 Task: Look for space in Cesenatico, Italy from 10th July, 2023 to 15th July, 2023 for 7 adults in price range Rs.10000 to Rs.15000. Place can be entire place or shared room with 4 bedrooms having 7 beds and 4 bathrooms. Property type can be house, flat, guest house. Amenities needed are: wifi, TV, free parkinig on premises, gym, breakfast. Booking option can be shelf check-in. Required host language is English.
Action: Mouse moved to (496, 112)
Screenshot: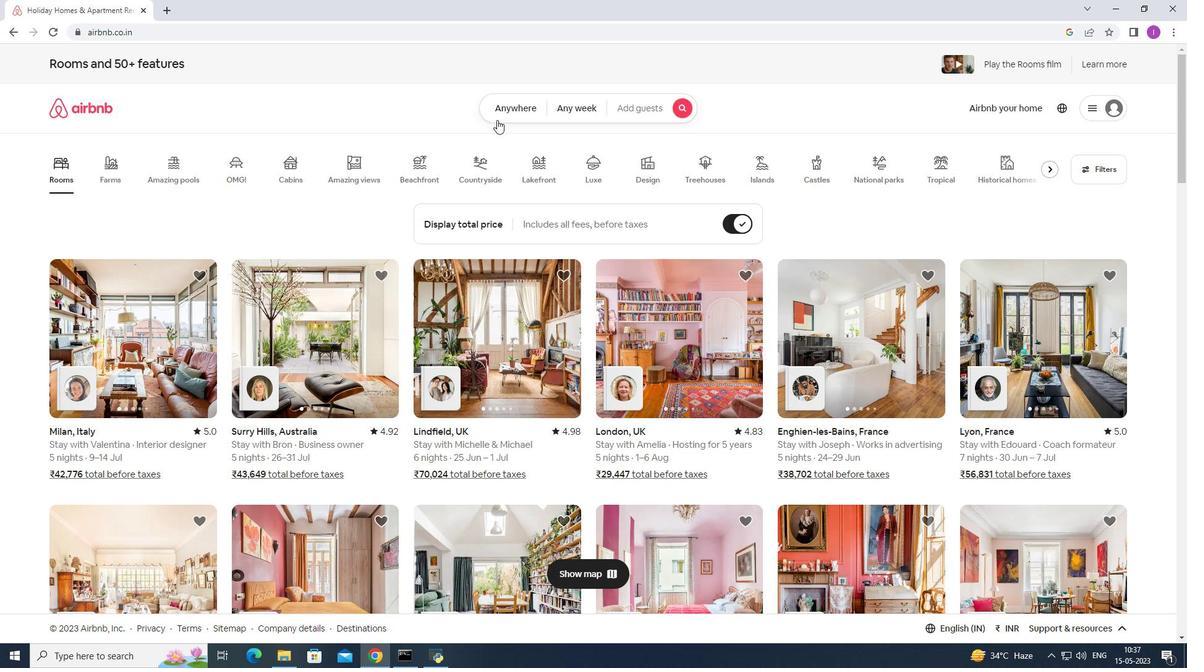 
Action: Mouse pressed left at (496, 112)
Screenshot: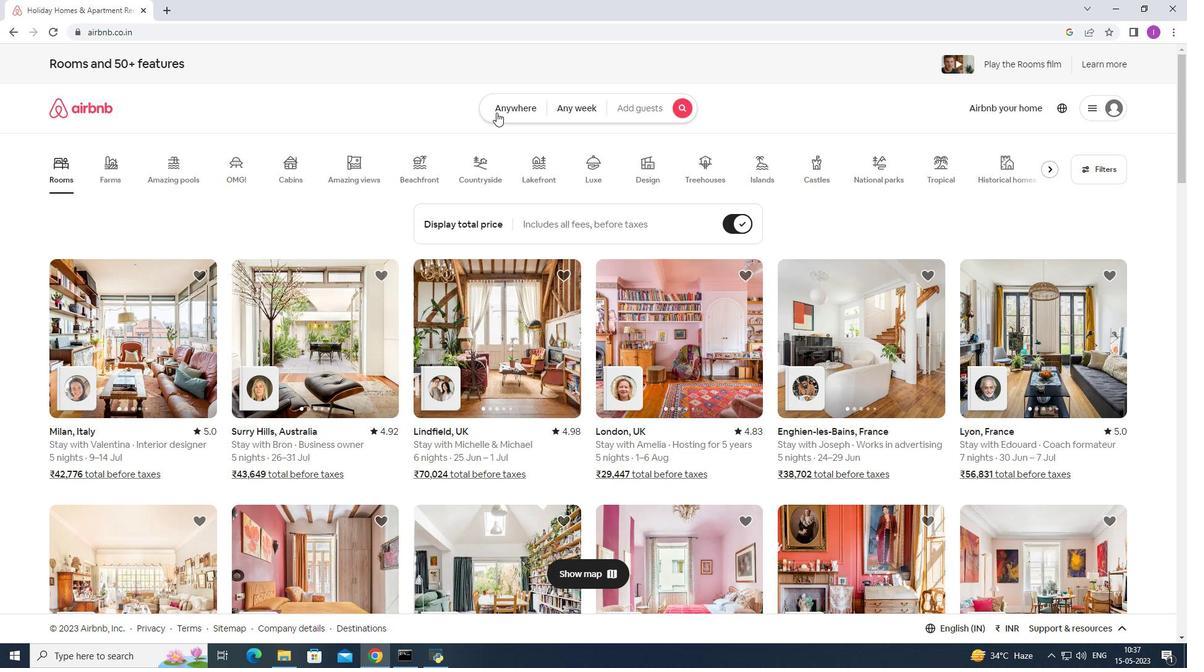 
Action: Mouse moved to (423, 161)
Screenshot: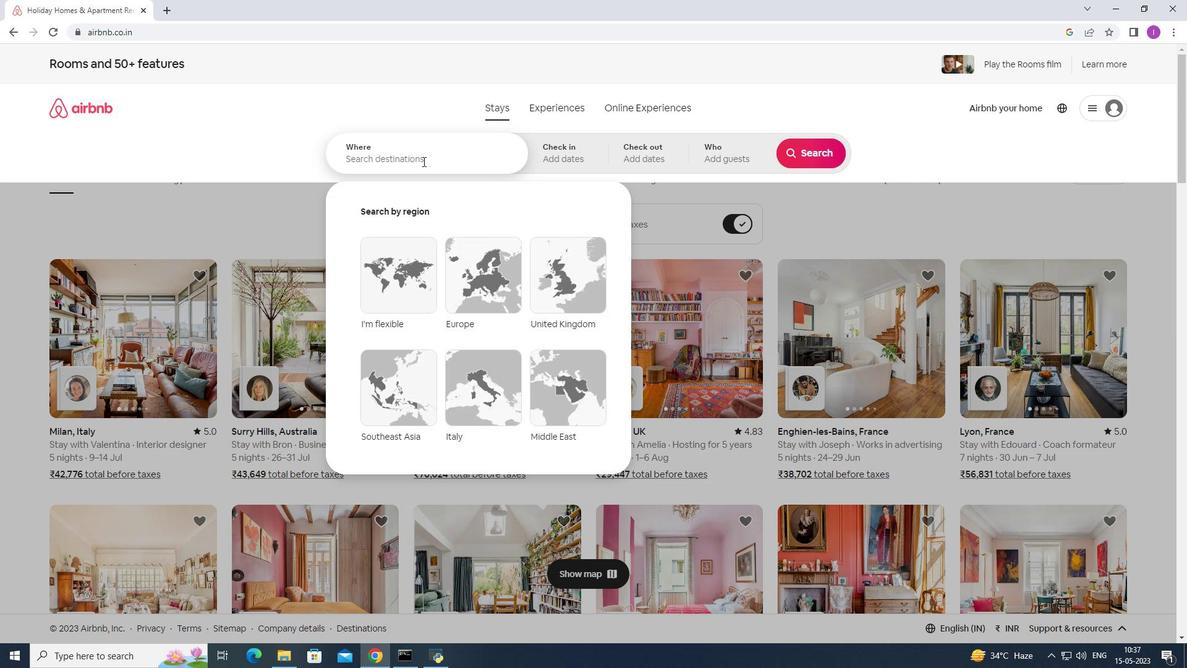 
Action: Mouse pressed left at (423, 161)
Screenshot: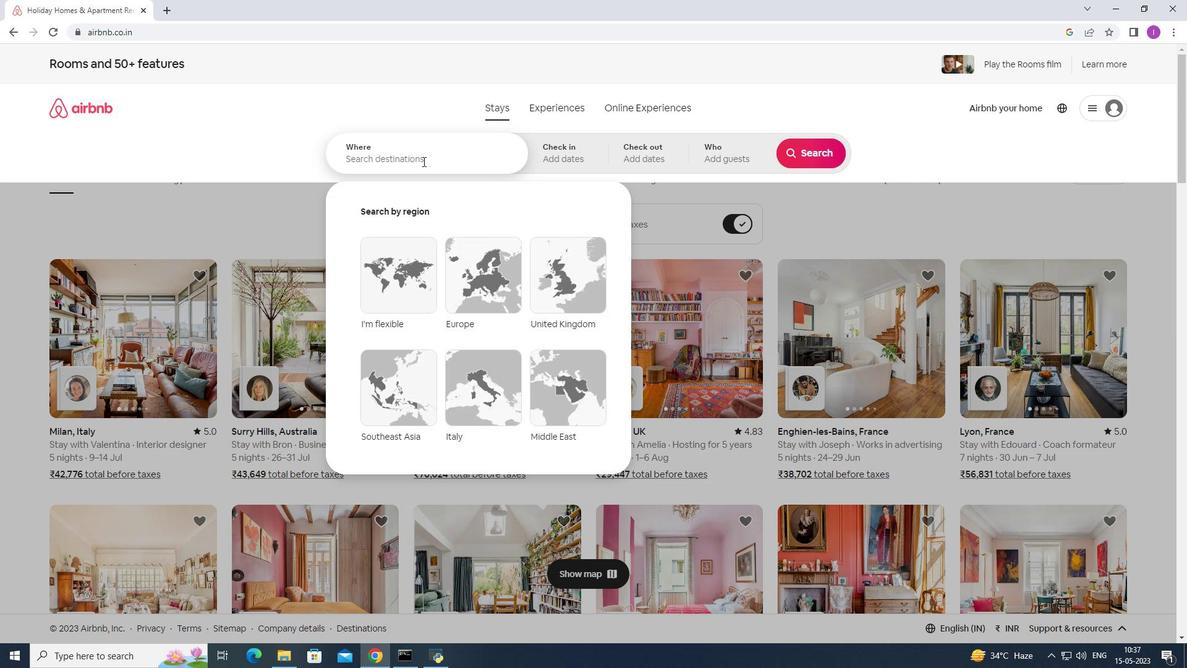 
Action: Mouse moved to (423, 160)
Screenshot: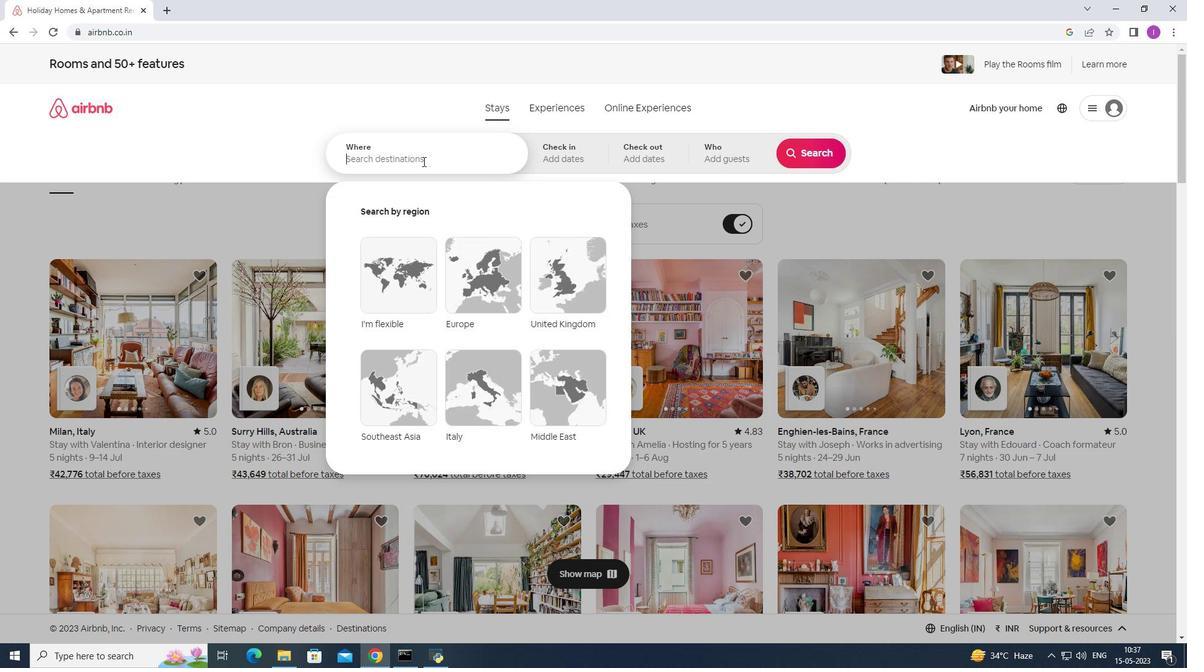 
Action: Key pressed <Key.shift>Cesennatico,<Key.shift>Italy
Screenshot: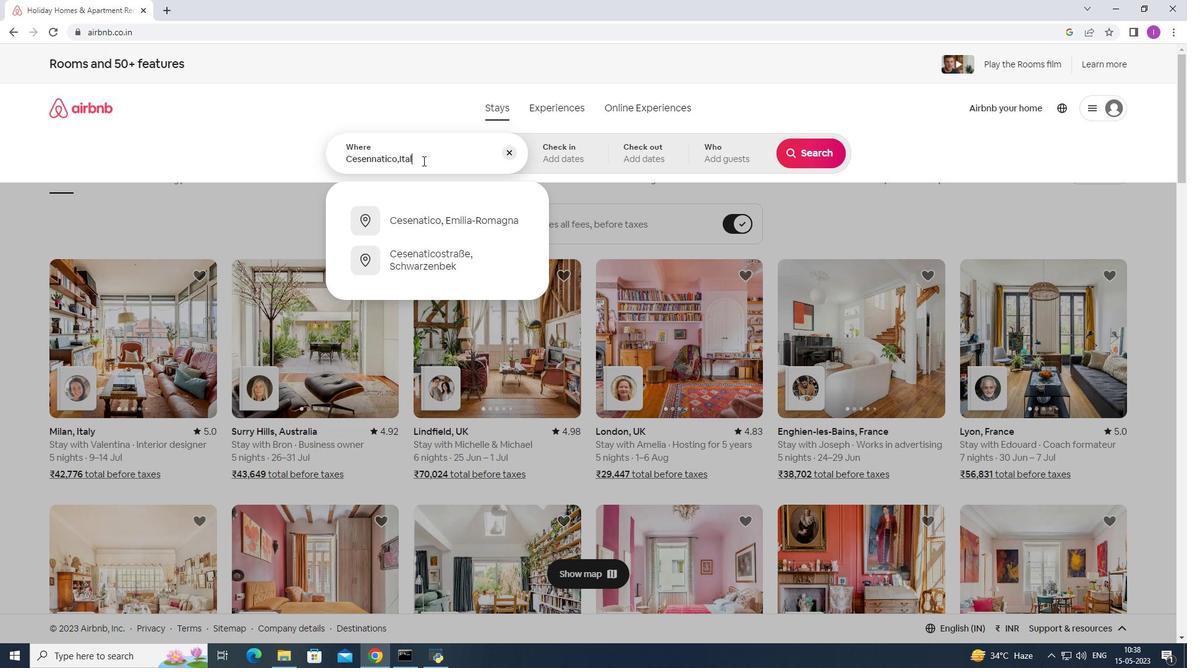 
Action: Mouse moved to (585, 157)
Screenshot: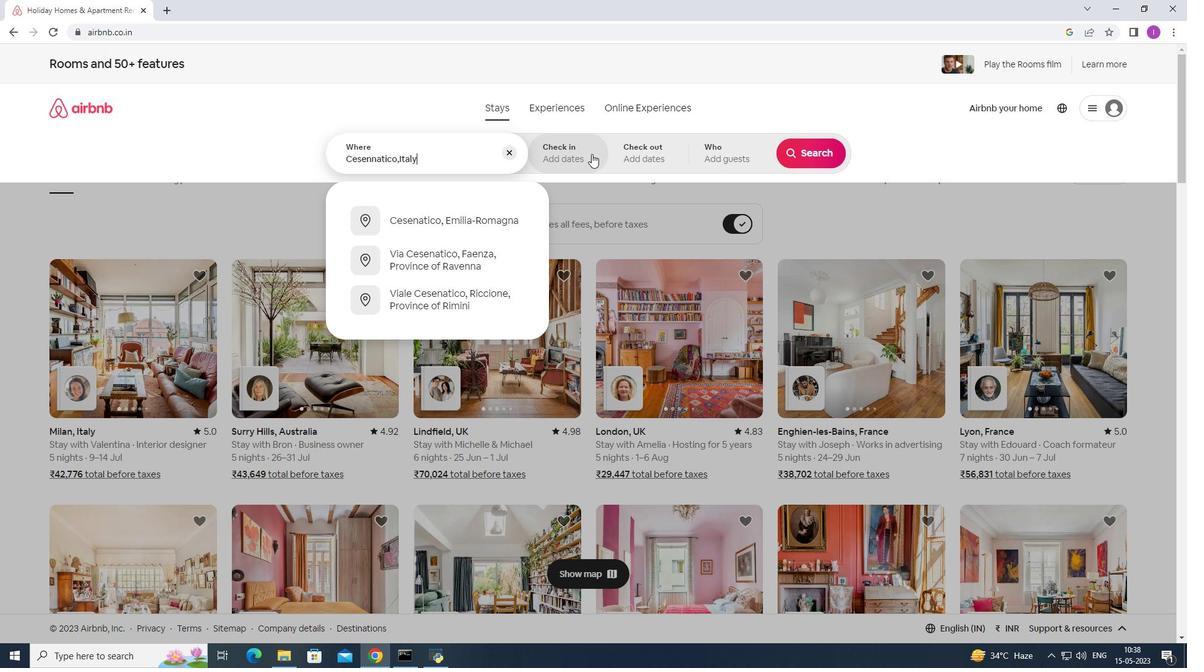 
Action: Mouse pressed left at (585, 157)
Screenshot: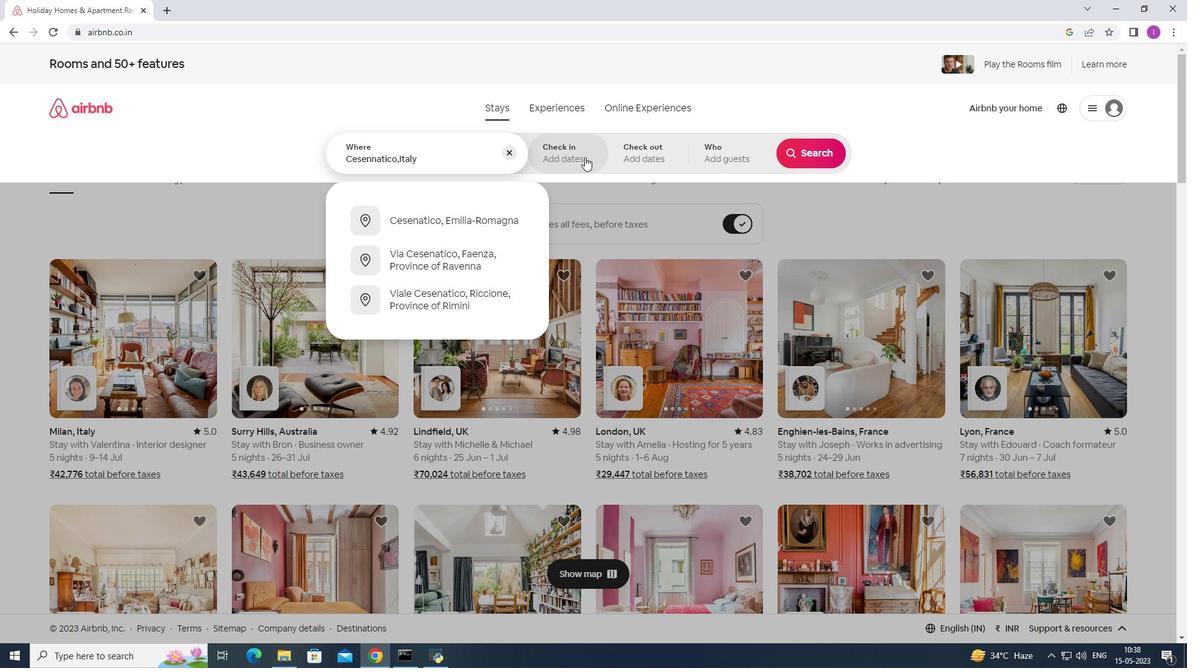 
Action: Mouse moved to (811, 255)
Screenshot: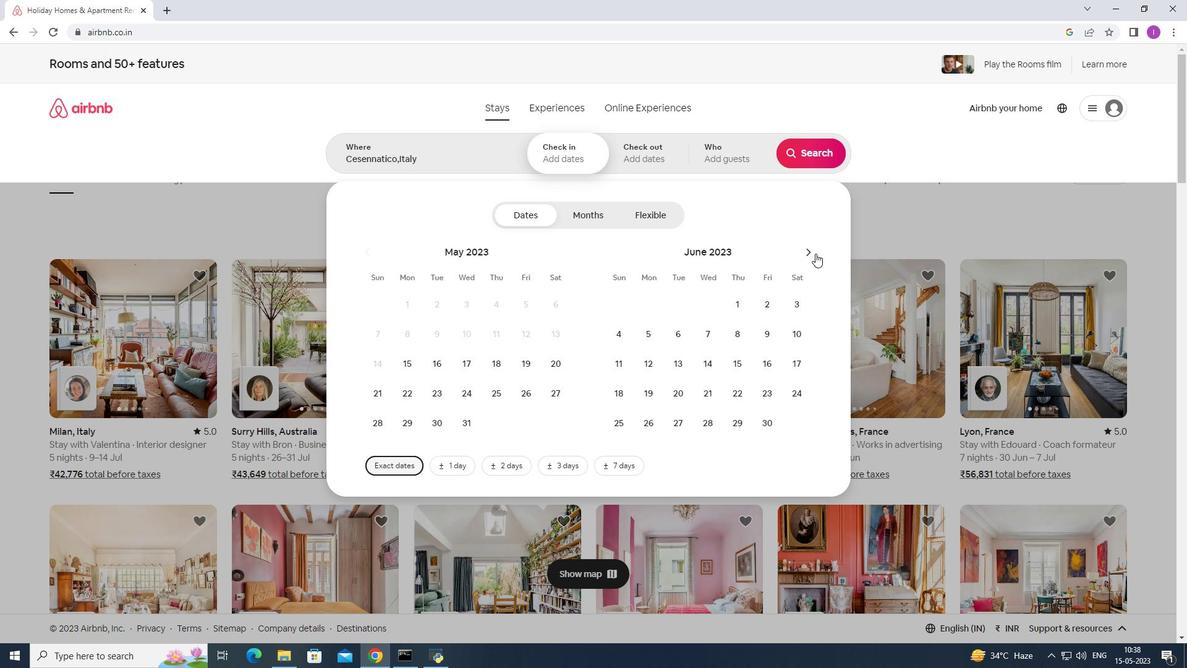 
Action: Mouse pressed left at (811, 255)
Screenshot: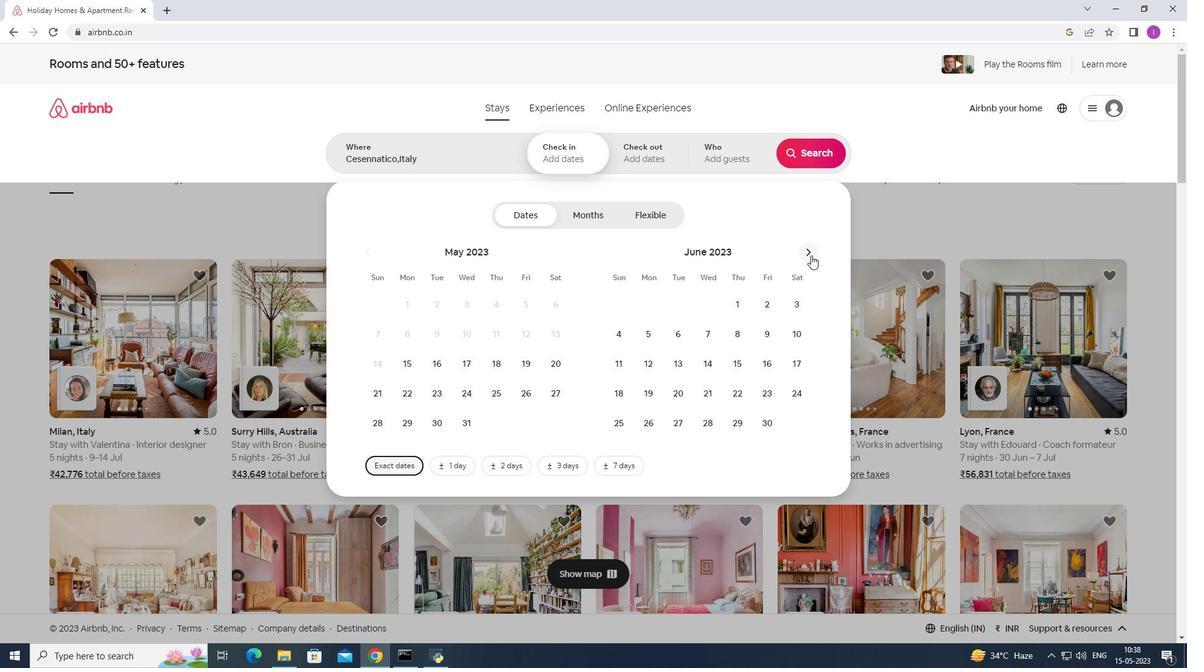 
Action: Mouse moved to (645, 366)
Screenshot: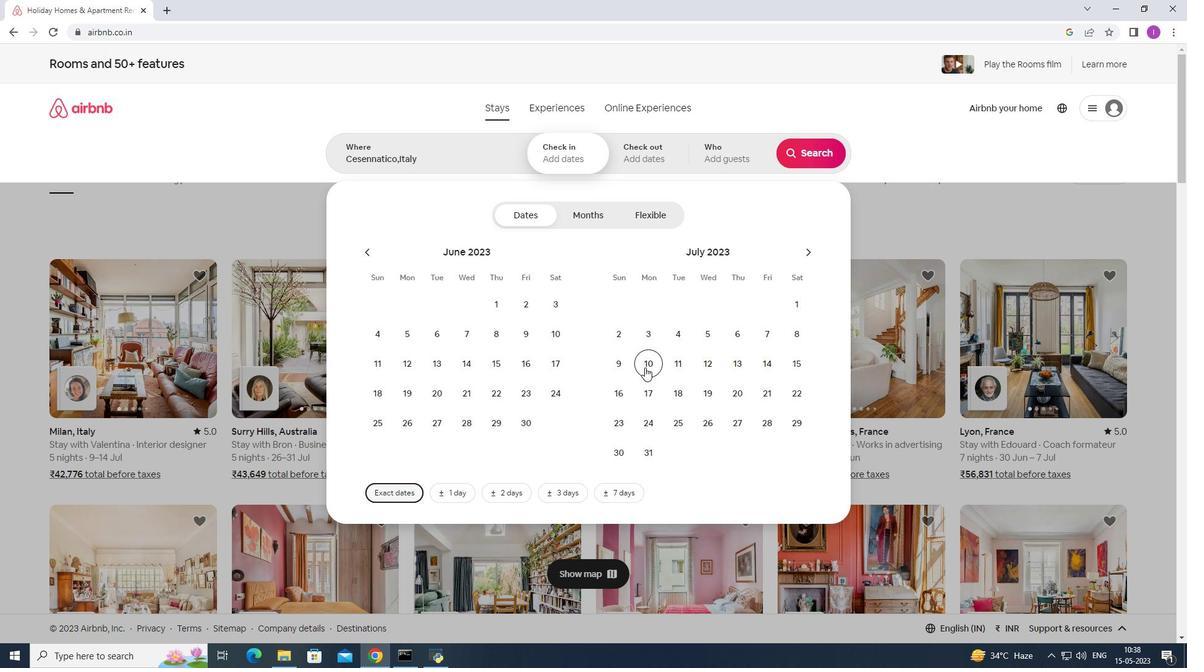 
Action: Mouse pressed left at (645, 366)
Screenshot: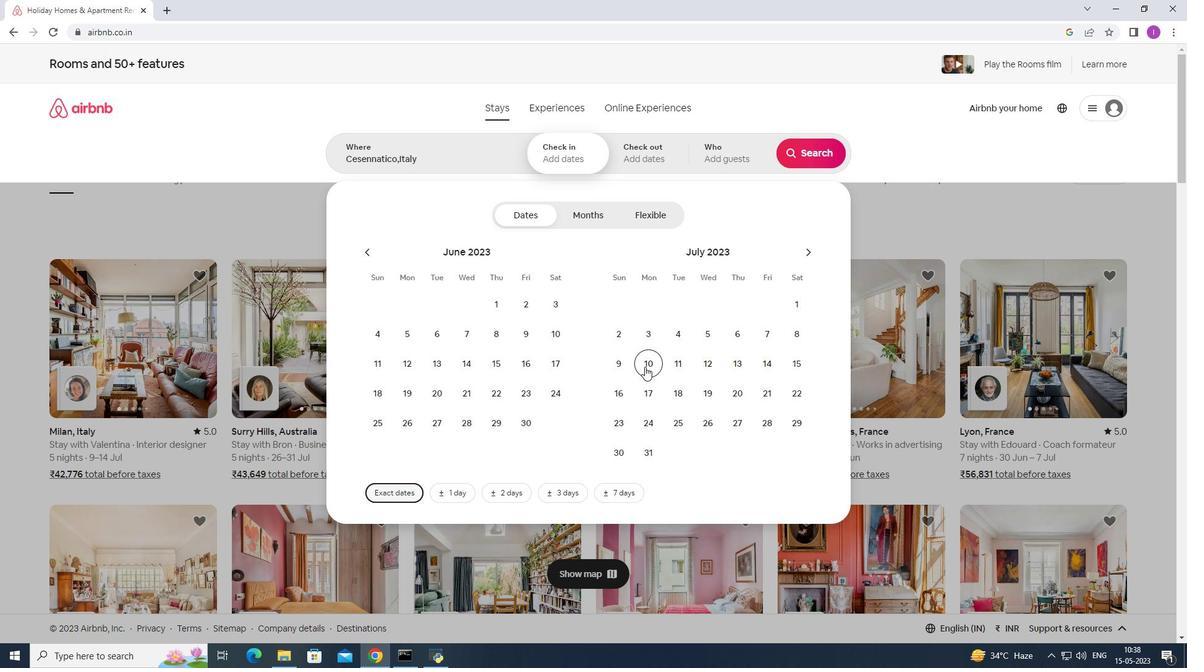 
Action: Mouse moved to (795, 361)
Screenshot: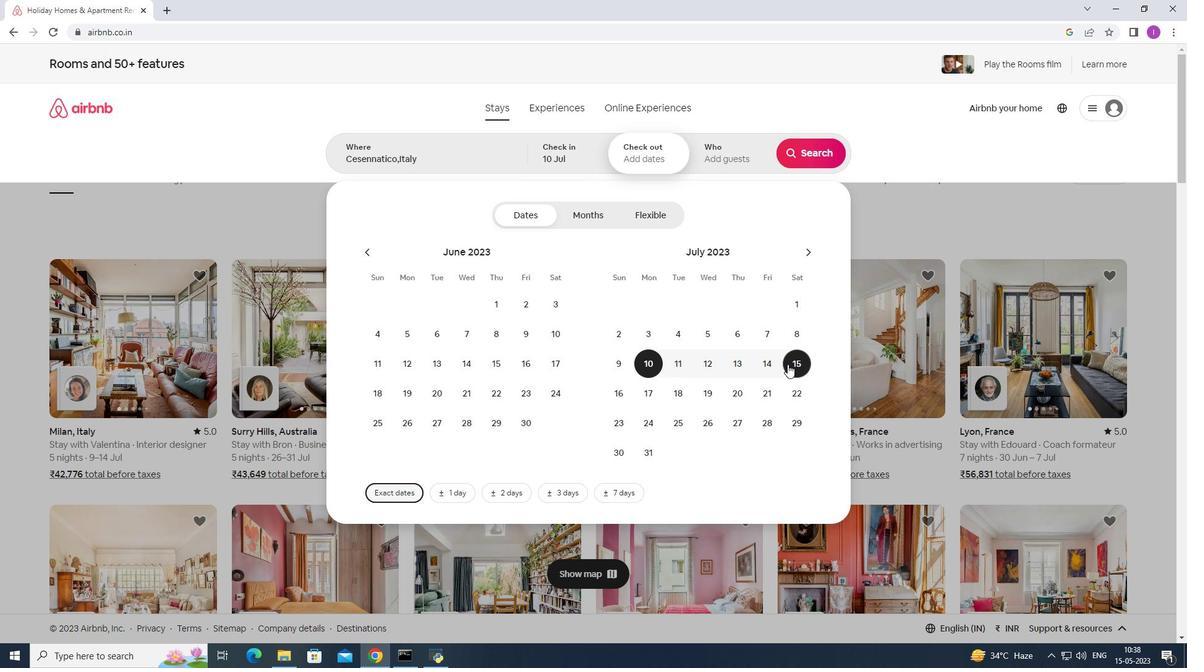 
Action: Mouse pressed left at (795, 361)
Screenshot: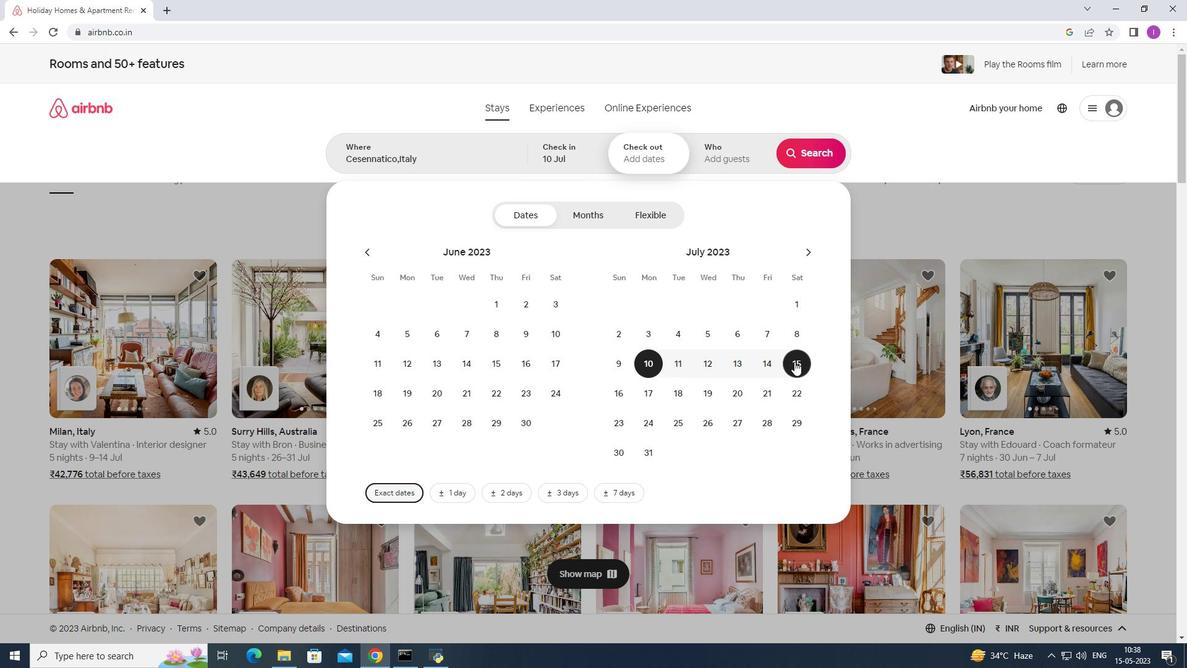 
Action: Mouse moved to (736, 162)
Screenshot: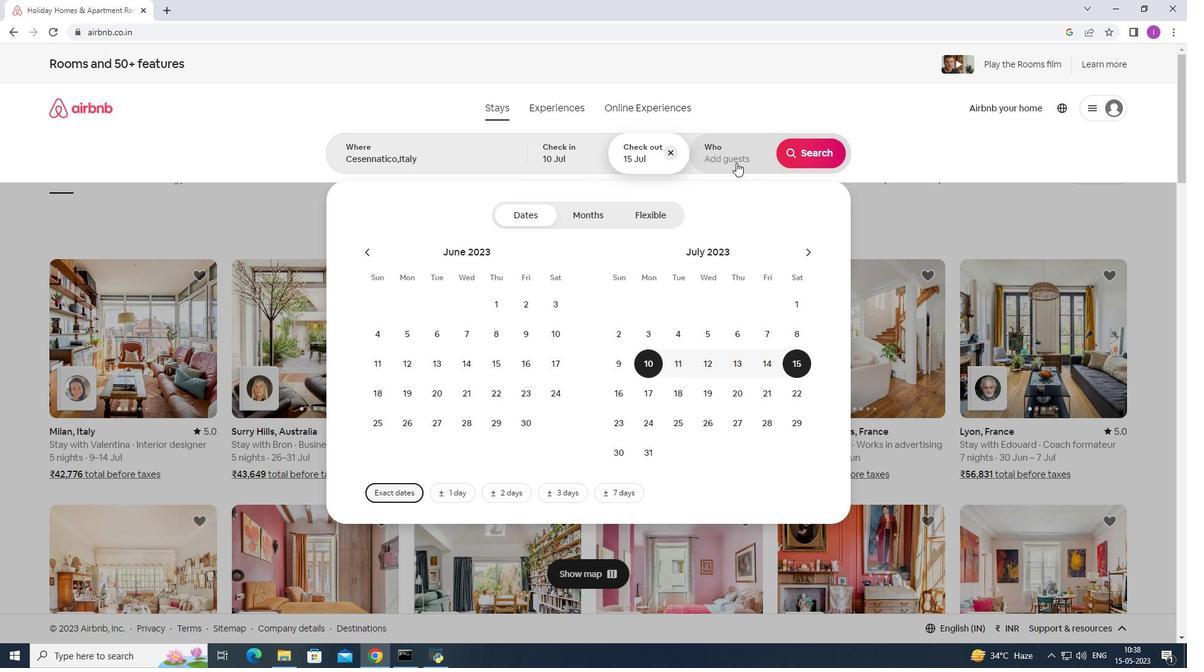 
Action: Mouse pressed left at (736, 162)
Screenshot: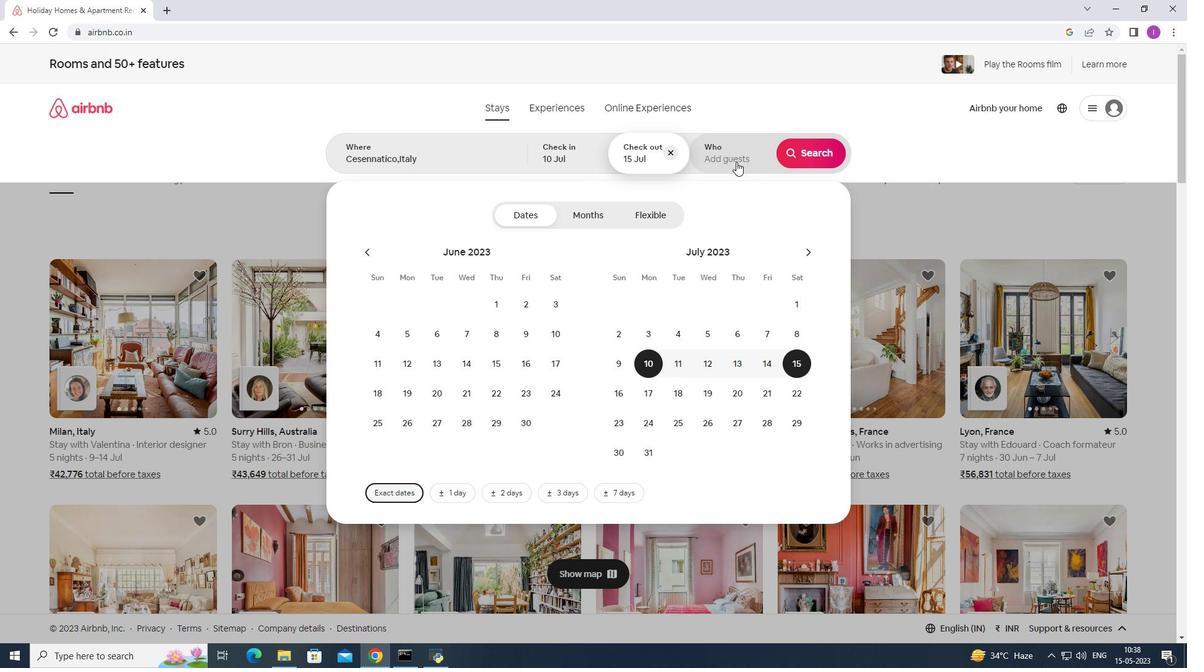 
Action: Mouse moved to (819, 220)
Screenshot: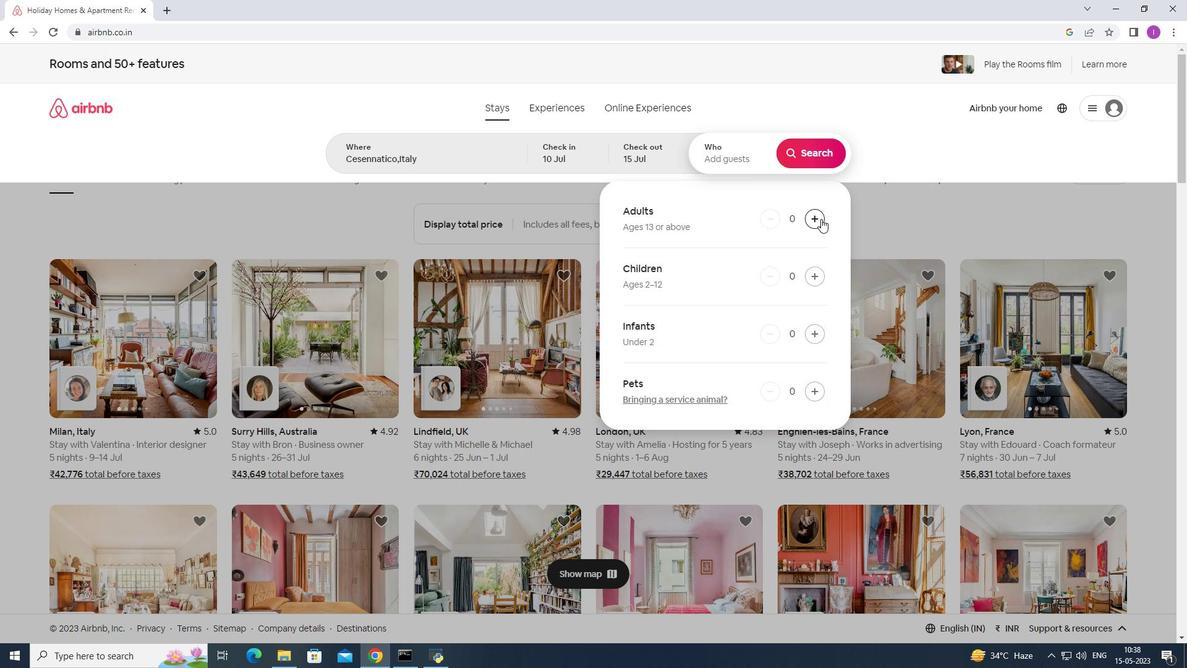 
Action: Mouse pressed left at (819, 220)
Screenshot: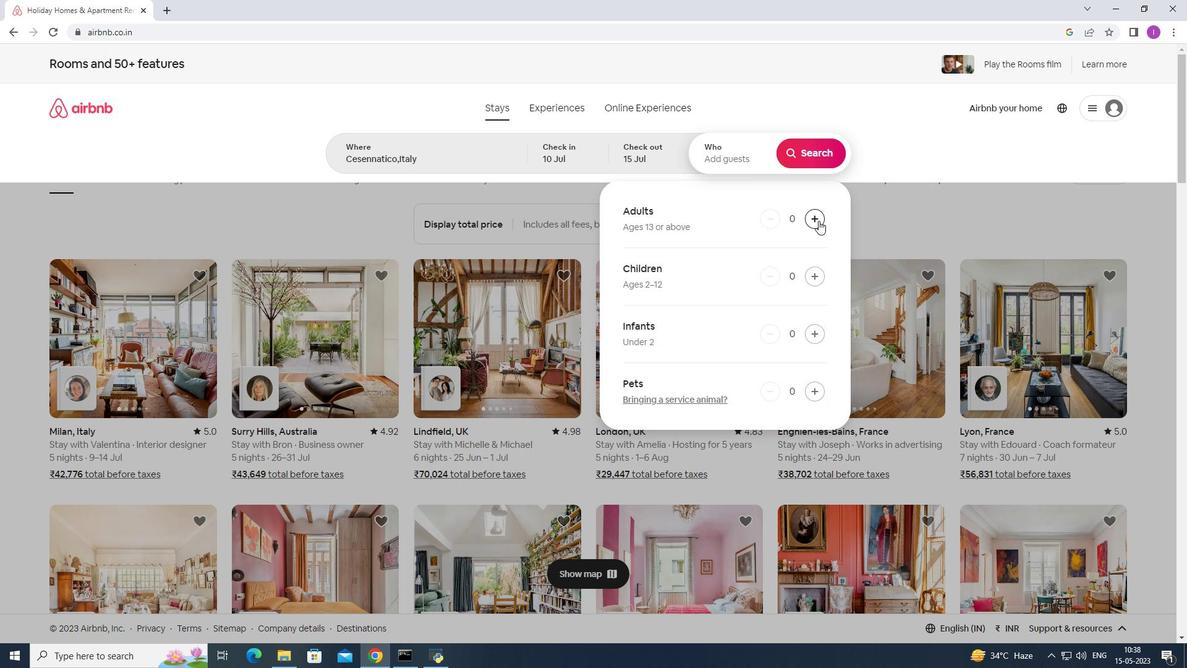 
Action: Mouse pressed left at (819, 220)
Screenshot: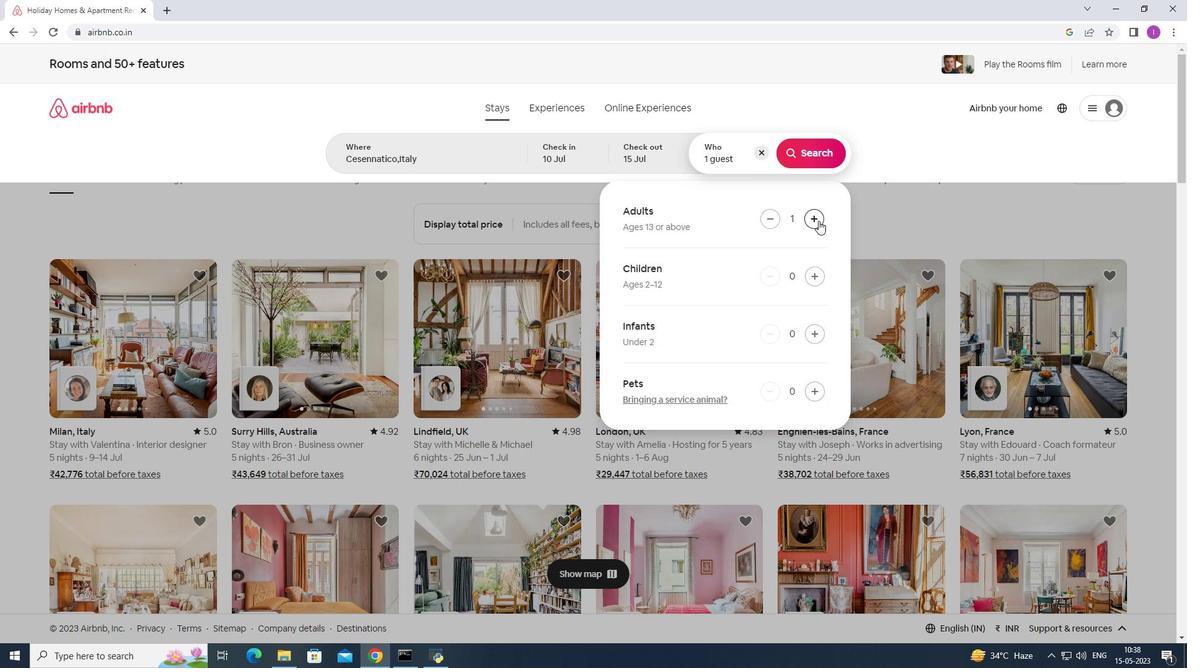 
Action: Mouse pressed left at (819, 220)
Screenshot: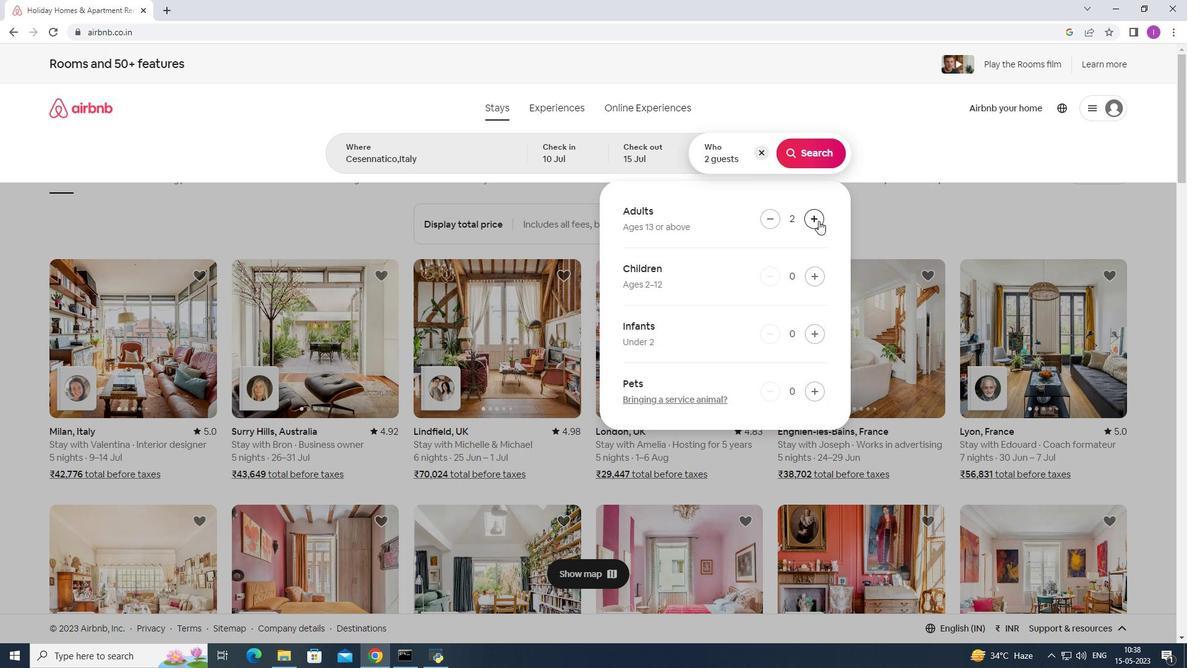 
Action: Mouse pressed left at (819, 220)
Screenshot: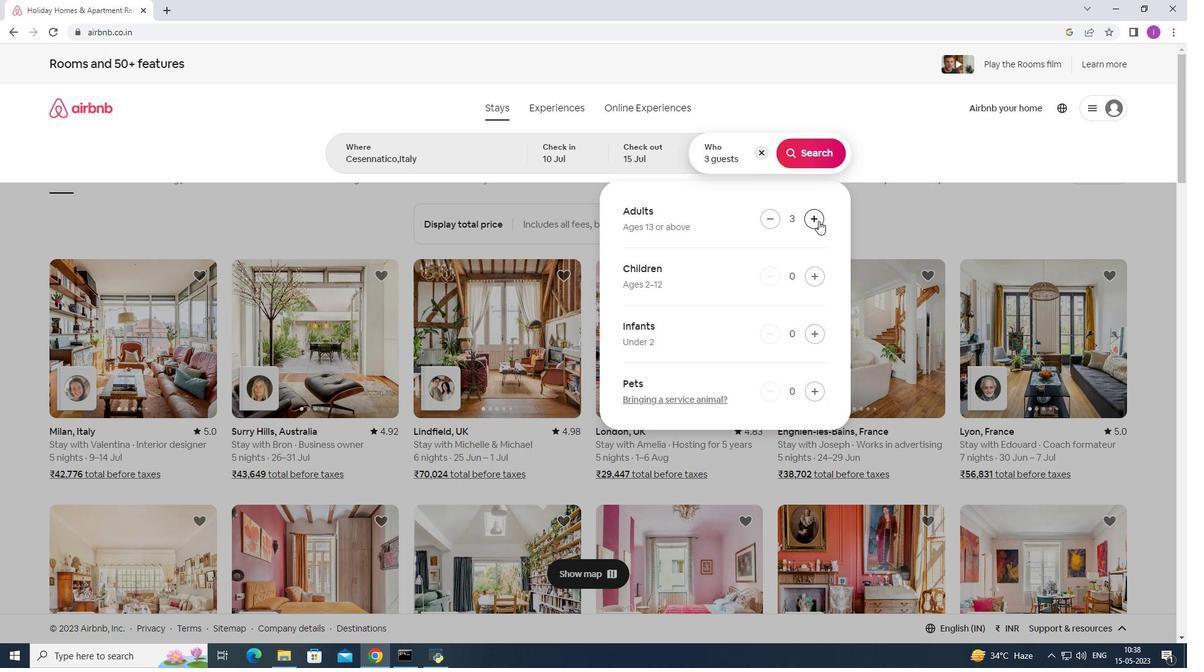 
Action: Mouse pressed left at (819, 220)
Screenshot: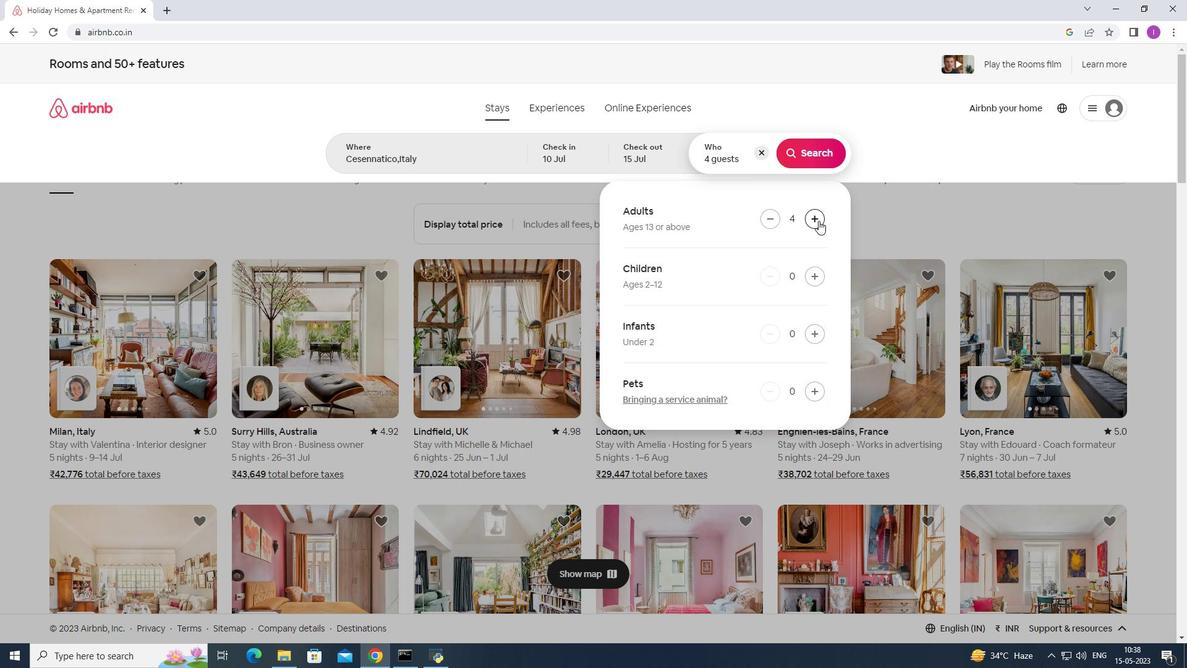 
Action: Mouse pressed left at (819, 220)
Screenshot: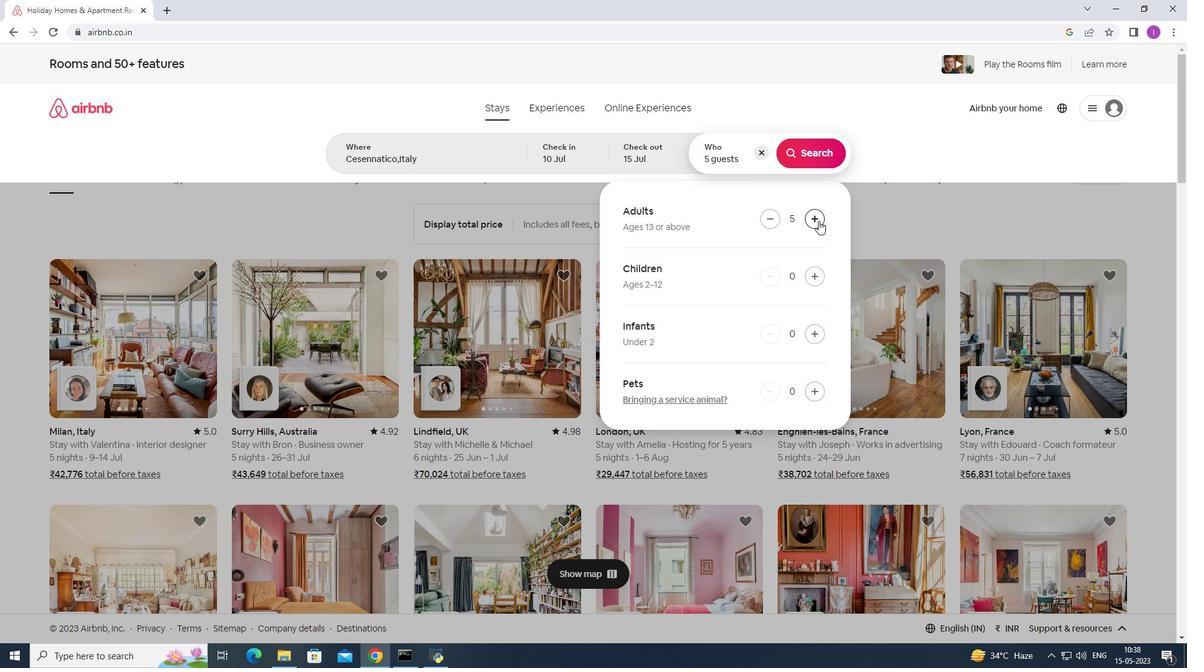 
Action: Mouse moved to (812, 219)
Screenshot: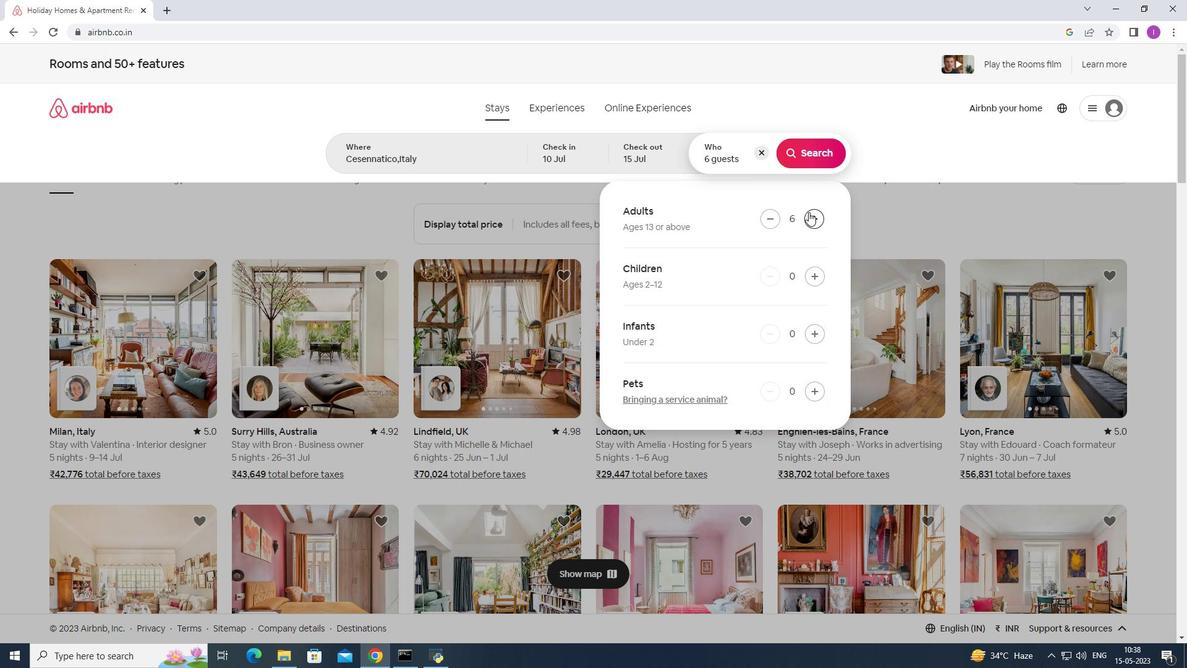 
Action: Mouse pressed left at (812, 219)
Screenshot: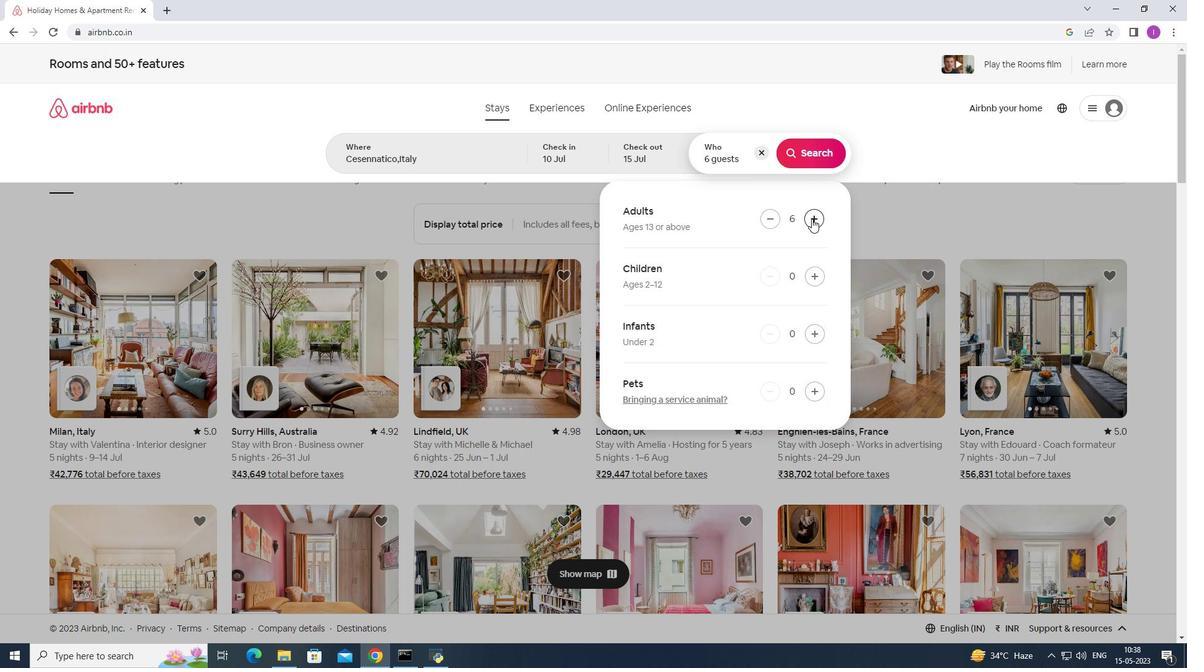 
Action: Mouse moved to (813, 158)
Screenshot: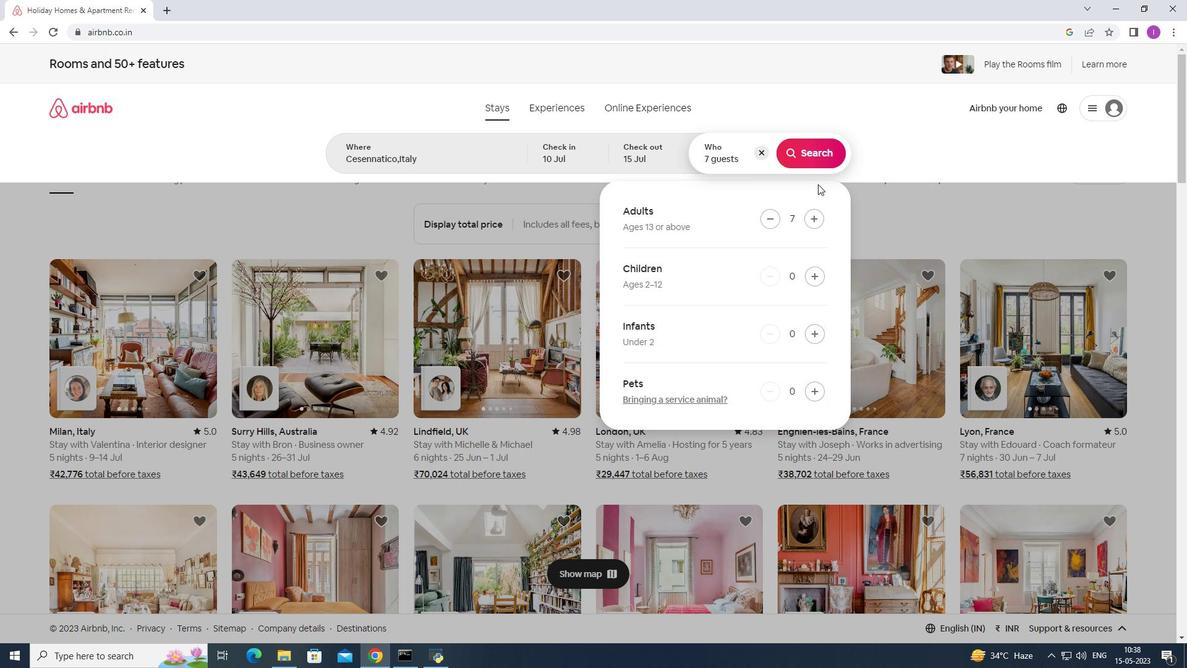 
Action: Mouse pressed left at (813, 158)
Screenshot: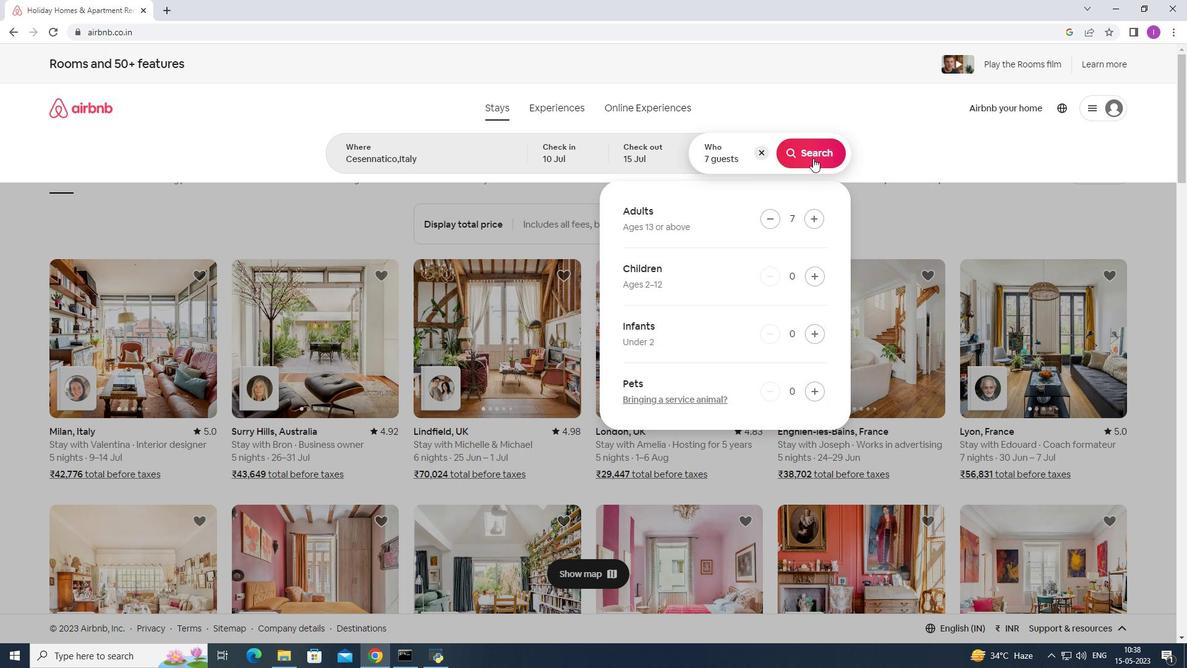 
Action: Mouse moved to (1132, 121)
Screenshot: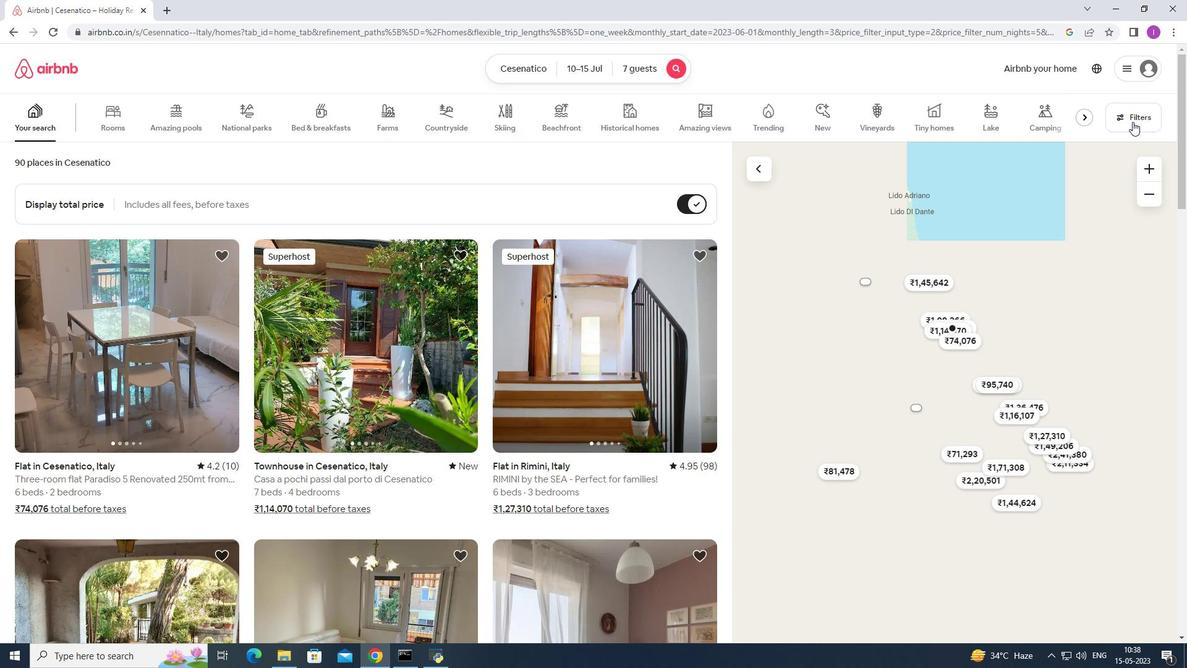 
Action: Mouse pressed left at (1132, 121)
Screenshot: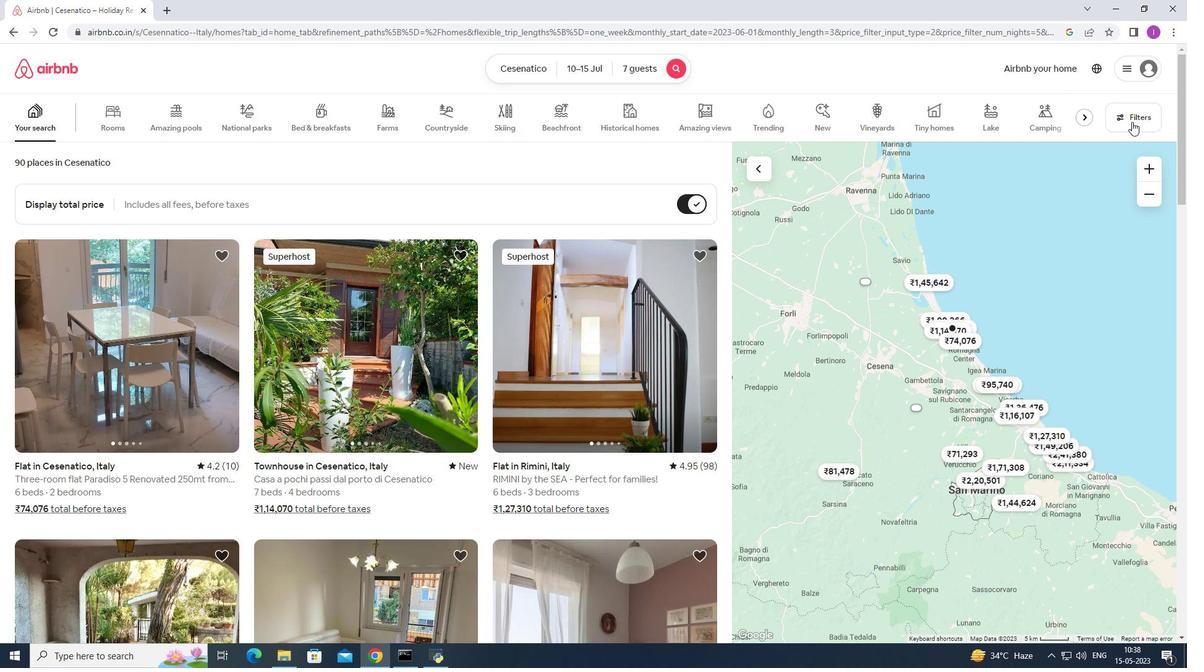 
Action: Mouse moved to (673, 422)
Screenshot: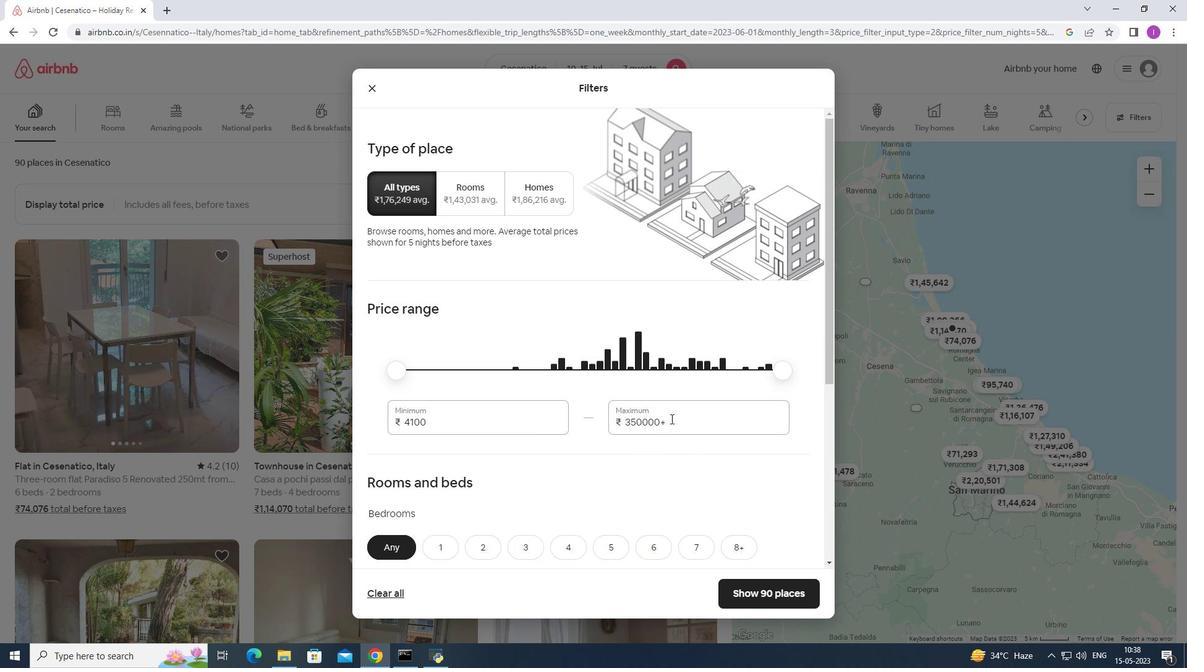 
Action: Mouse pressed left at (673, 422)
Screenshot: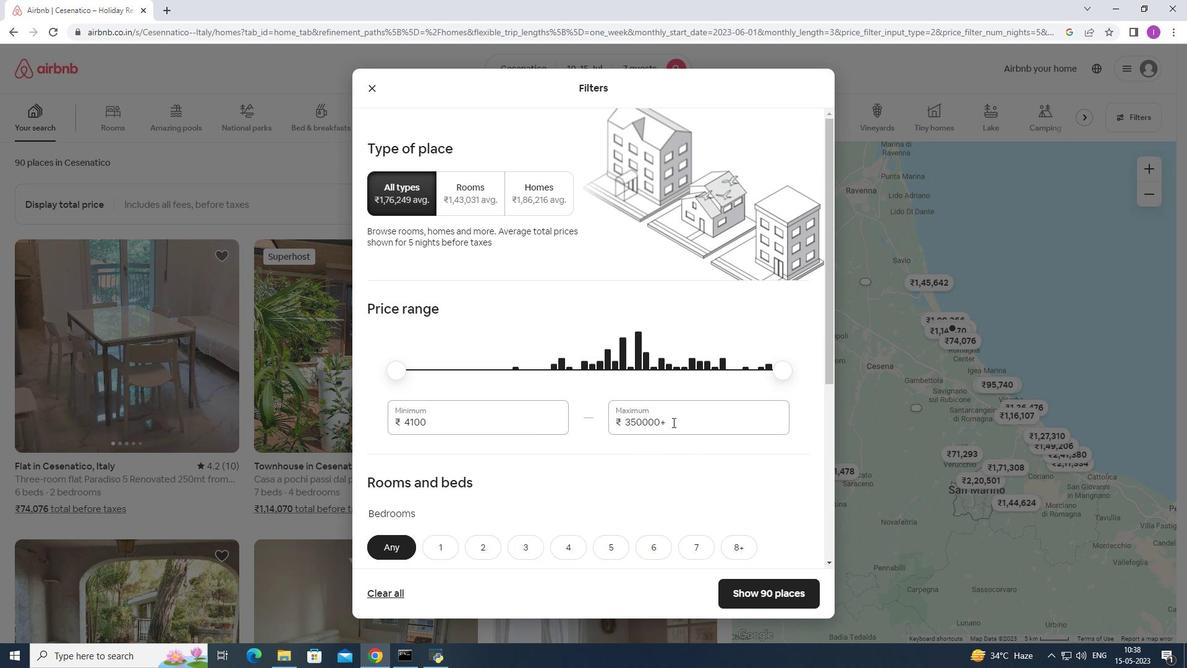 
Action: Mouse moved to (610, 429)
Screenshot: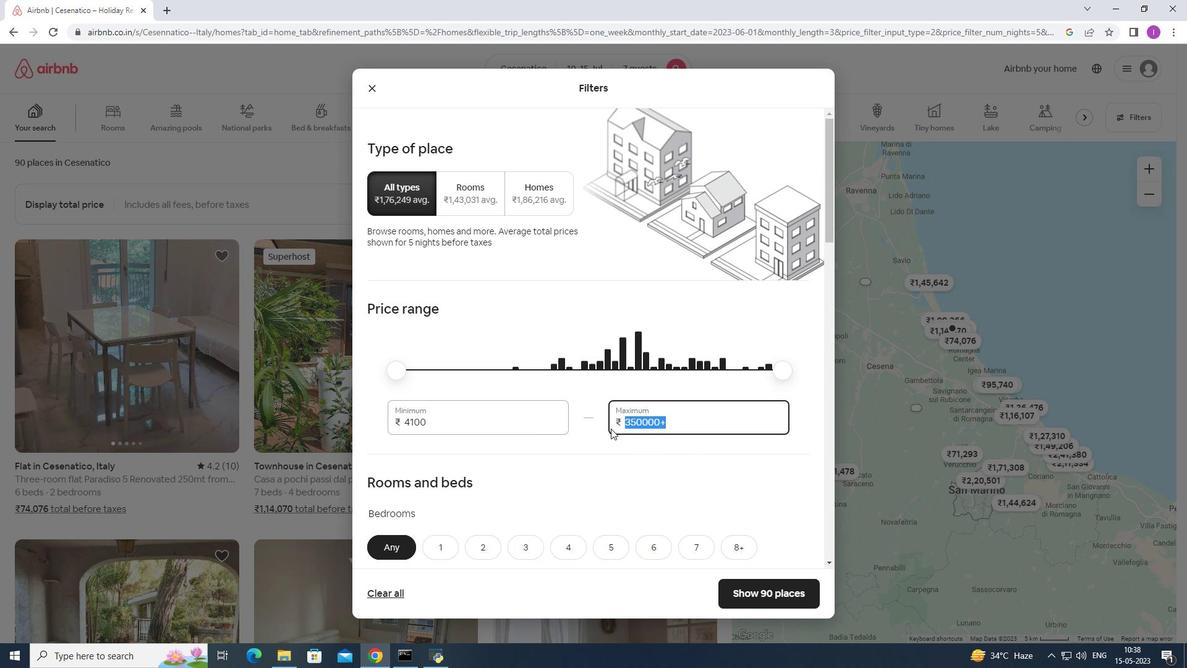 
Action: Key pressed 15
Screenshot: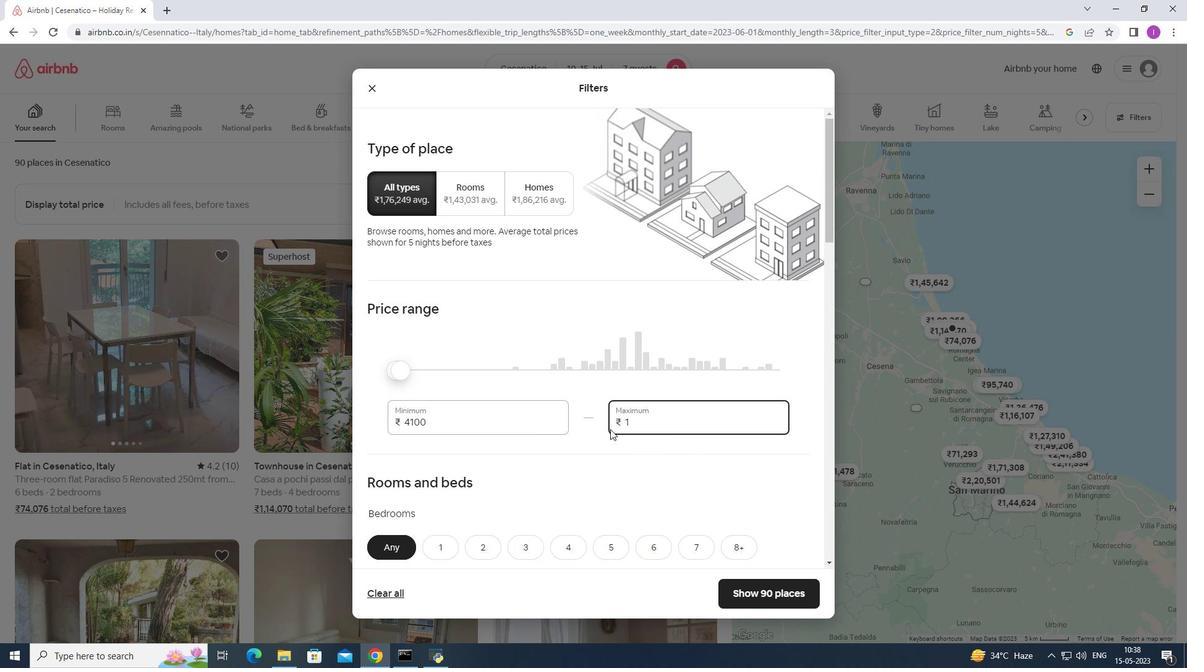 
Action: Mouse moved to (610, 429)
Screenshot: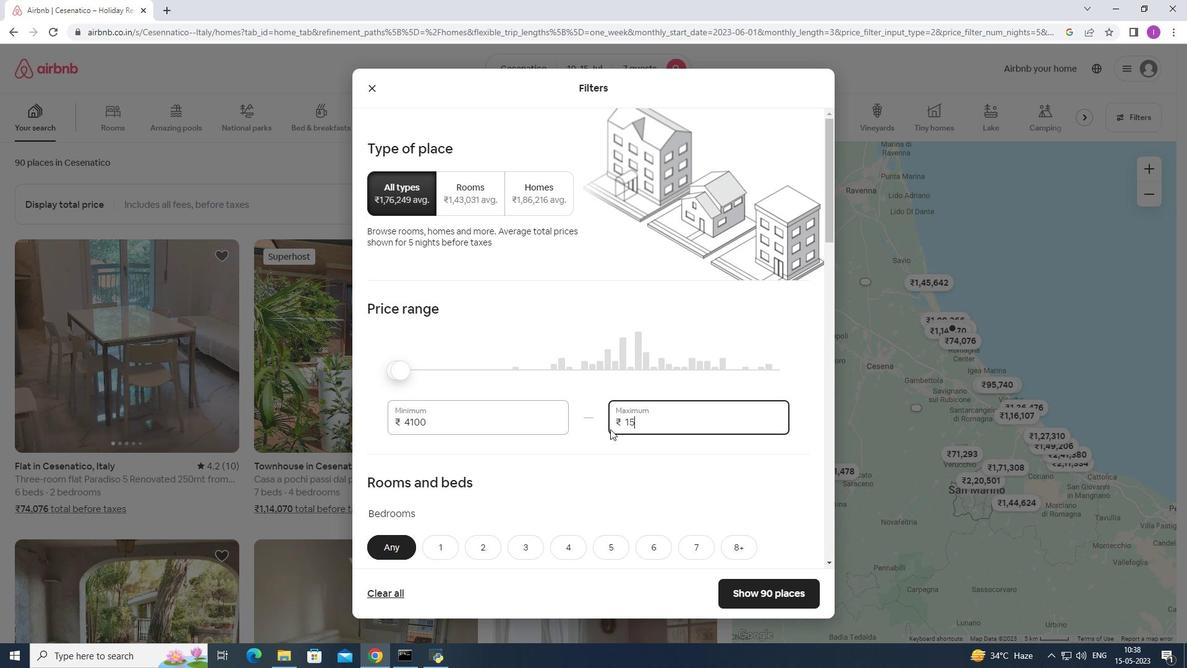 
Action: Key pressed 000
Screenshot: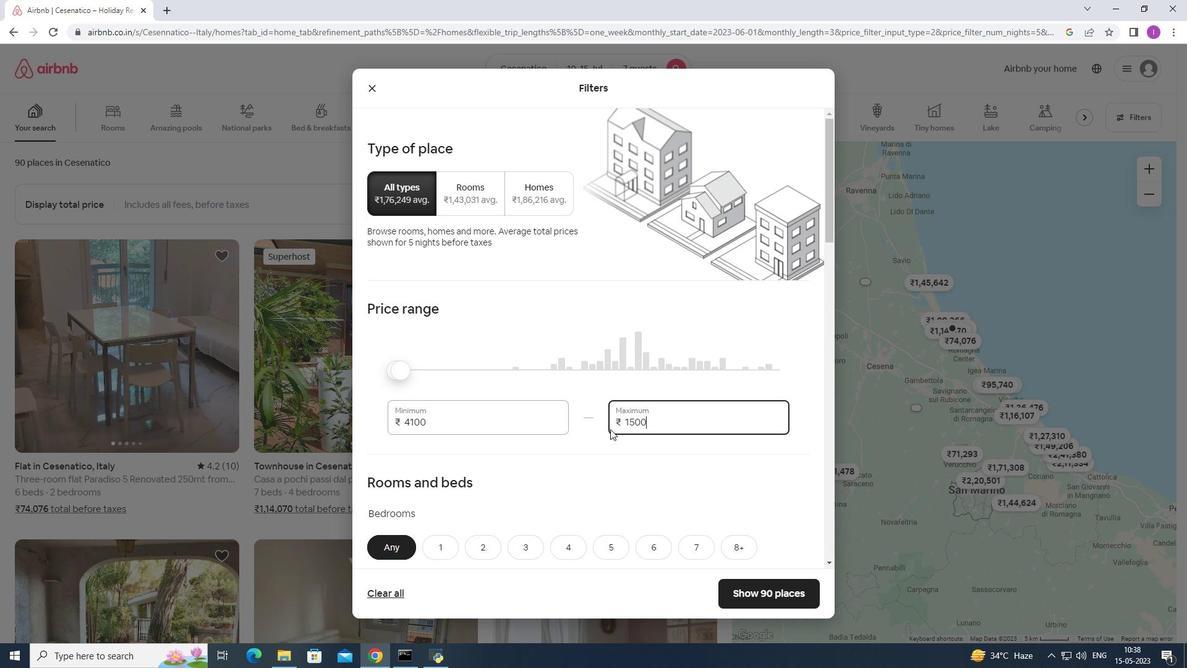 
Action: Mouse moved to (455, 426)
Screenshot: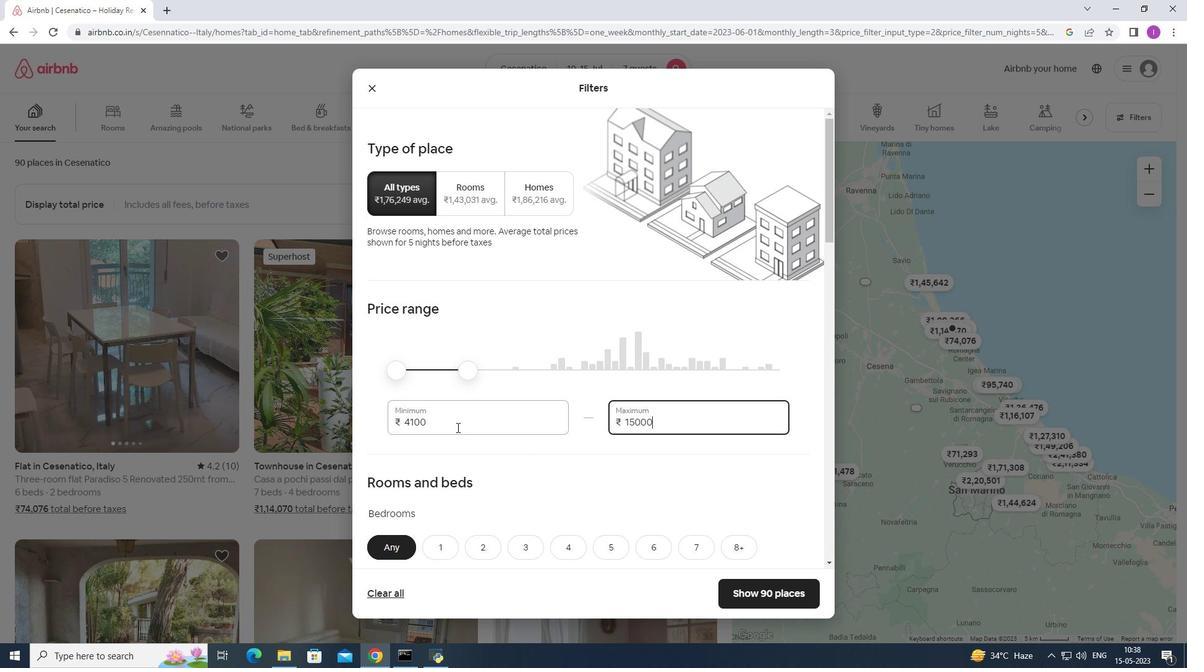 
Action: Mouse pressed left at (455, 426)
Screenshot: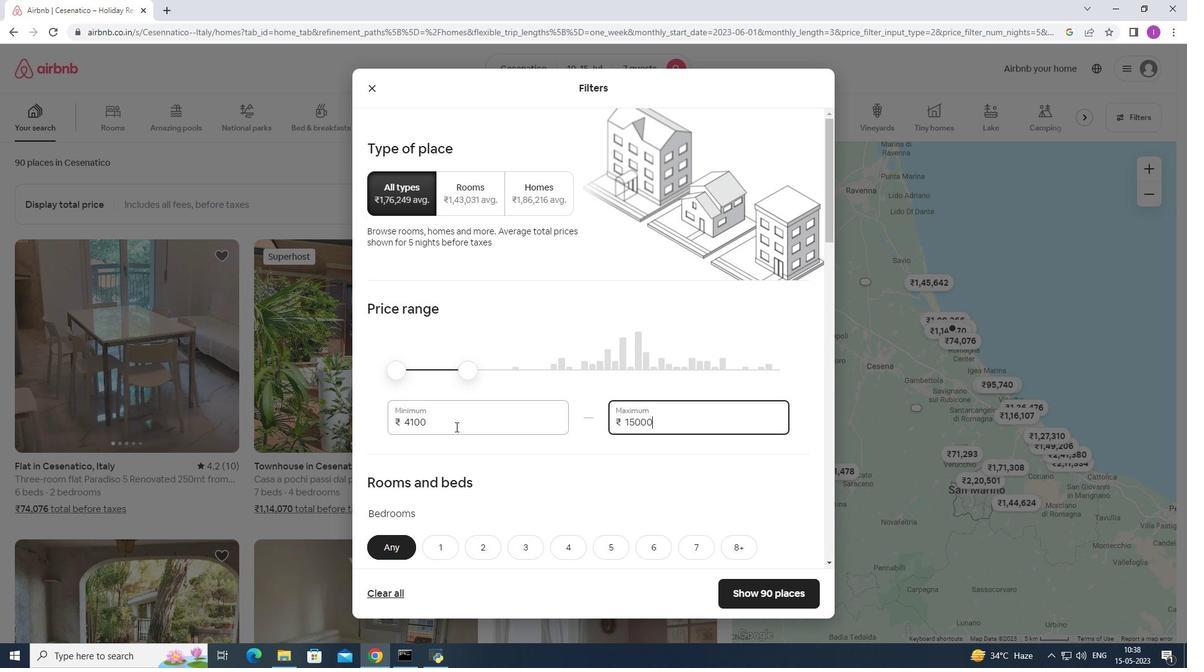 
Action: Mouse moved to (386, 427)
Screenshot: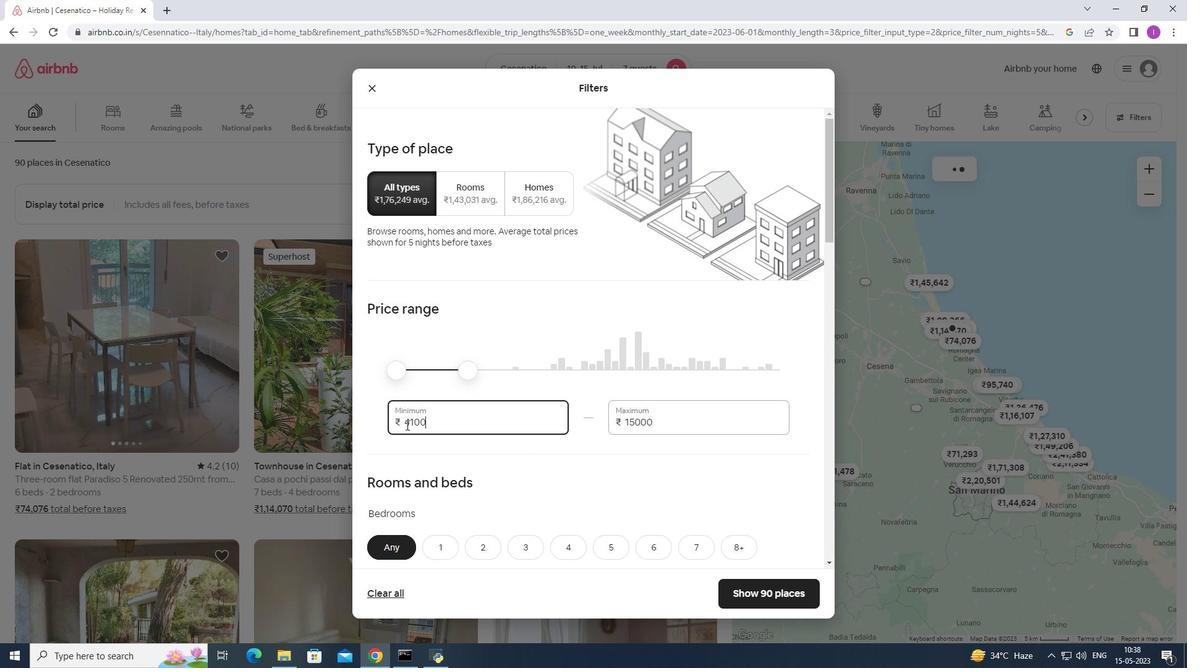 
Action: Key pressed 10000
Screenshot: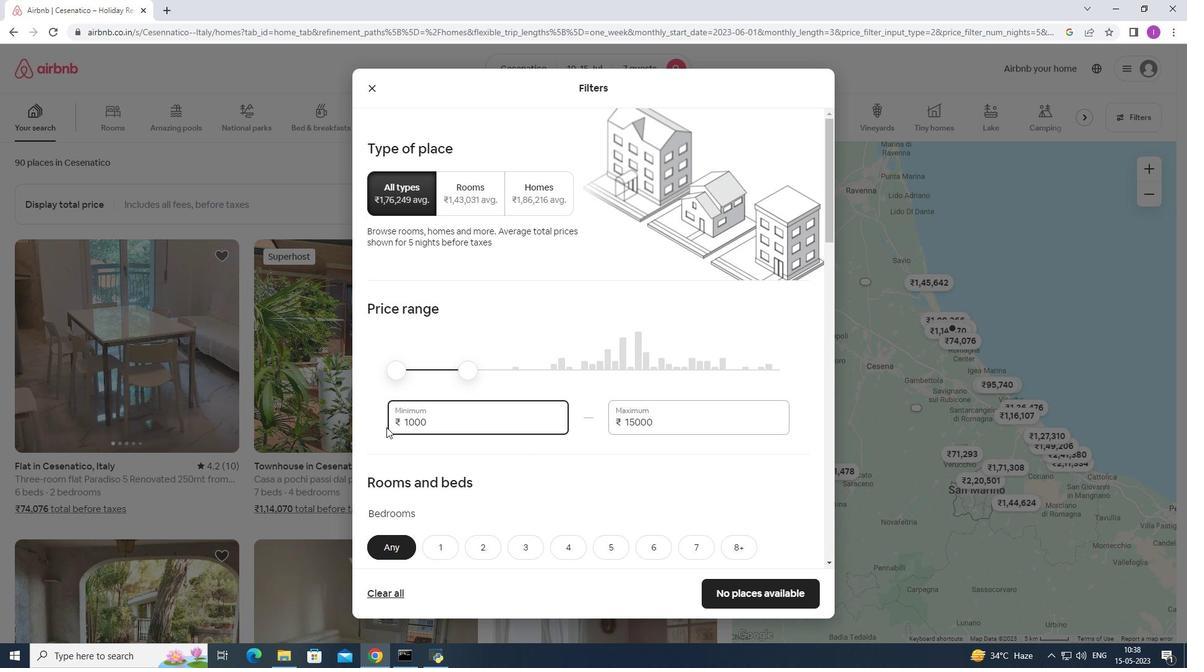 
Action: Mouse moved to (501, 402)
Screenshot: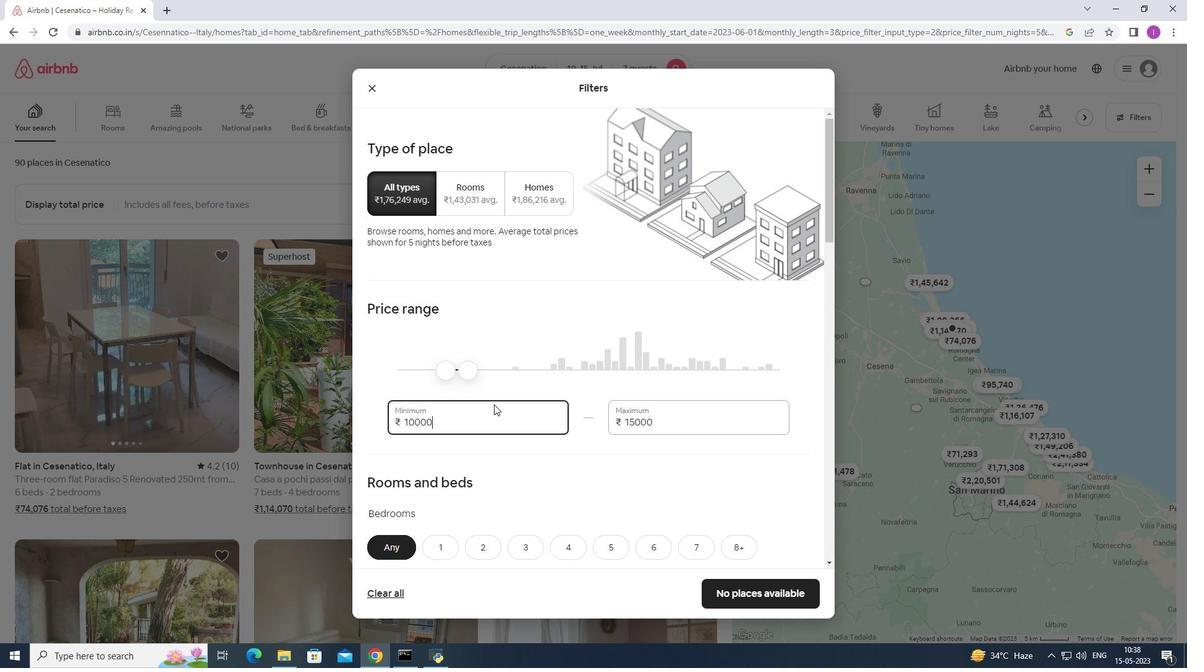 
Action: Mouse scrolled (501, 401) with delta (0, 0)
Screenshot: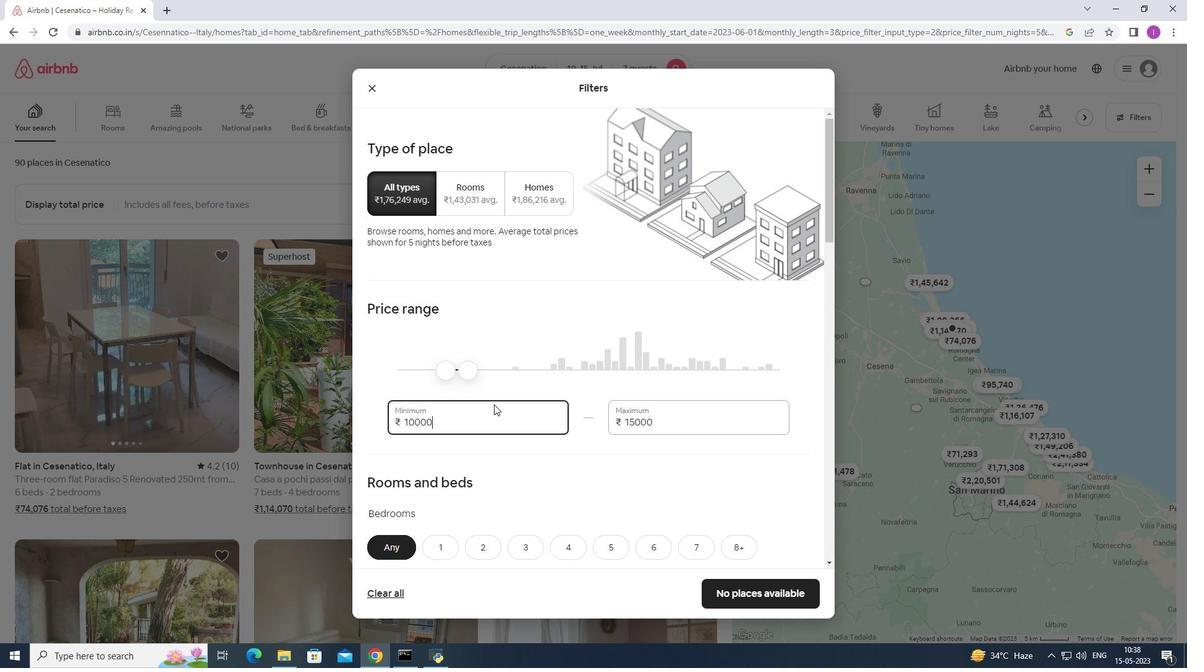 
Action: Mouse scrolled (501, 401) with delta (0, 0)
Screenshot: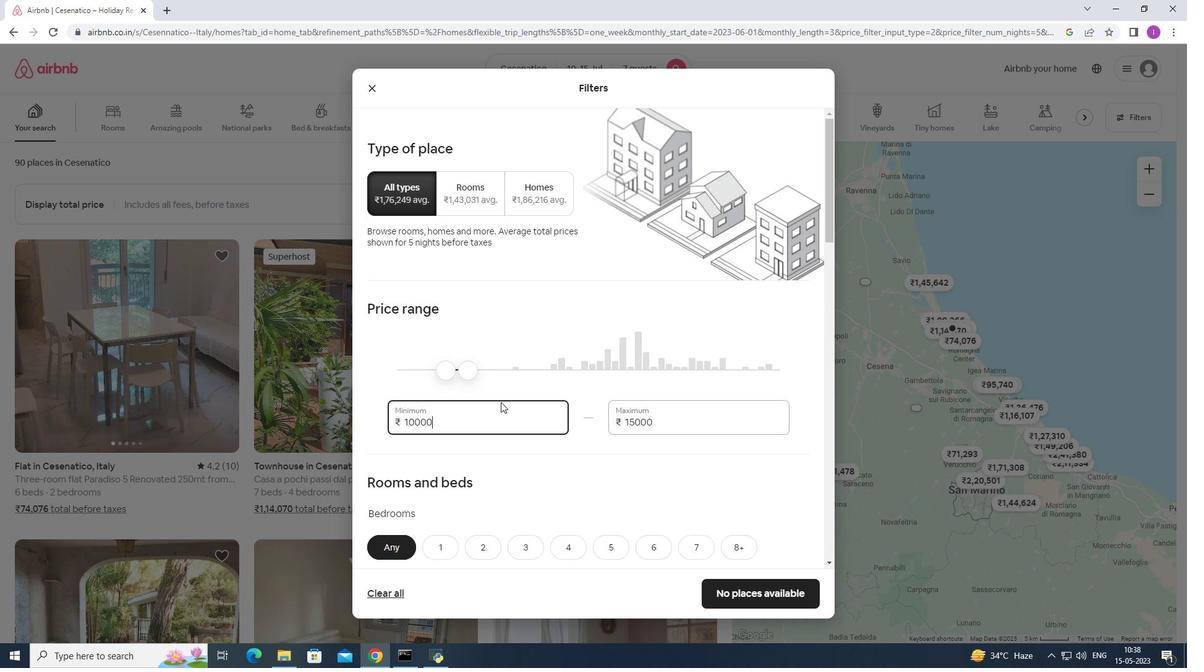 
Action: Mouse scrolled (501, 401) with delta (0, 0)
Screenshot: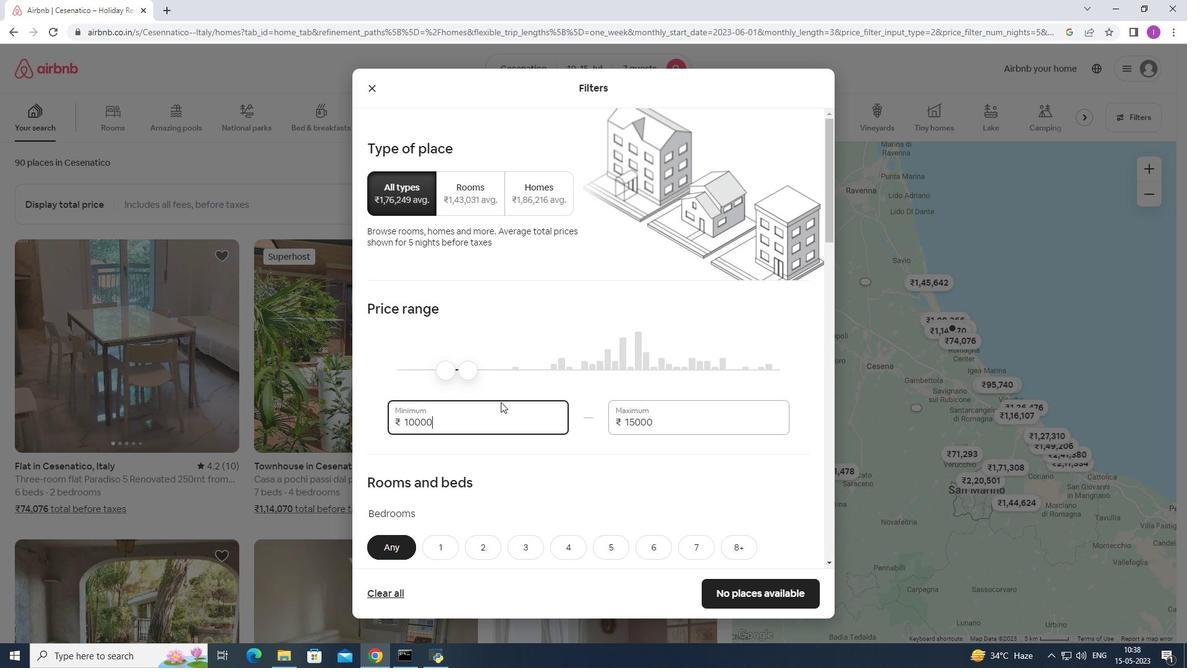 
Action: Mouse scrolled (501, 401) with delta (0, 0)
Screenshot: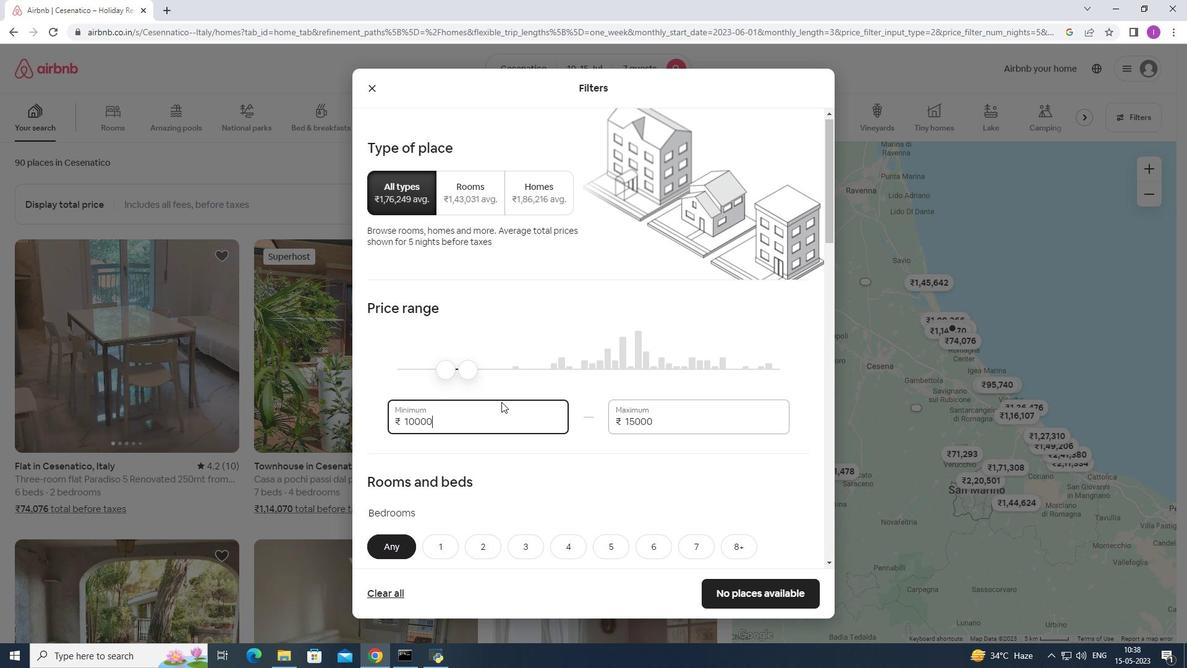 
Action: Mouse moved to (503, 437)
Screenshot: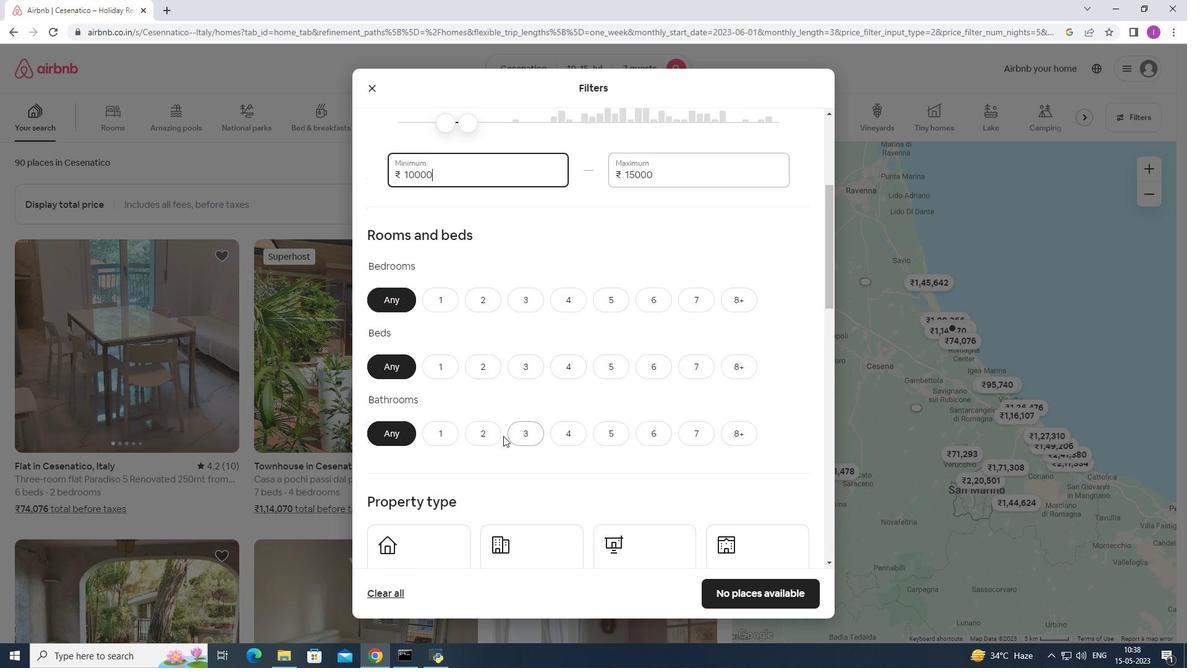 
Action: Mouse scrolled (503, 436) with delta (0, 0)
Screenshot: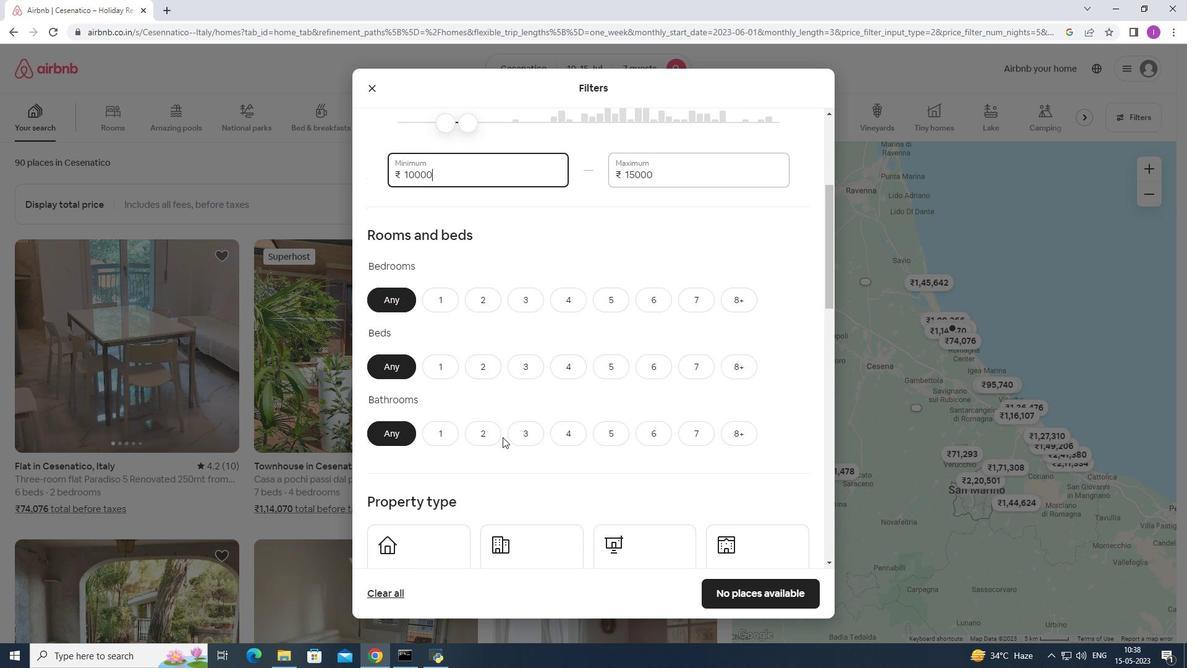 
Action: Mouse moved to (566, 248)
Screenshot: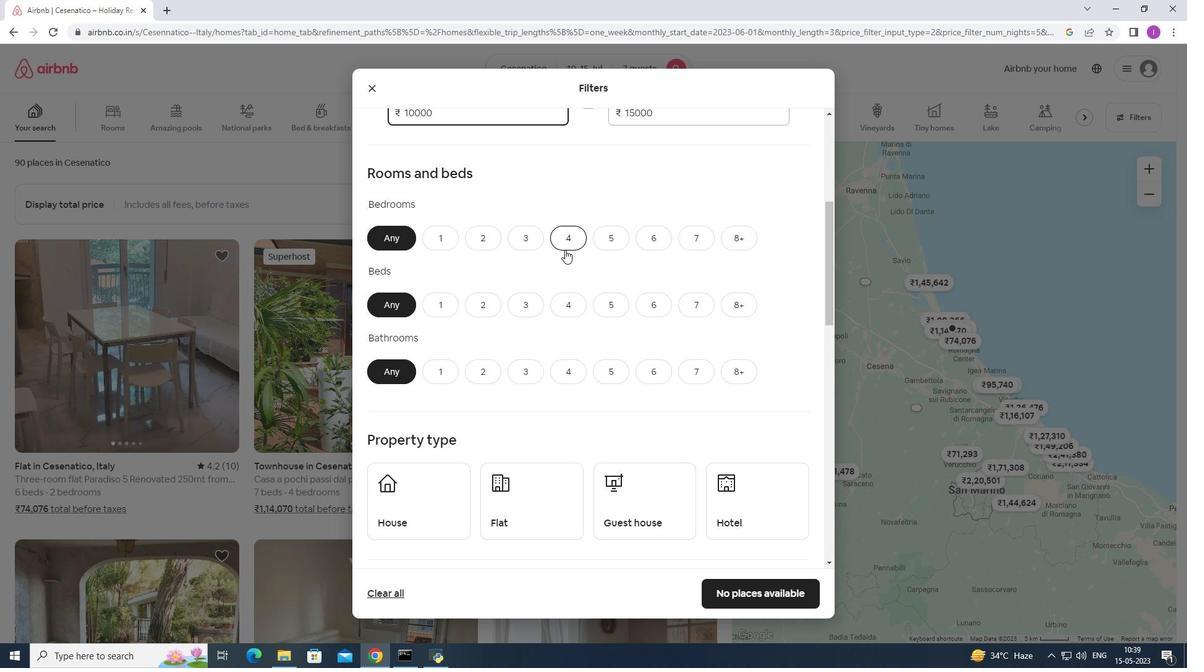 
Action: Mouse pressed left at (566, 248)
Screenshot: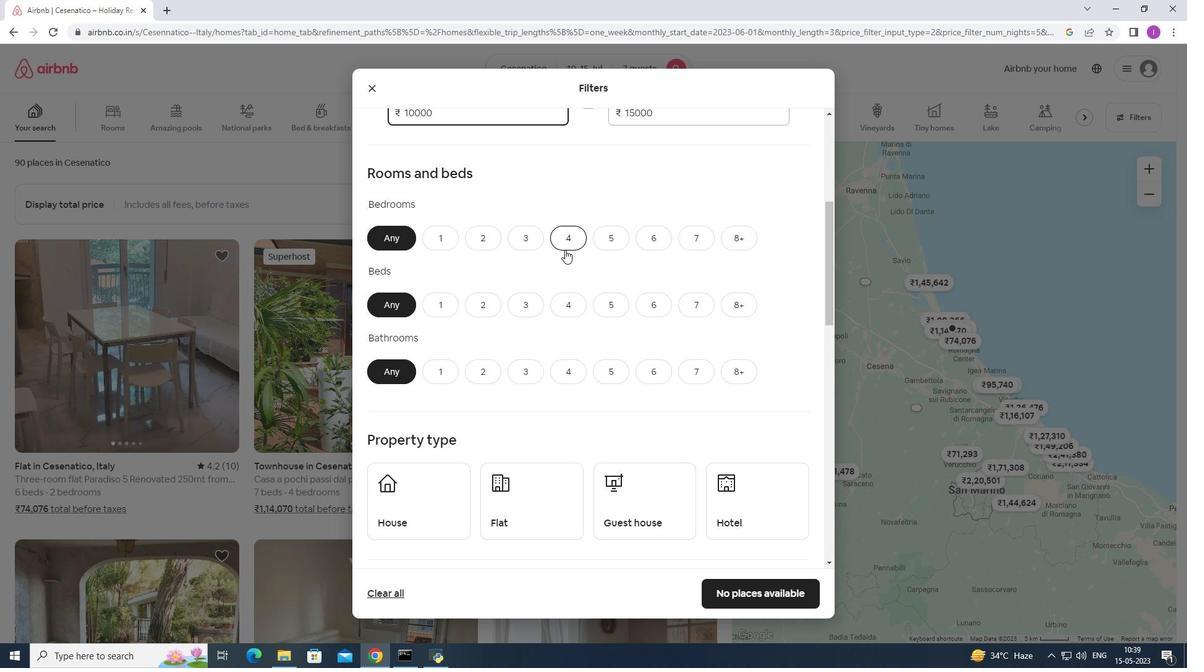 
Action: Mouse moved to (700, 308)
Screenshot: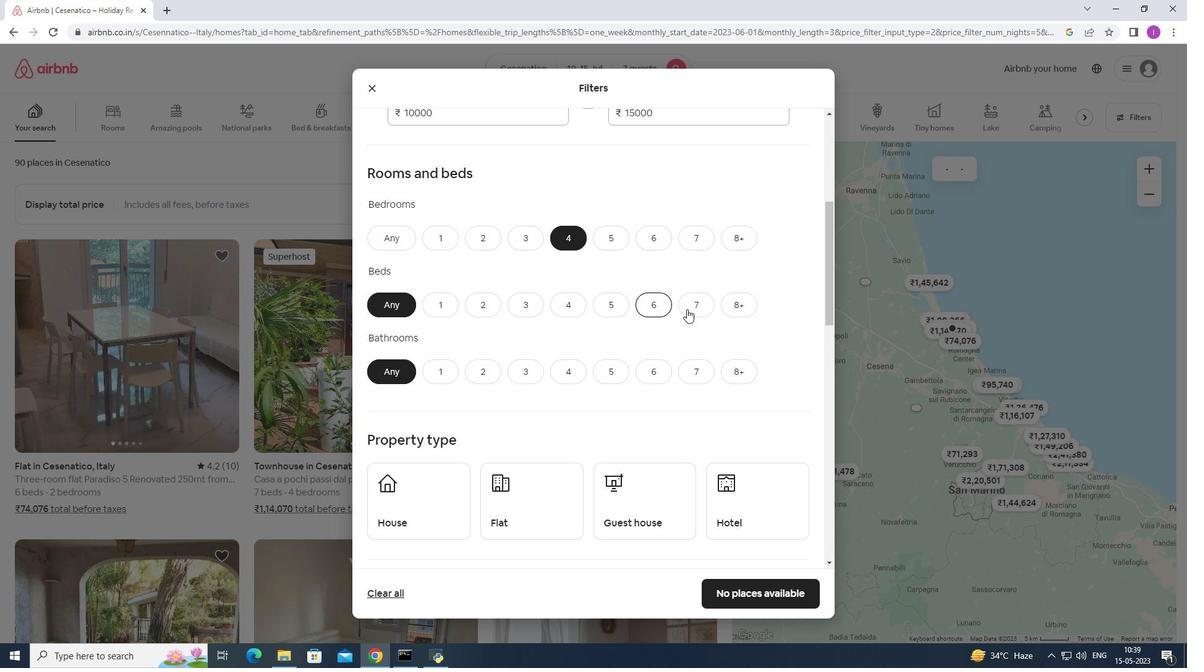
Action: Mouse pressed left at (700, 308)
Screenshot: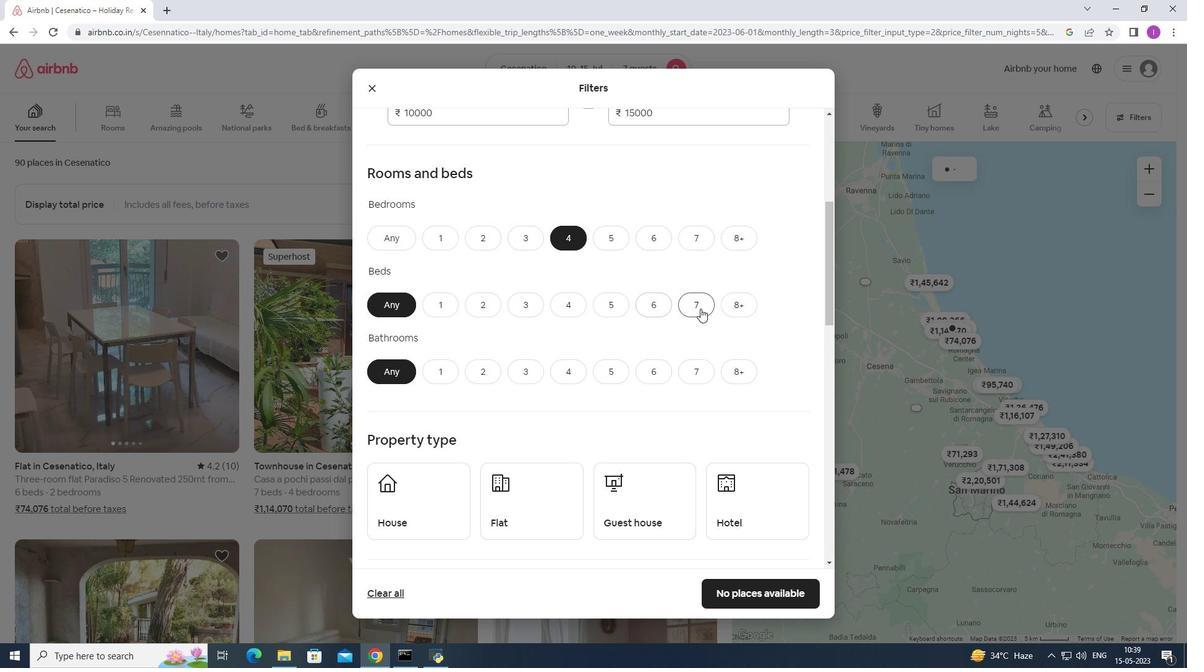 
Action: Mouse moved to (579, 369)
Screenshot: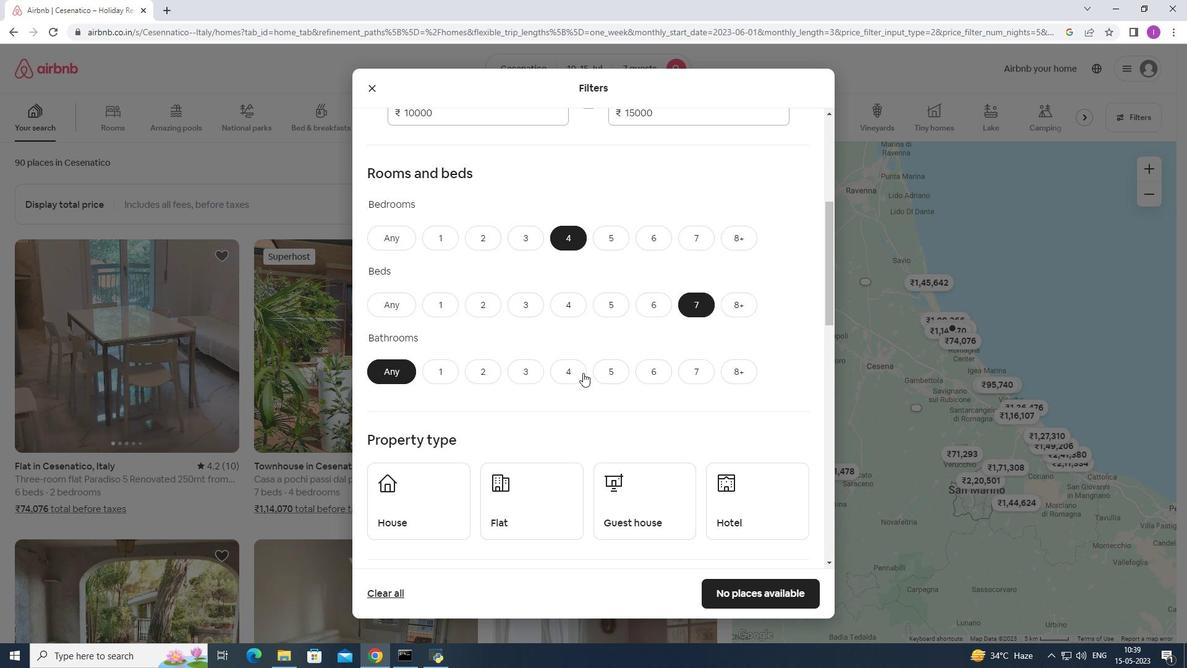 
Action: Mouse pressed left at (579, 369)
Screenshot: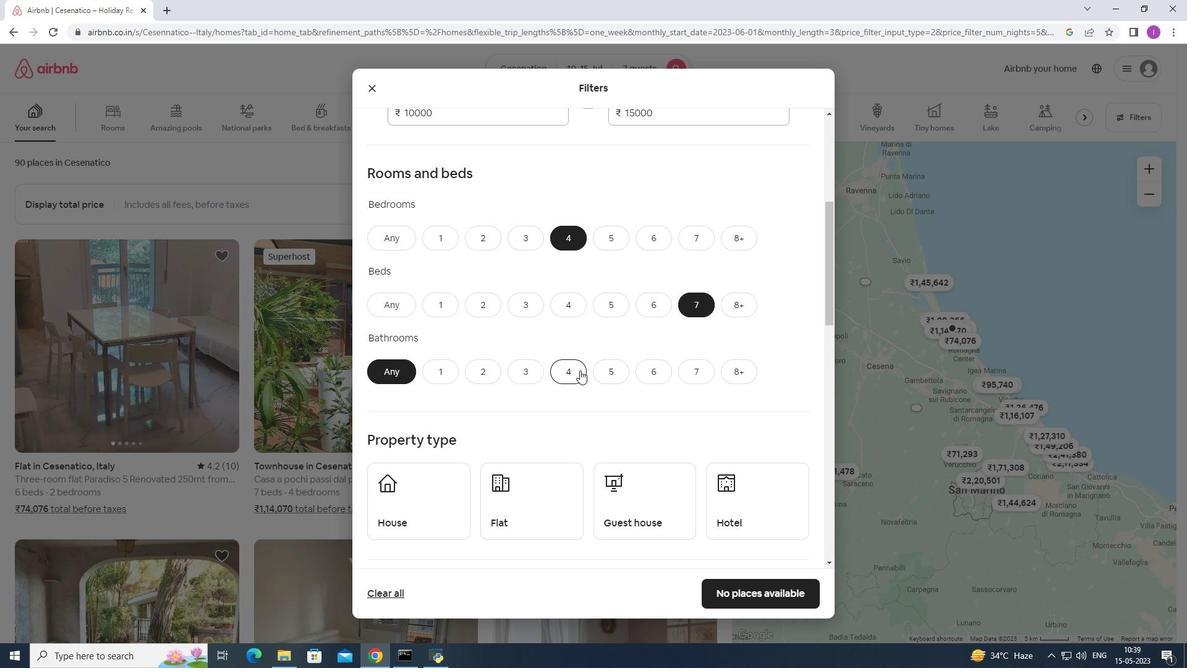 
Action: Mouse moved to (490, 361)
Screenshot: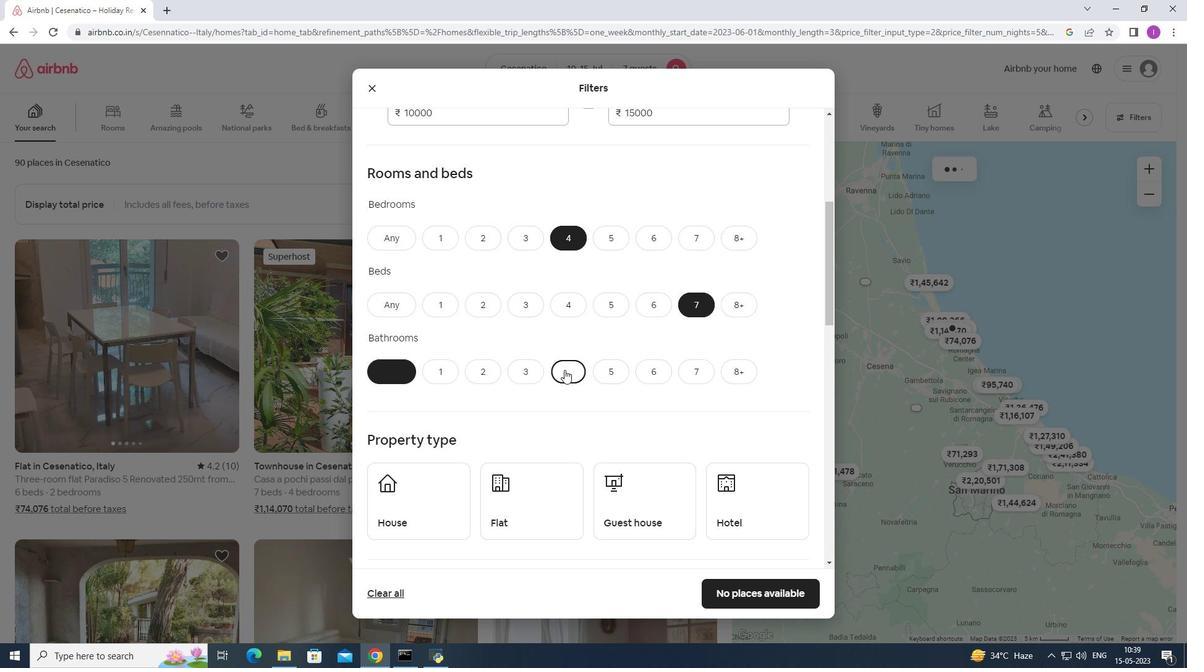 
Action: Mouse scrolled (490, 361) with delta (0, 0)
Screenshot: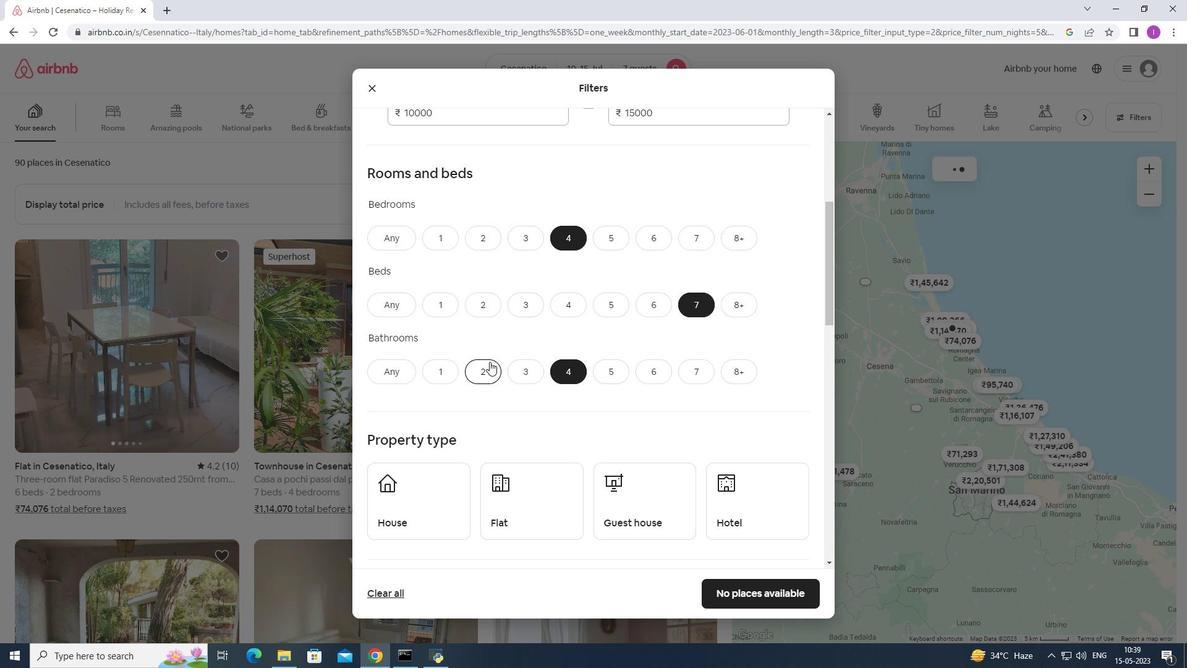 
Action: Mouse scrolled (490, 361) with delta (0, 0)
Screenshot: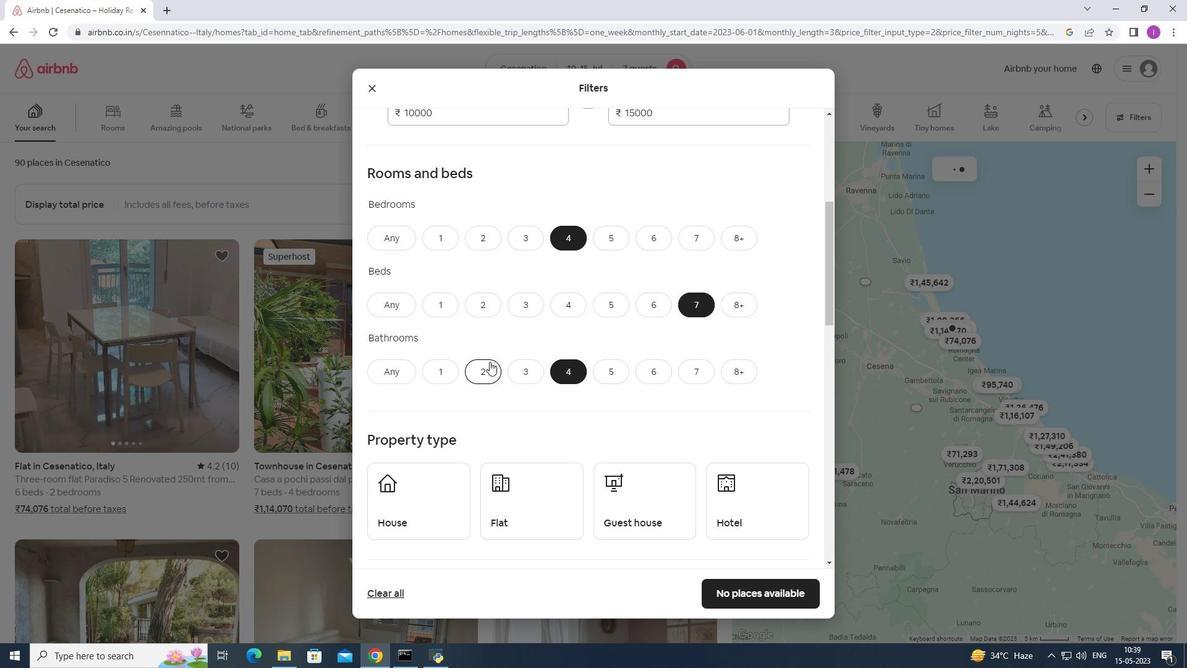 
Action: Mouse scrolled (490, 361) with delta (0, 0)
Screenshot: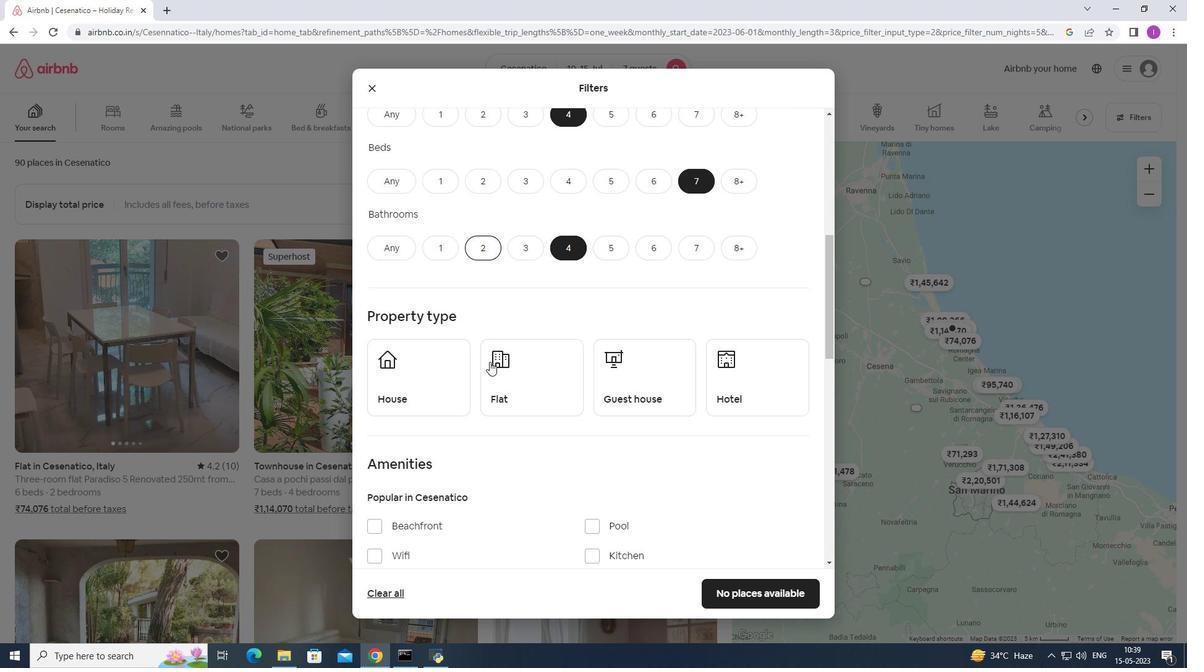 
Action: Mouse moved to (426, 324)
Screenshot: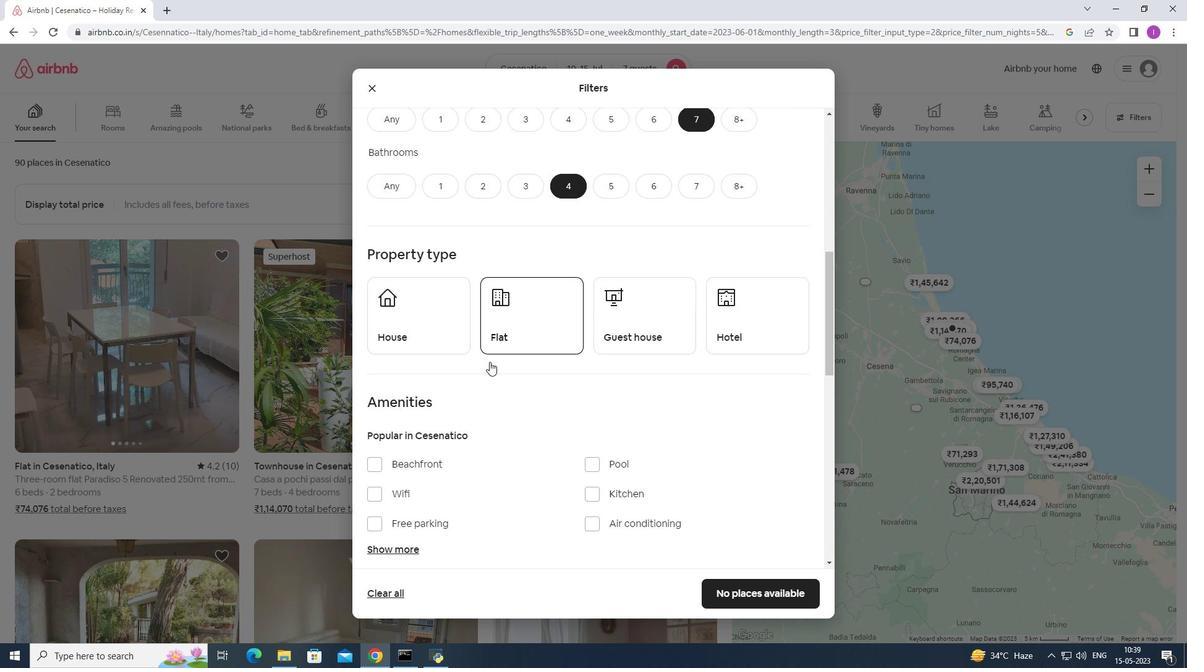 
Action: Mouse pressed left at (426, 324)
Screenshot: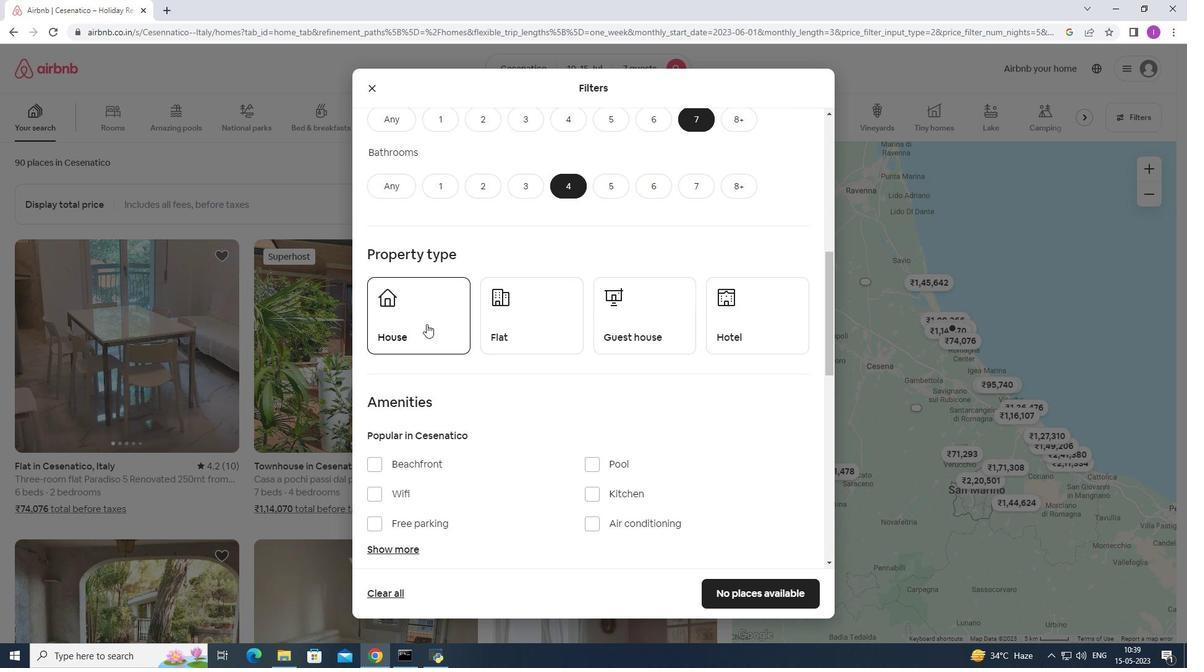 
Action: Mouse moved to (530, 324)
Screenshot: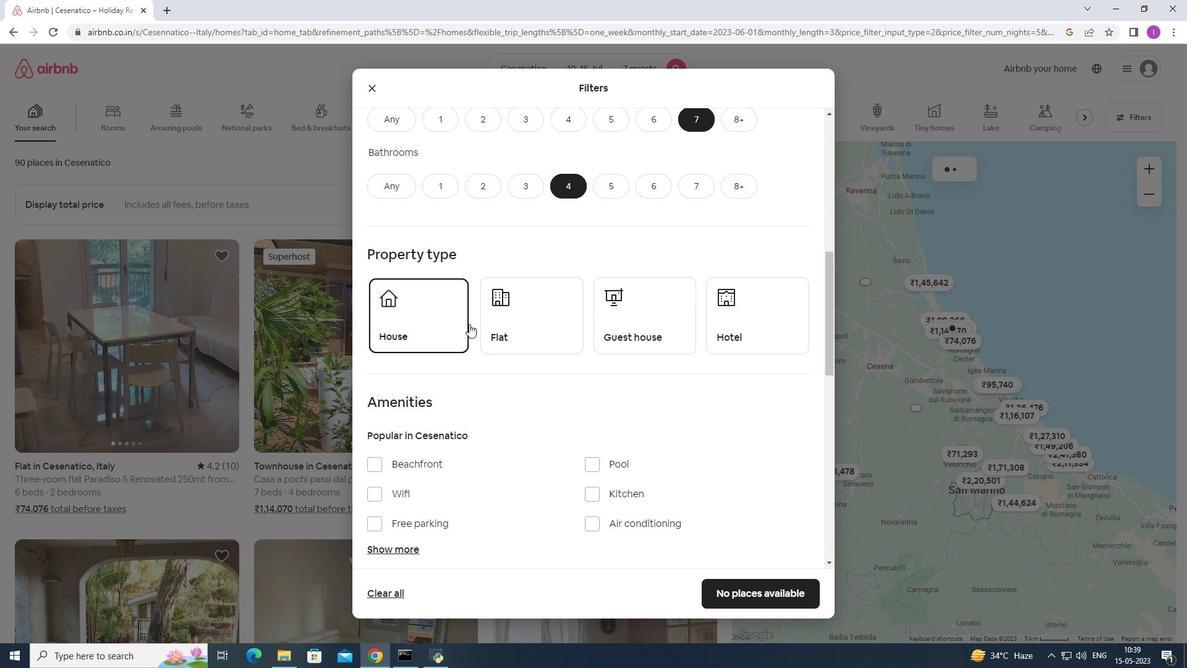 
Action: Mouse pressed left at (530, 324)
Screenshot: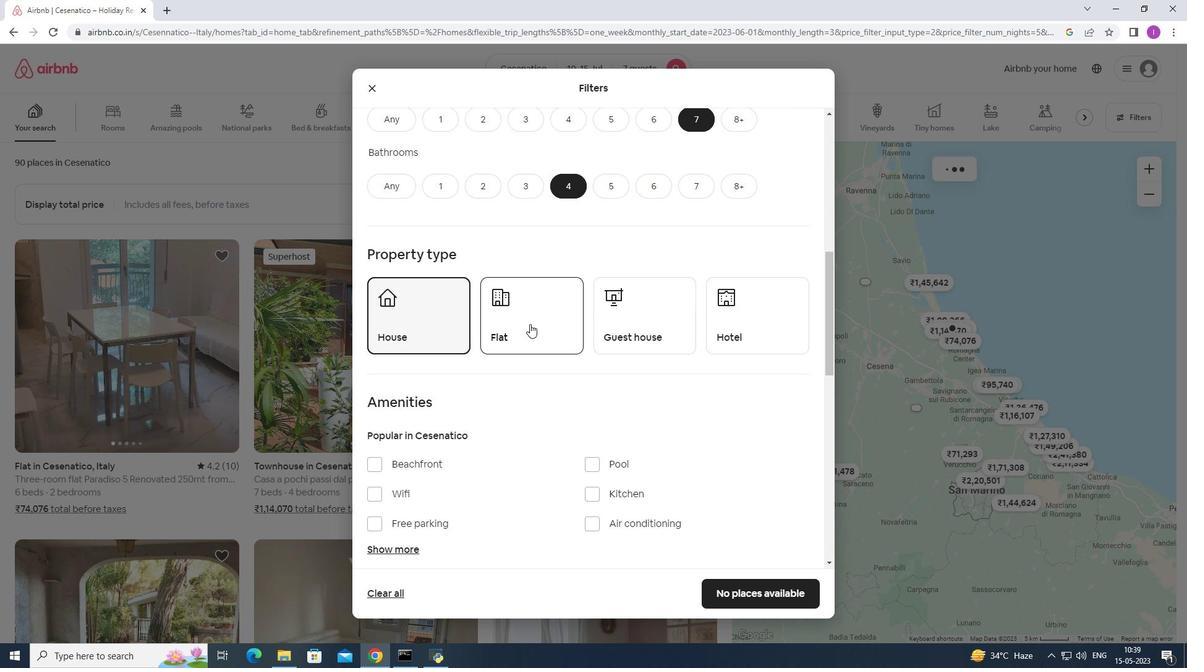 
Action: Mouse moved to (629, 325)
Screenshot: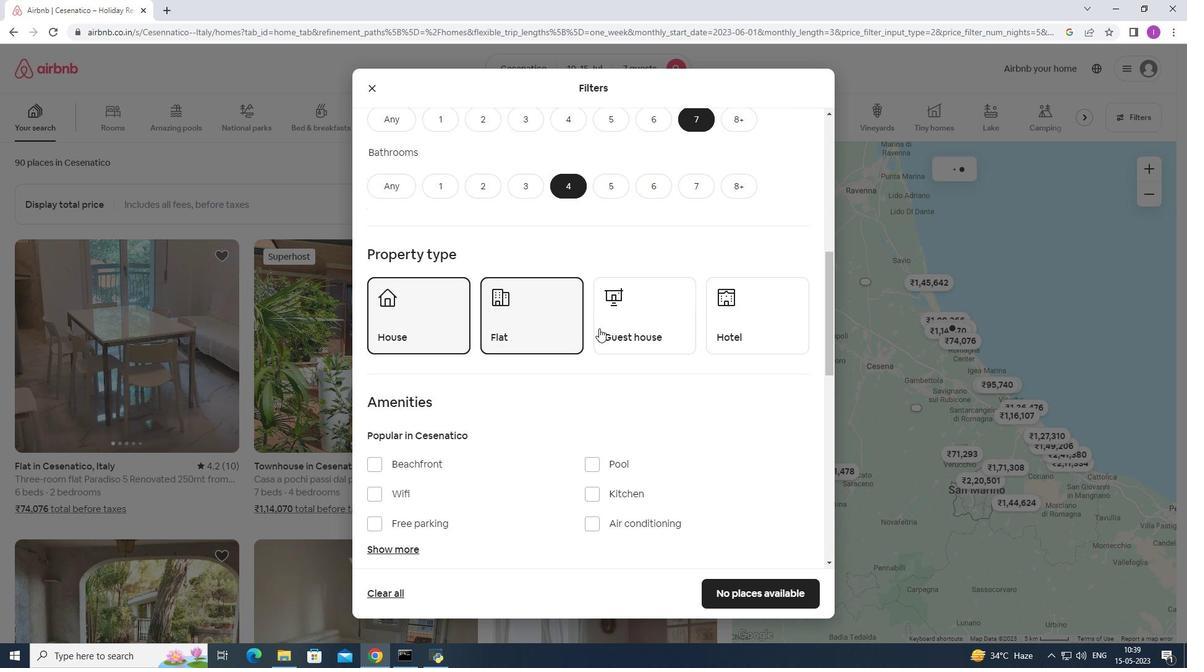 
Action: Mouse pressed left at (629, 325)
Screenshot: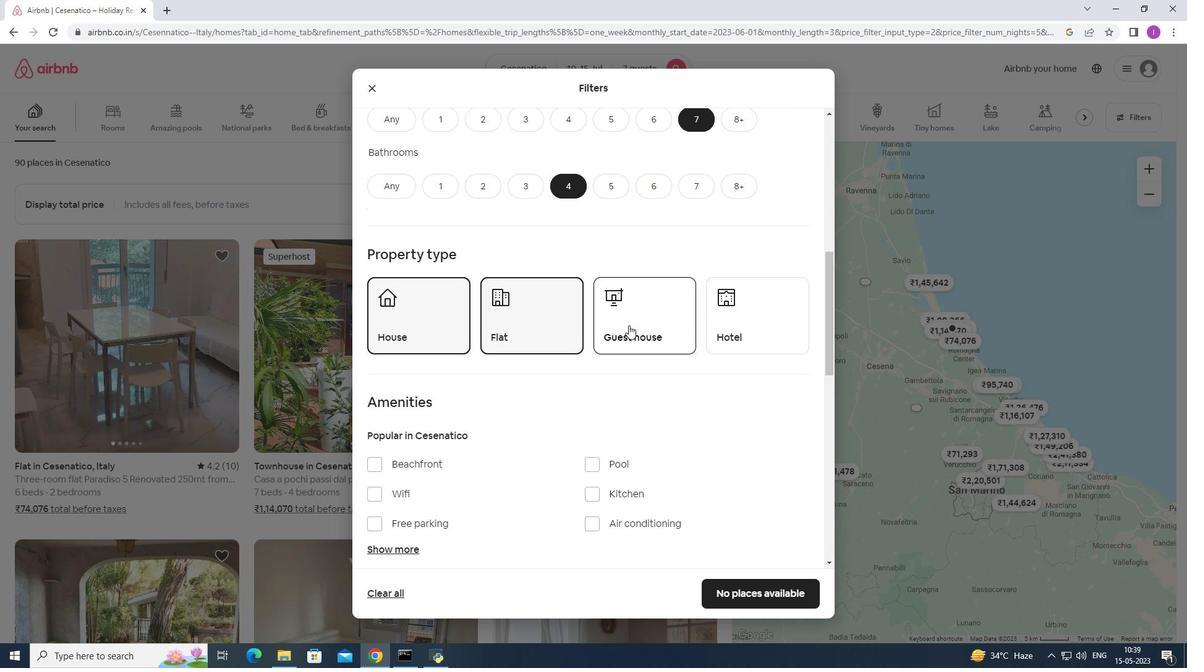 
Action: Mouse moved to (589, 405)
Screenshot: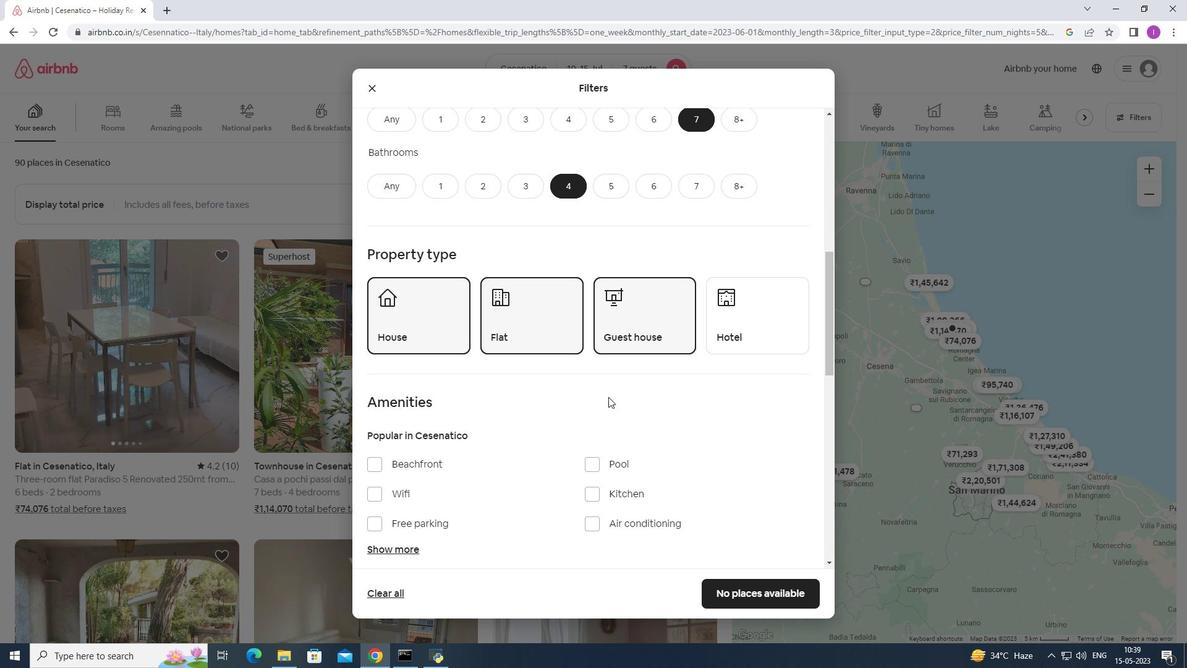 
Action: Mouse scrolled (589, 405) with delta (0, 0)
Screenshot: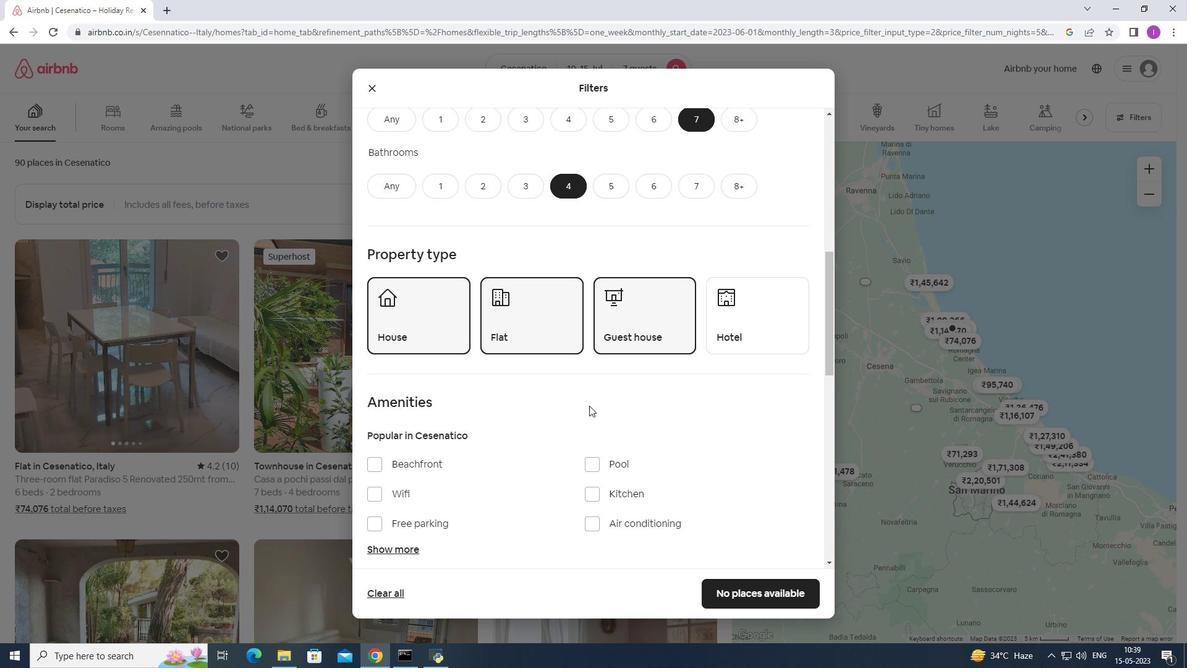 
Action: Mouse scrolled (589, 405) with delta (0, 0)
Screenshot: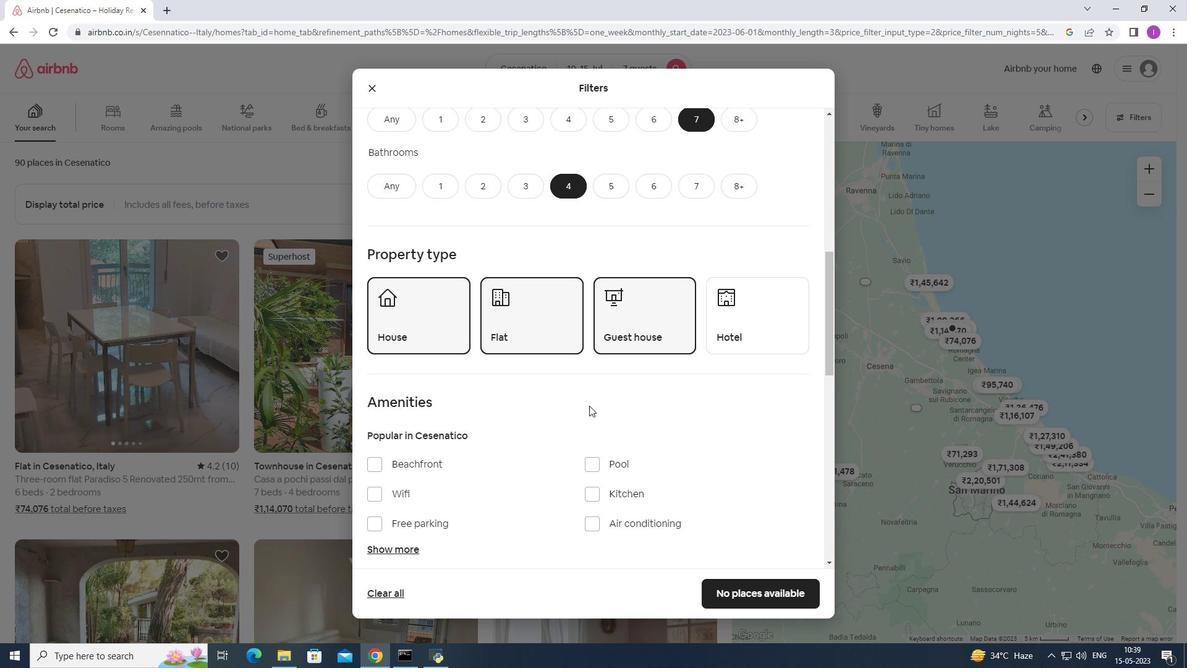 
Action: Mouse moved to (378, 371)
Screenshot: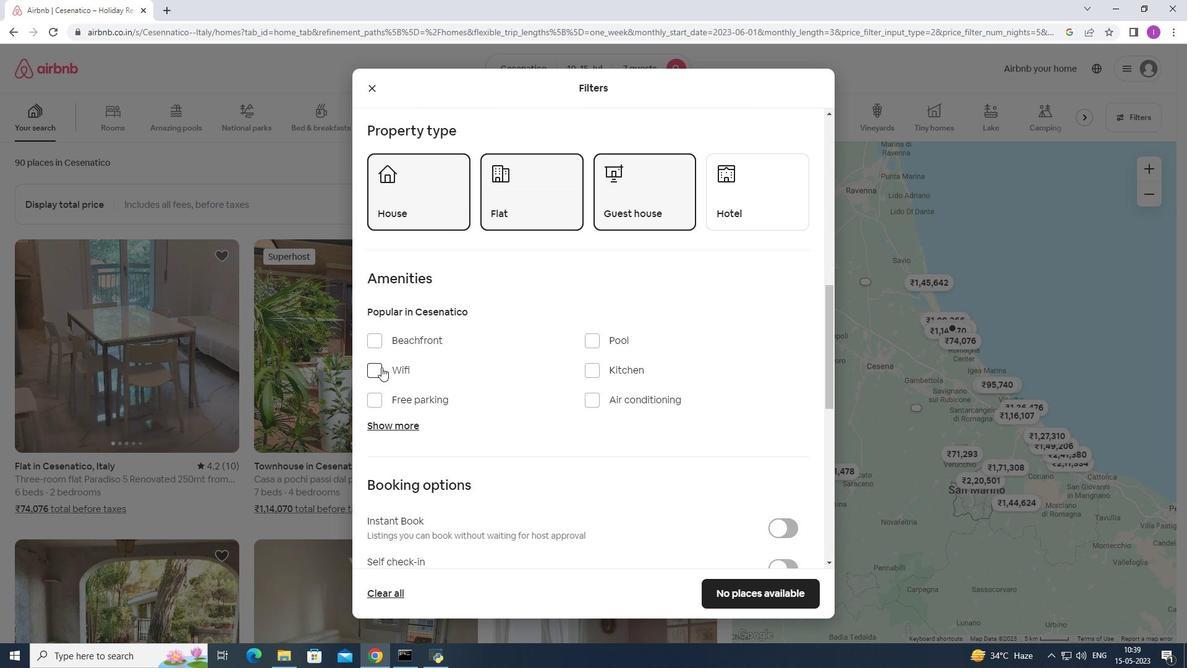 
Action: Mouse pressed left at (378, 371)
Screenshot: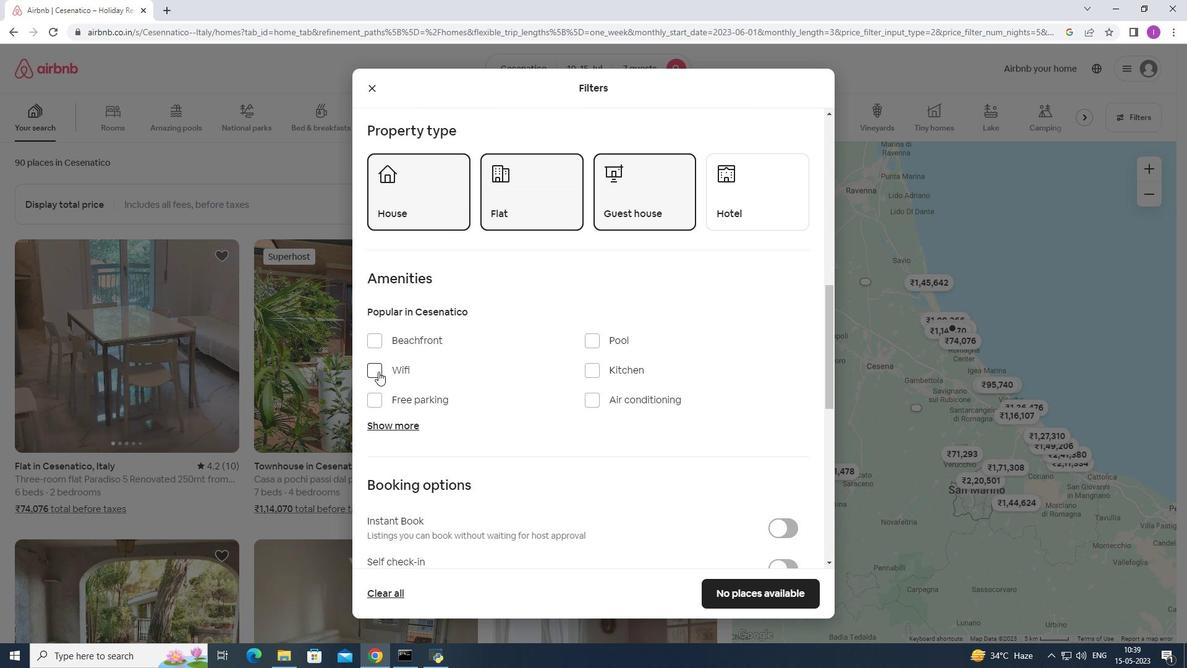 
Action: Mouse moved to (374, 406)
Screenshot: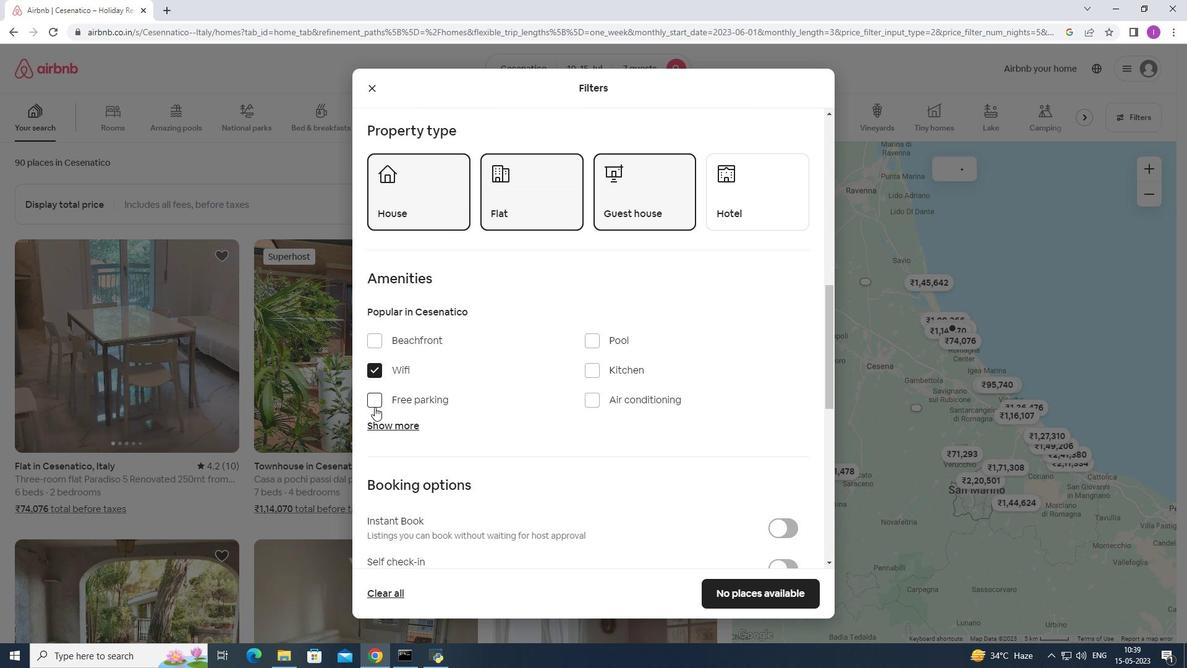 
Action: Mouse pressed left at (374, 406)
Screenshot: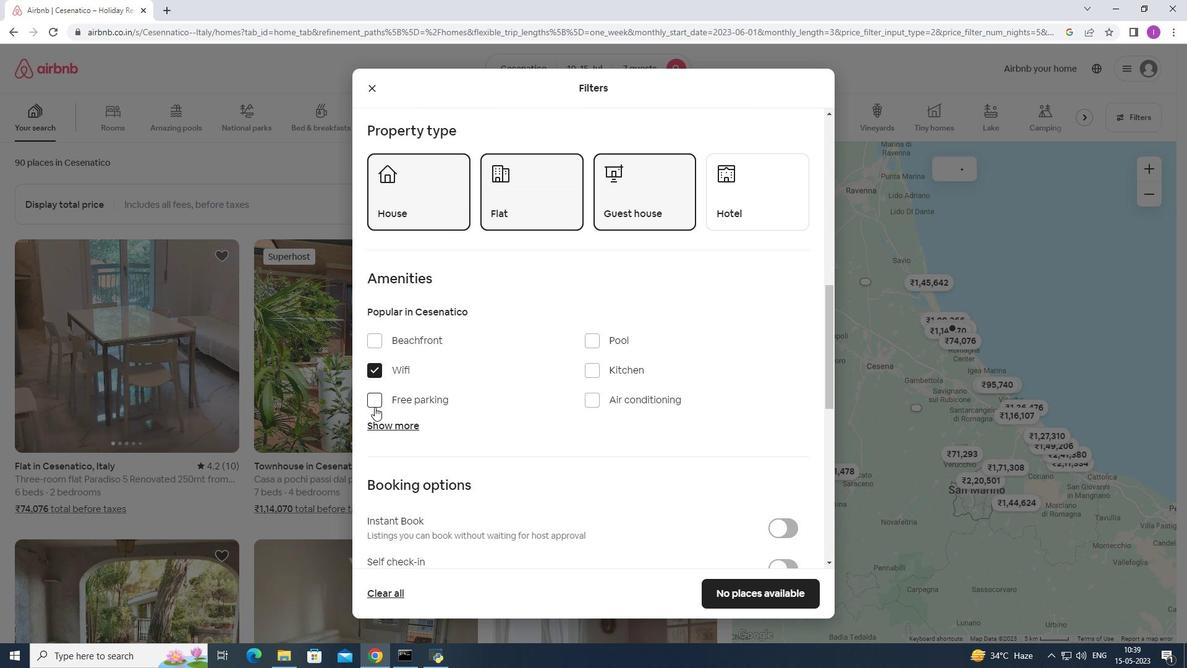 
Action: Mouse moved to (420, 425)
Screenshot: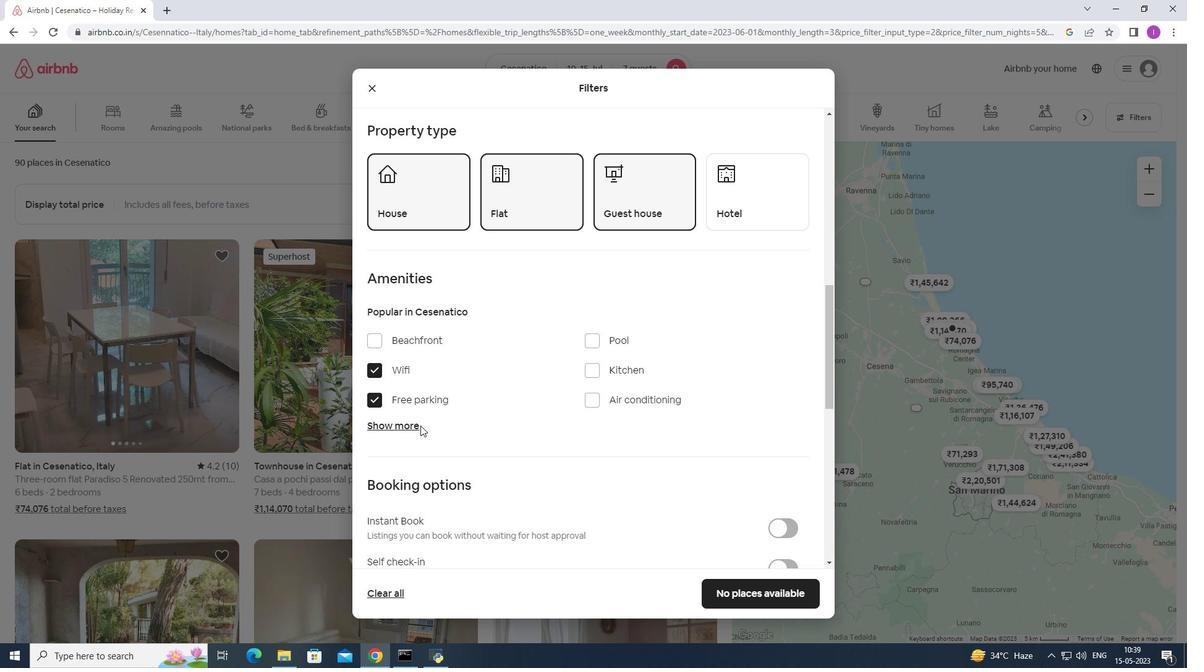 
Action: Mouse pressed left at (420, 425)
Screenshot: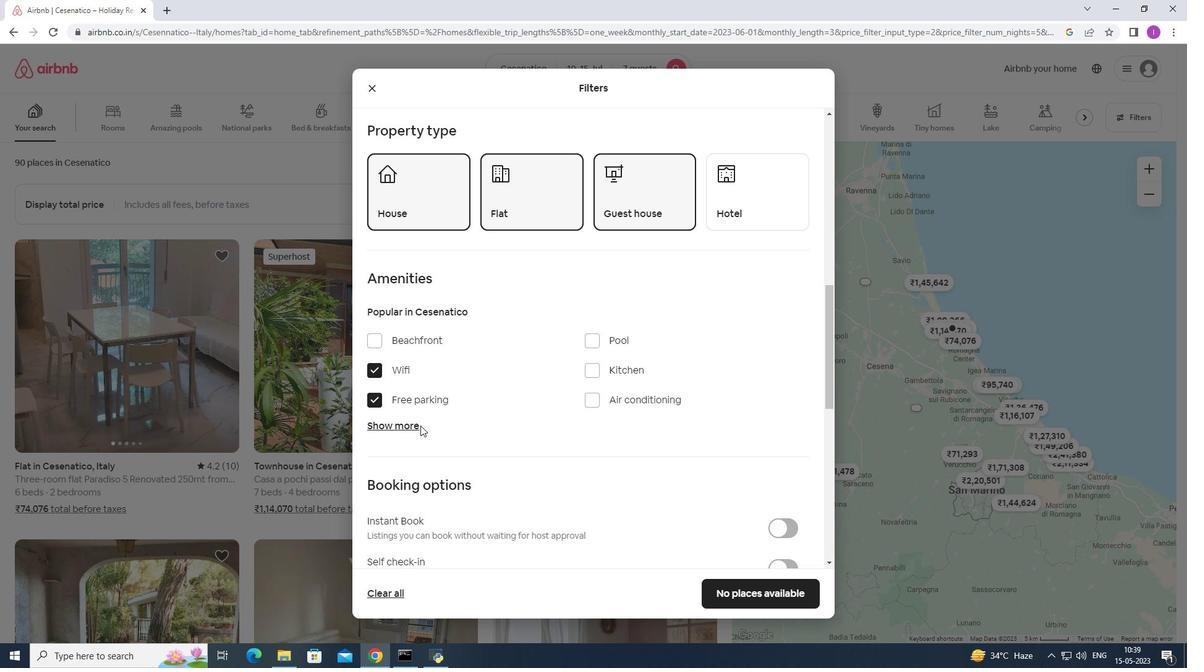 
Action: Mouse moved to (373, 428)
Screenshot: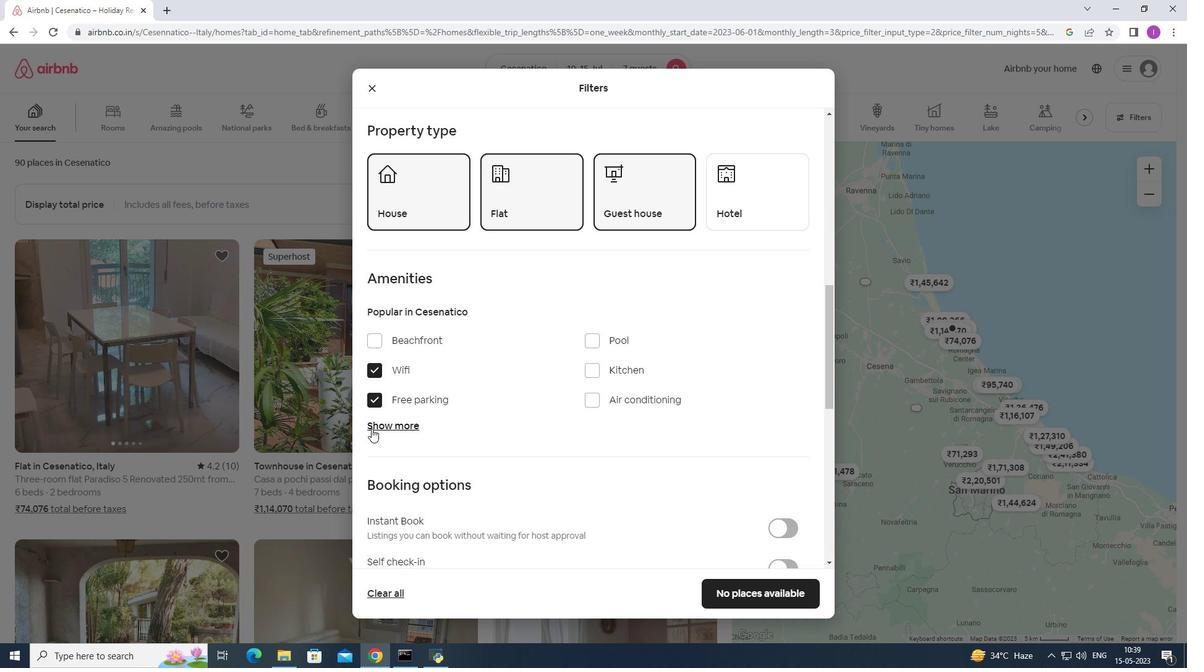 
Action: Mouse pressed left at (373, 428)
Screenshot: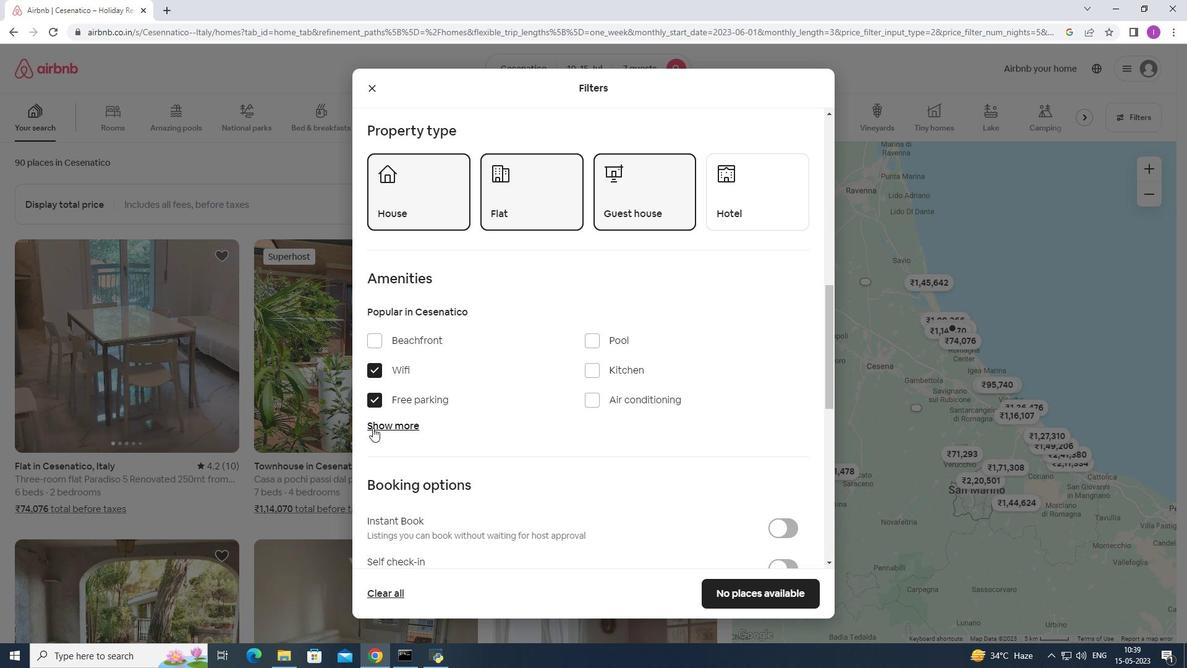 
Action: Mouse moved to (387, 520)
Screenshot: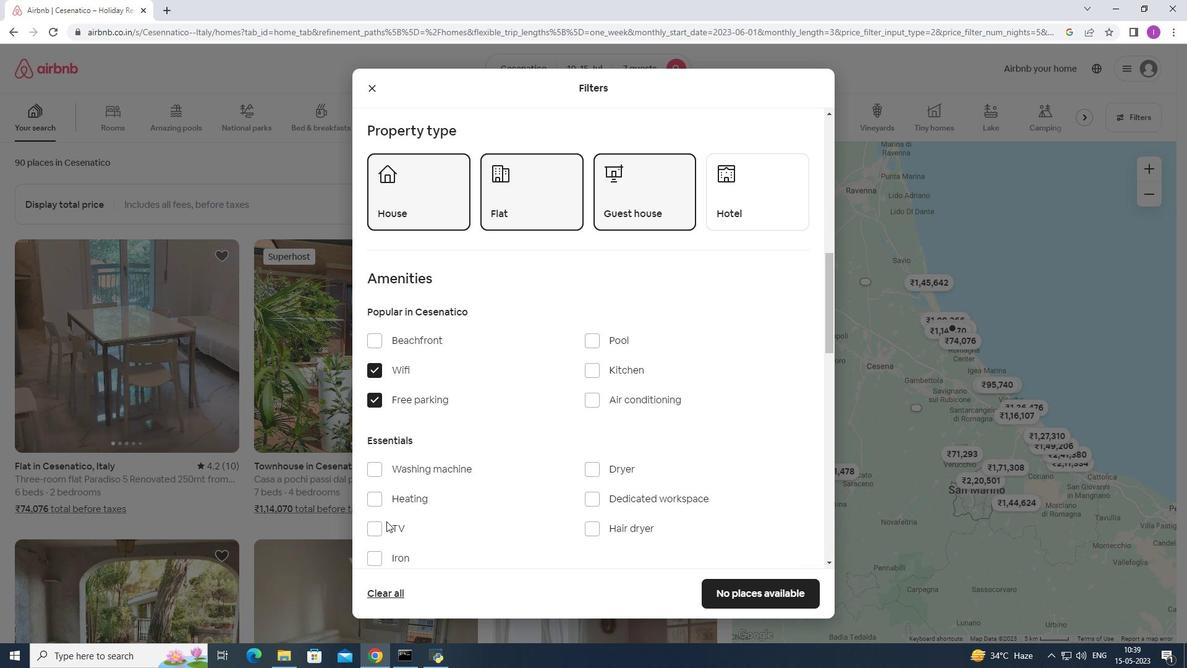 
Action: Mouse scrolled (387, 520) with delta (0, 0)
Screenshot: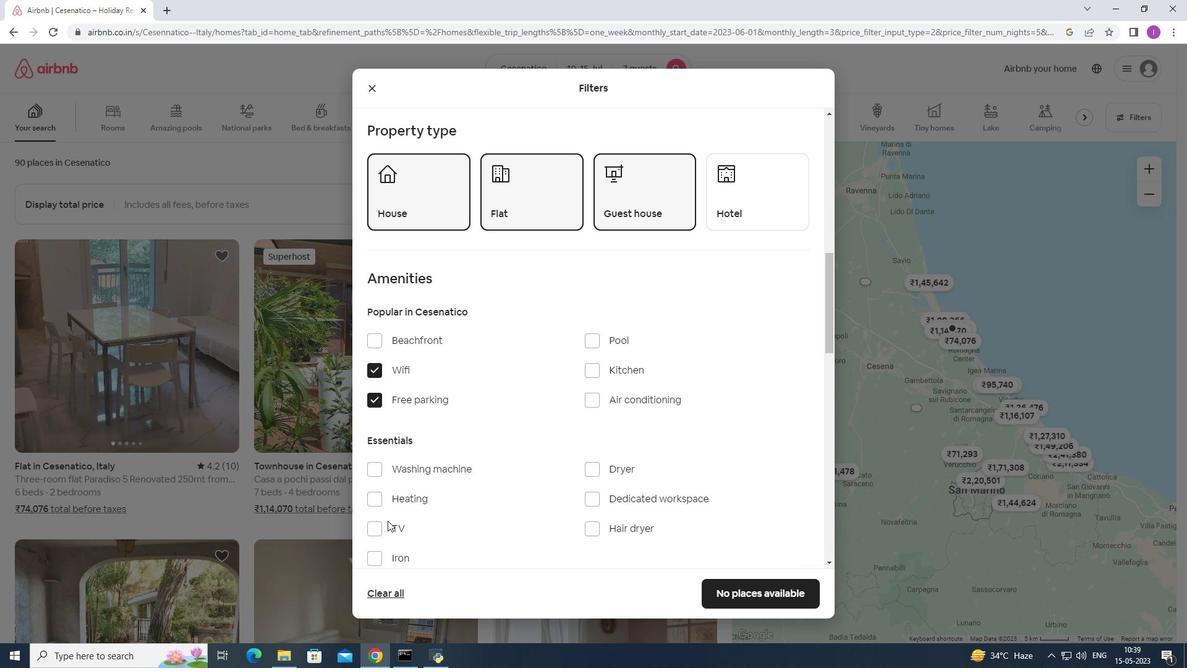 
Action: Mouse moved to (388, 520)
Screenshot: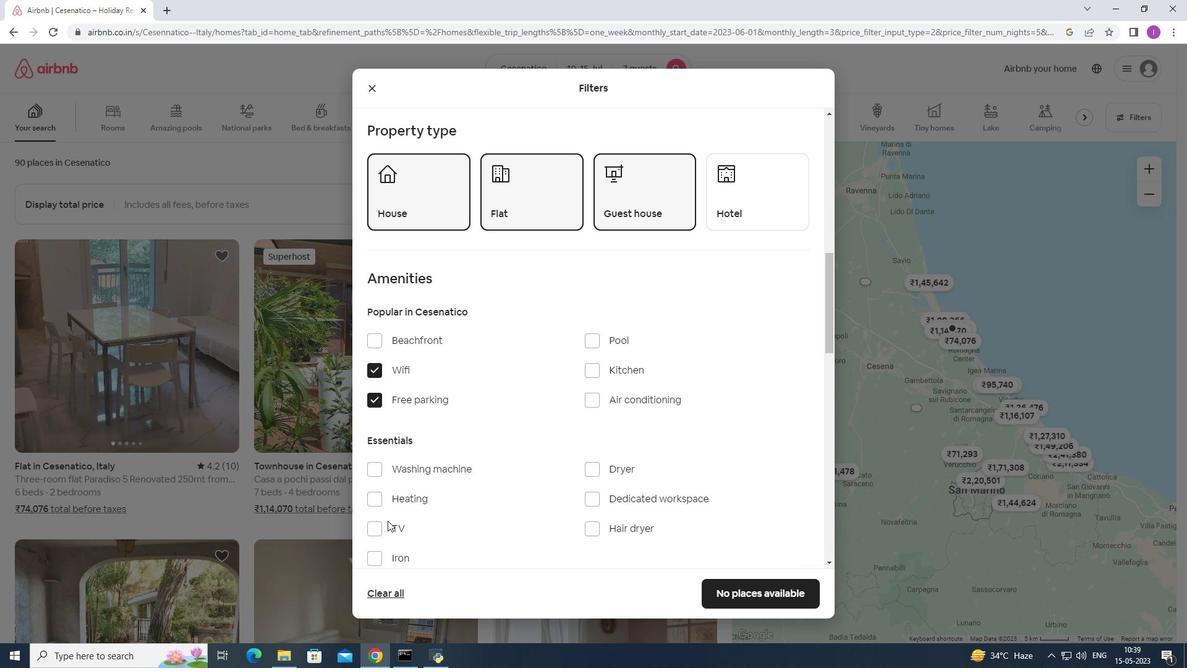 
Action: Mouse scrolled (388, 520) with delta (0, 0)
Screenshot: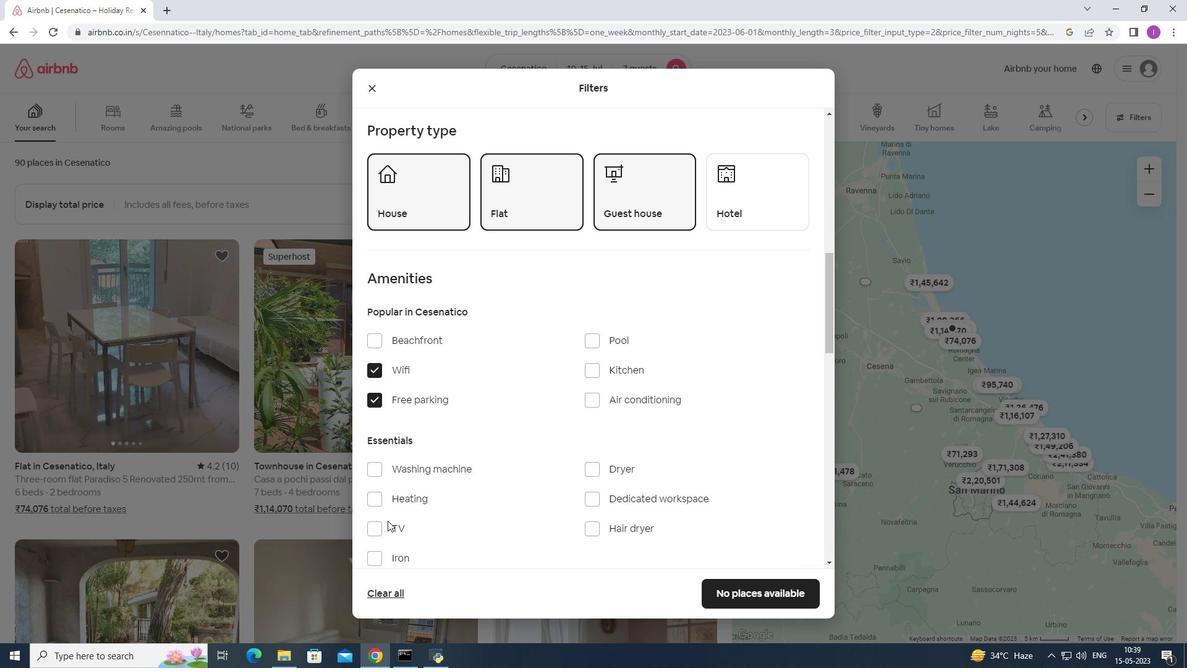 
Action: Mouse moved to (374, 408)
Screenshot: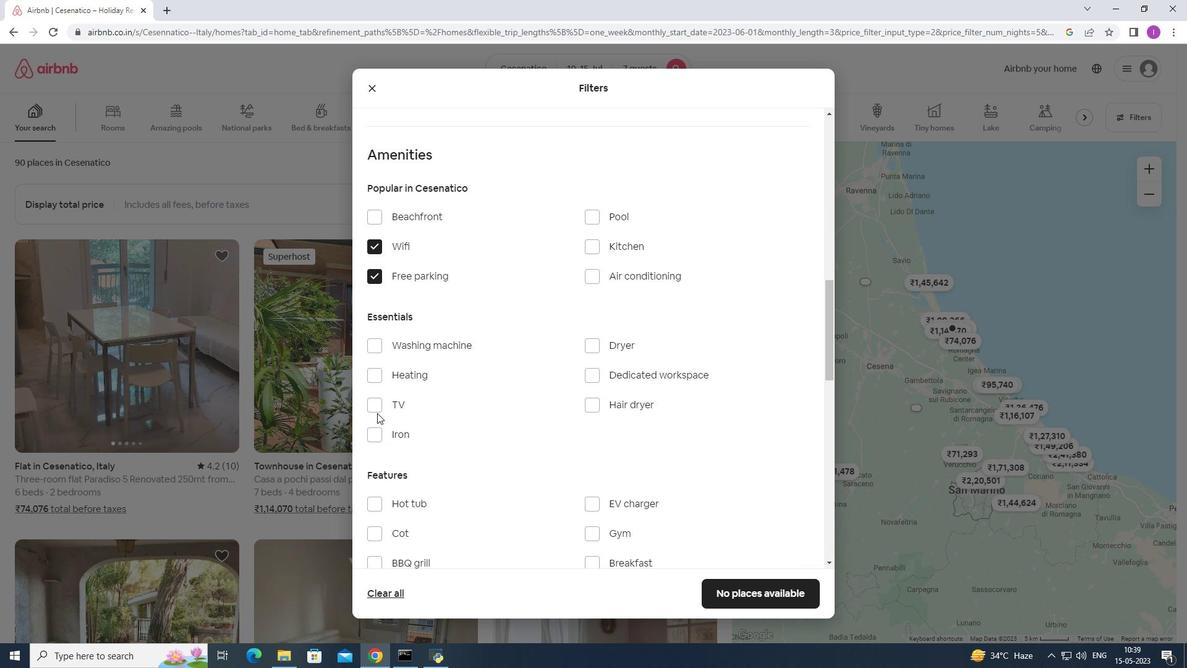 
Action: Mouse pressed left at (374, 408)
Screenshot: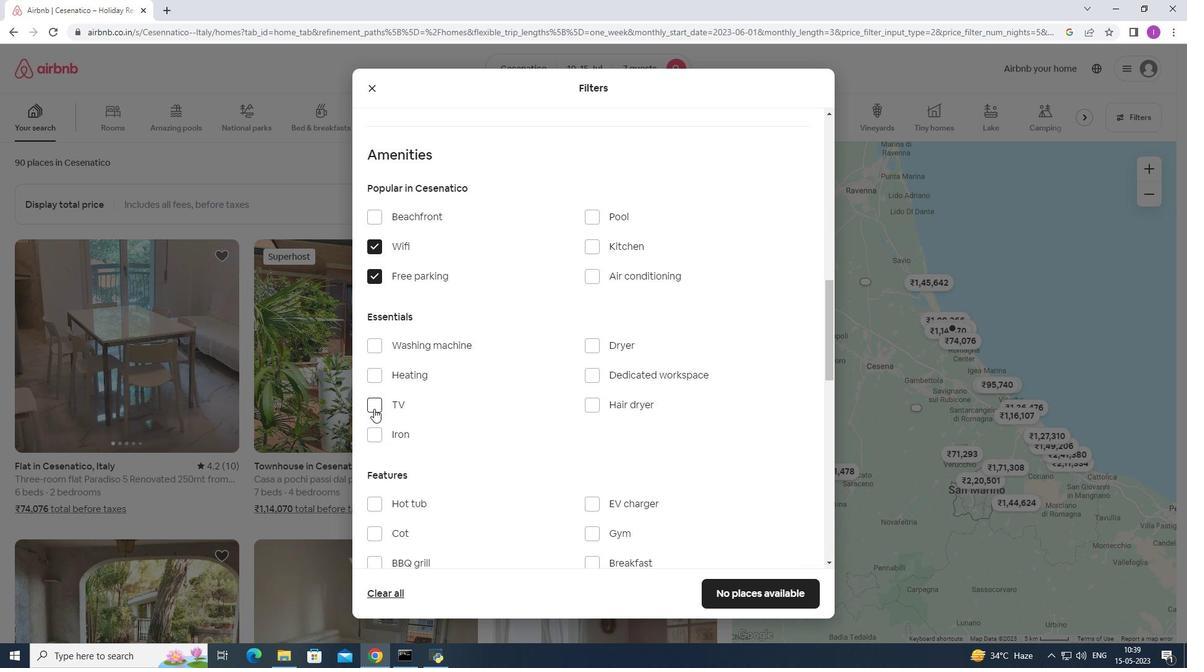 
Action: Mouse moved to (517, 468)
Screenshot: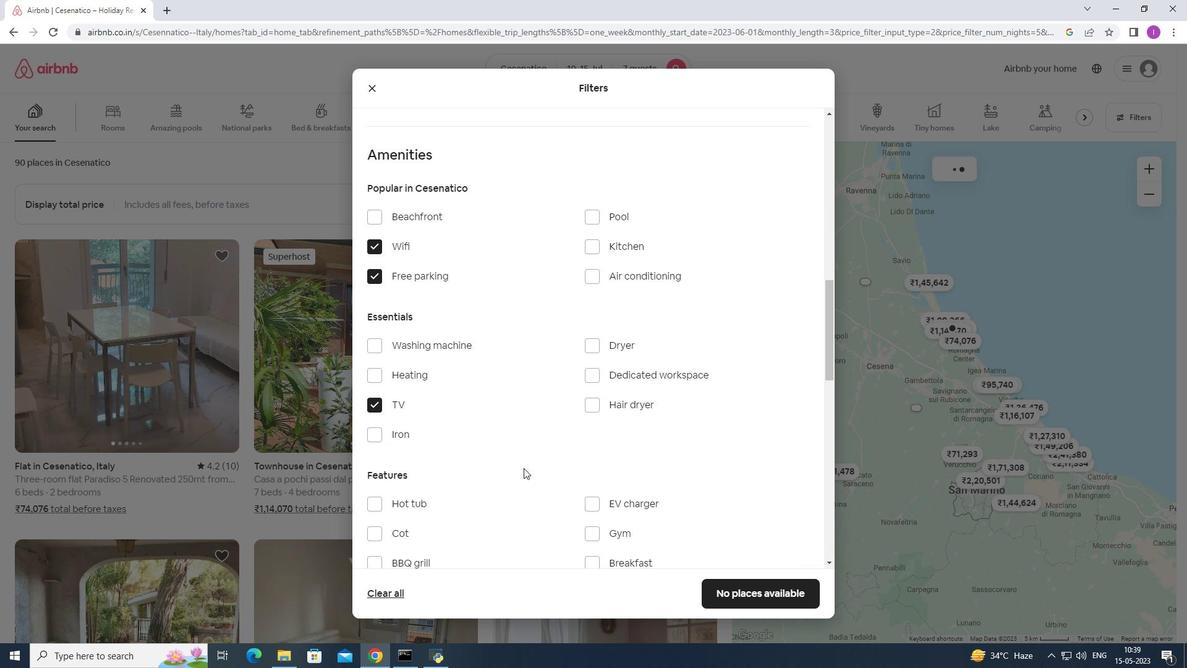 
Action: Mouse scrolled (517, 467) with delta (0, 0)
Screenshot: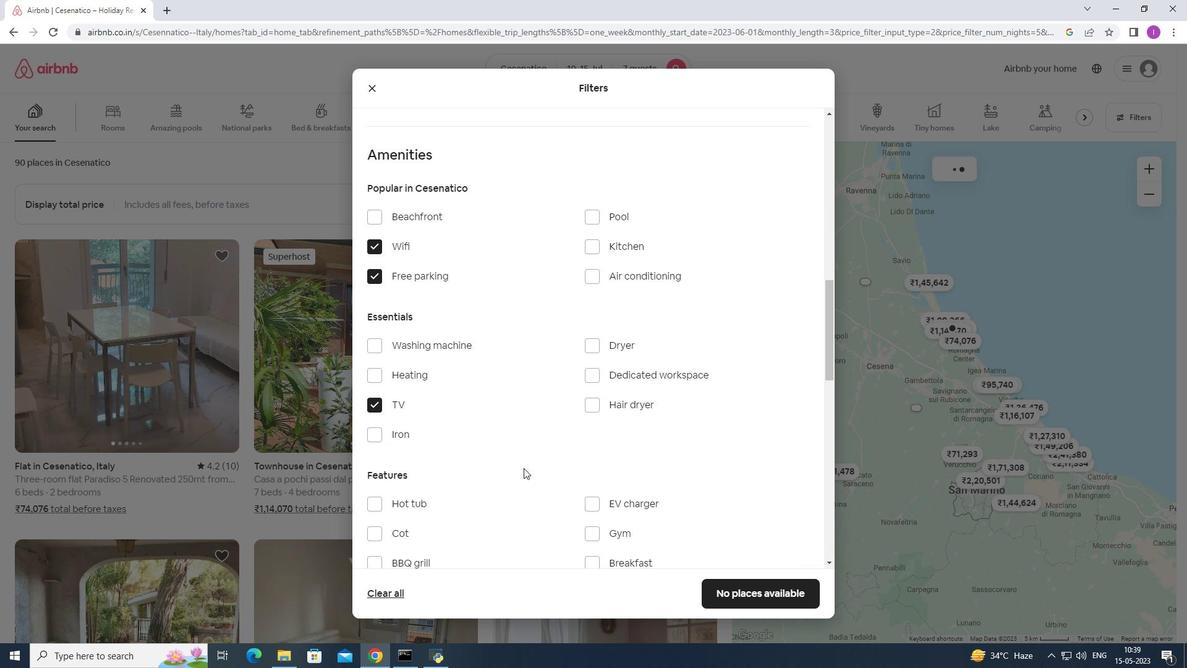
Action: Mouse scrolled (517, 467) with delta (0, 0)
Screenshot: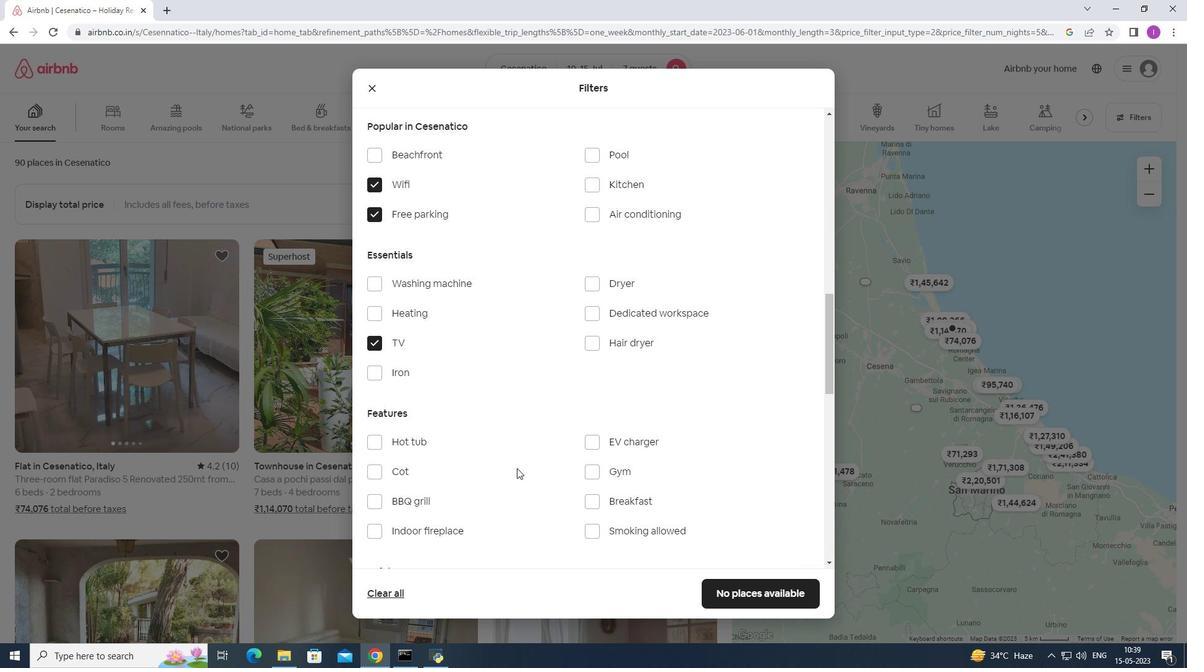 
Action: Mouse moved to (593, 410)
Screenshot: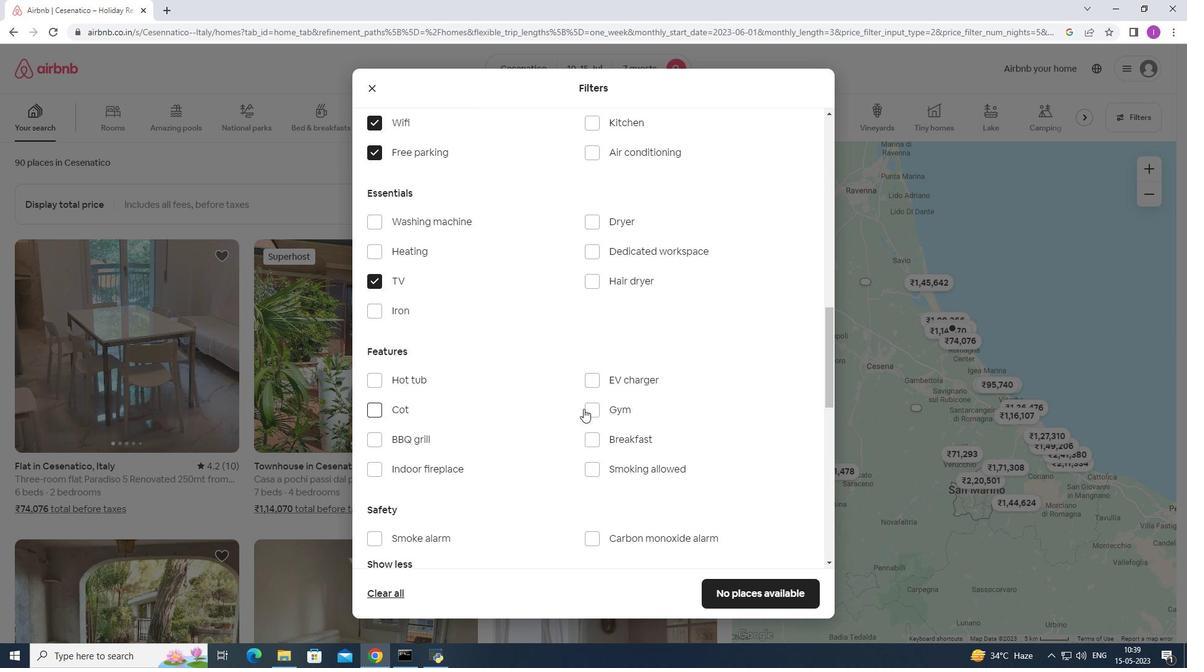 
Action: Mouse pressed left at (593, 410)
Screenshot: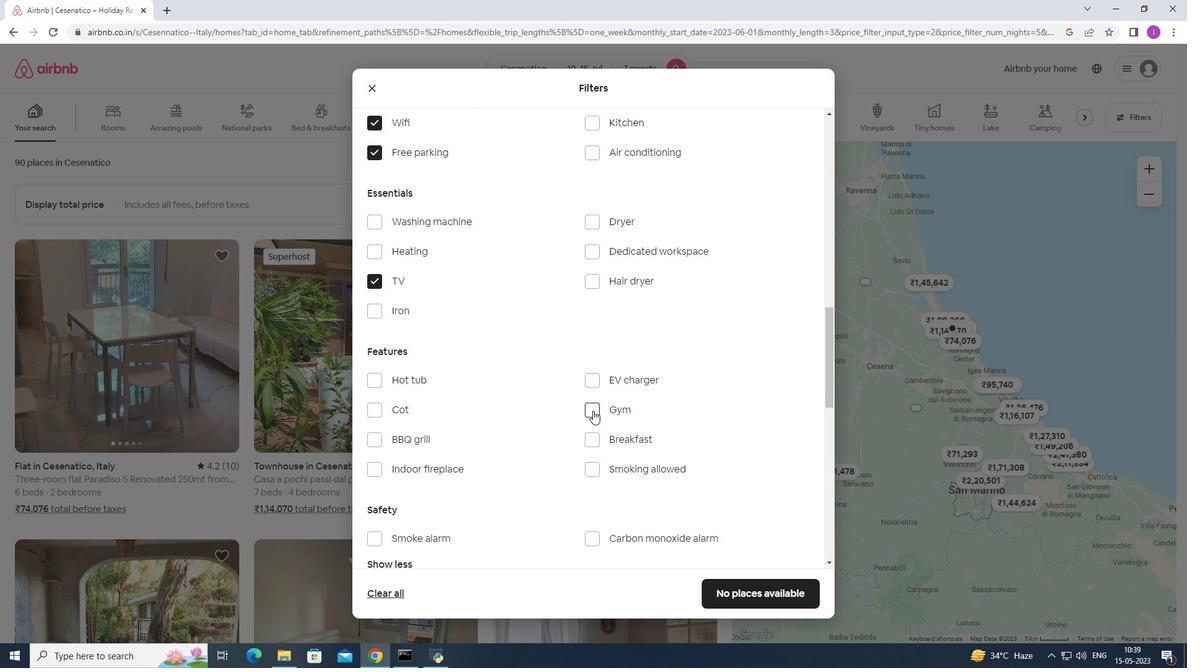 
Action: Mouse moved to (590, 444)
Screenshot: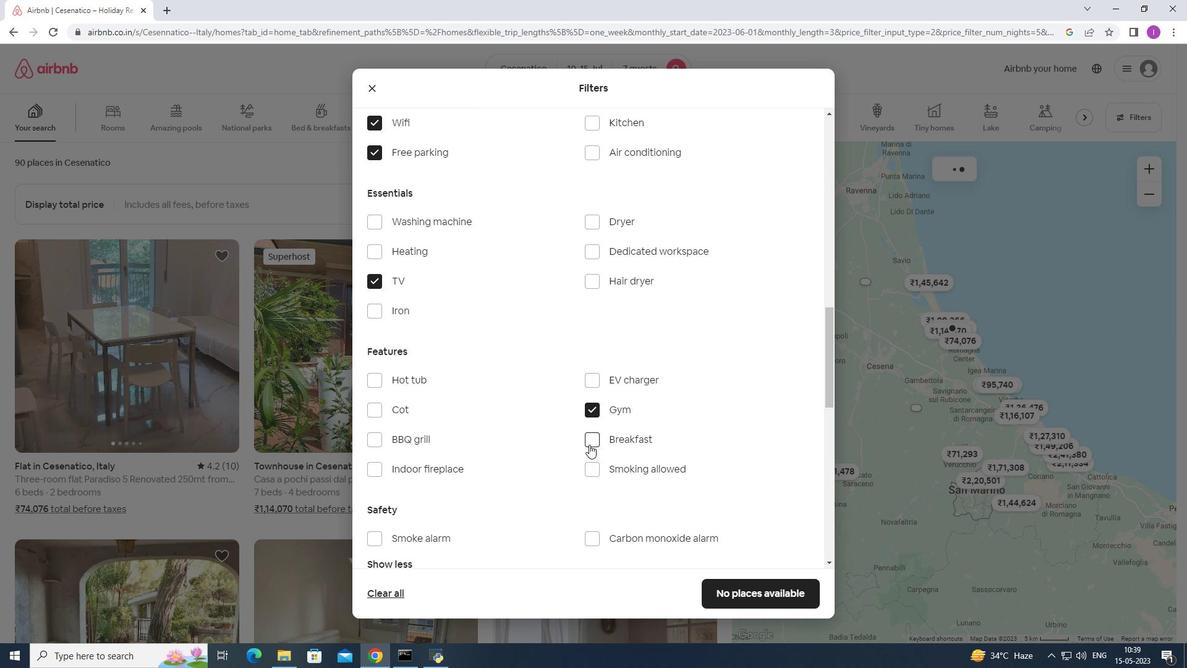 
Action: Mouse pressed left at (590, 444)
Screenshot: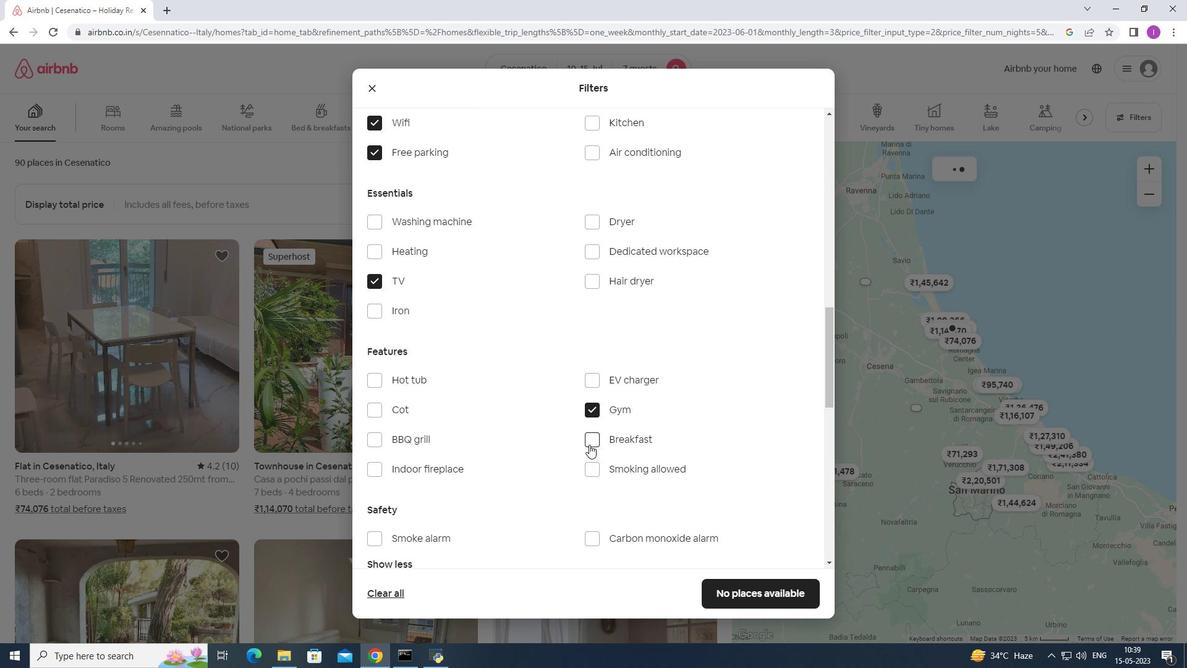 
Action: Mouse moved to (540, 470)
Screenshot: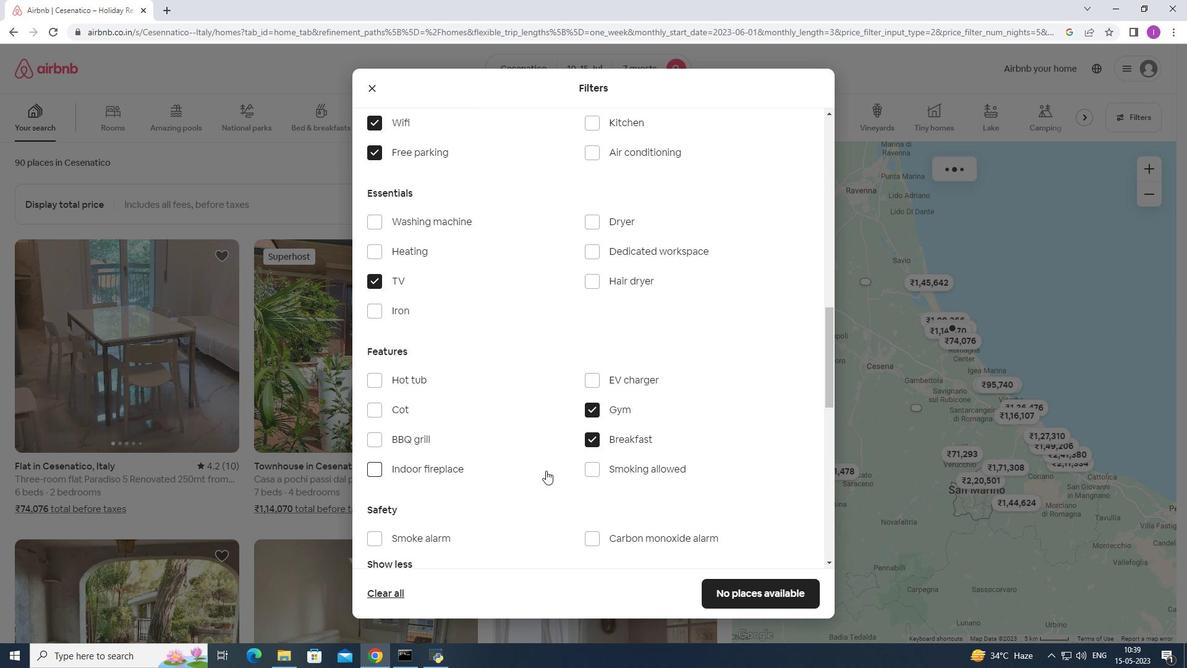 
Action: Mouse scrolled (540, 470) with delta (0, 0)
Screenshot: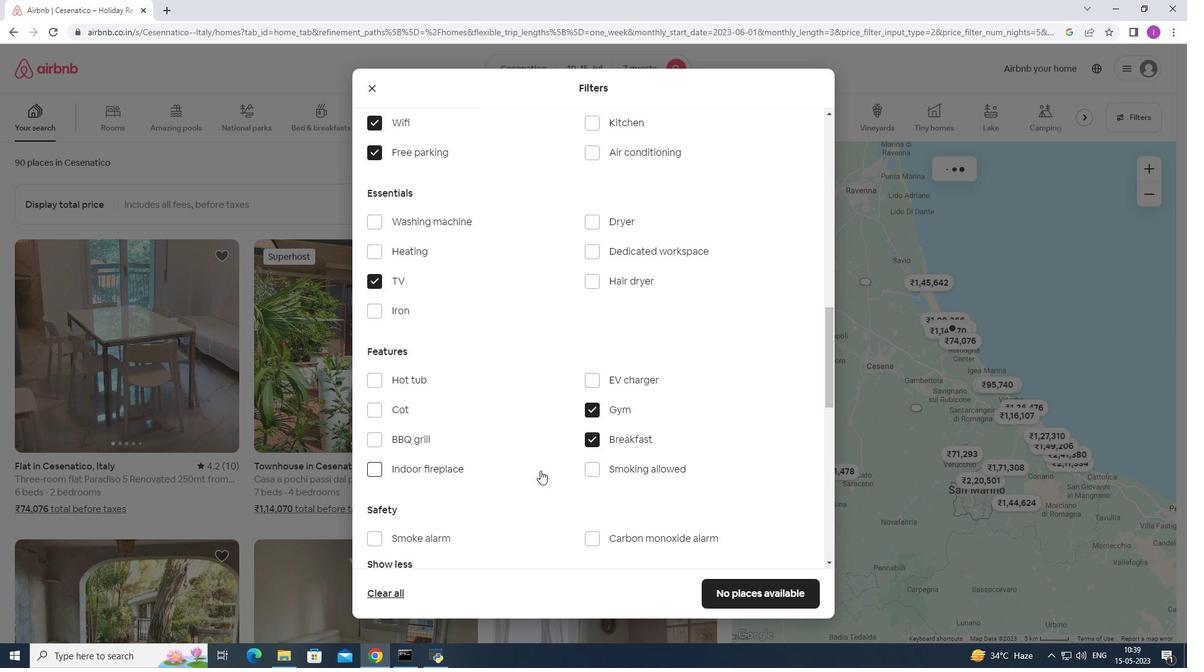 
Action: Mouse scrolled (540, 470) with delta (0, 0)
Screenshot: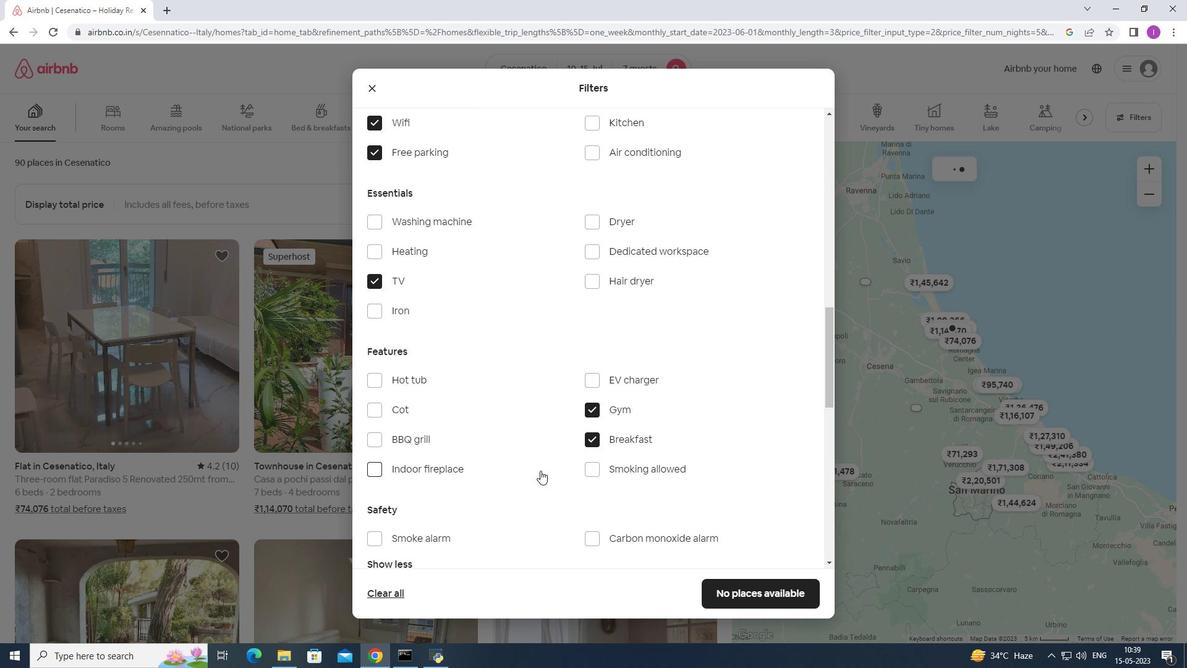 
Action: Mouse moved to (541, 459)
Screenshot: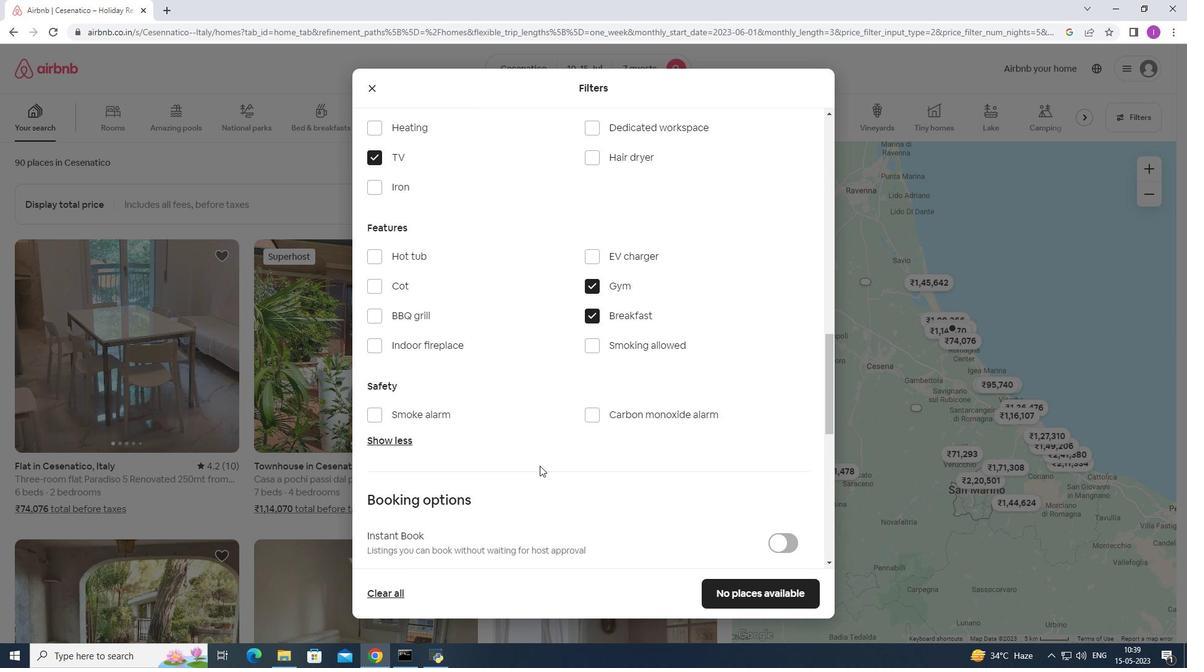 
Action: Mouse scrolled (541, 459) with delta (0, 0)
Screenshot: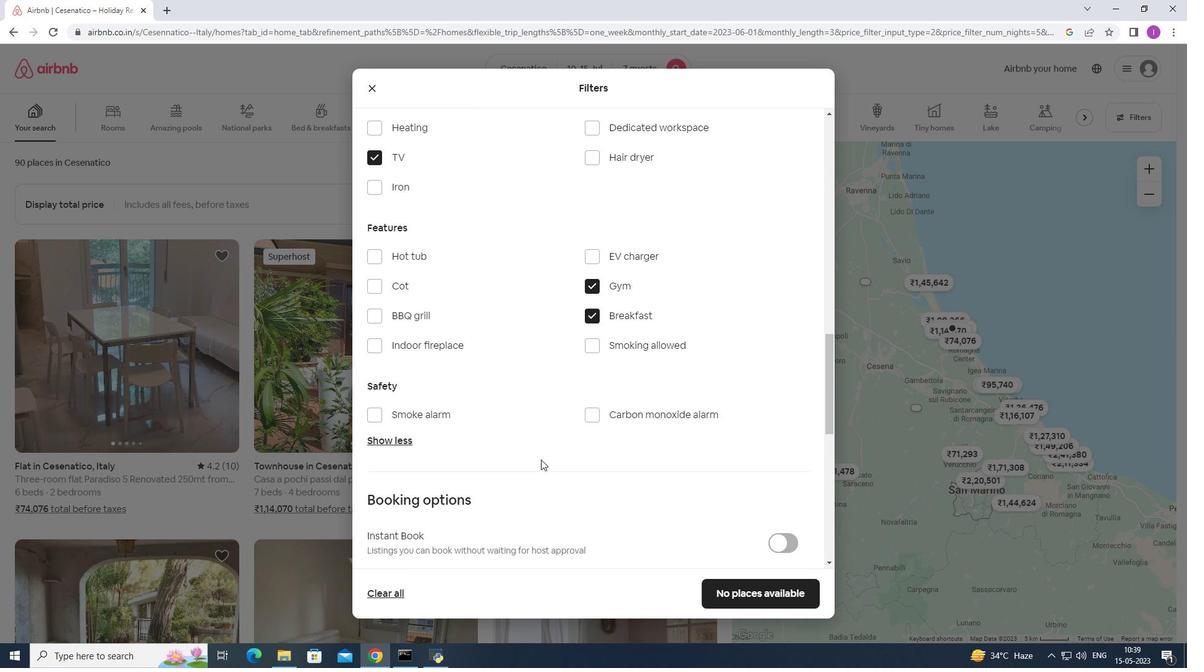 
Action: Mouse scrolled (541, 459) with delta (0, 0)
Screenshot: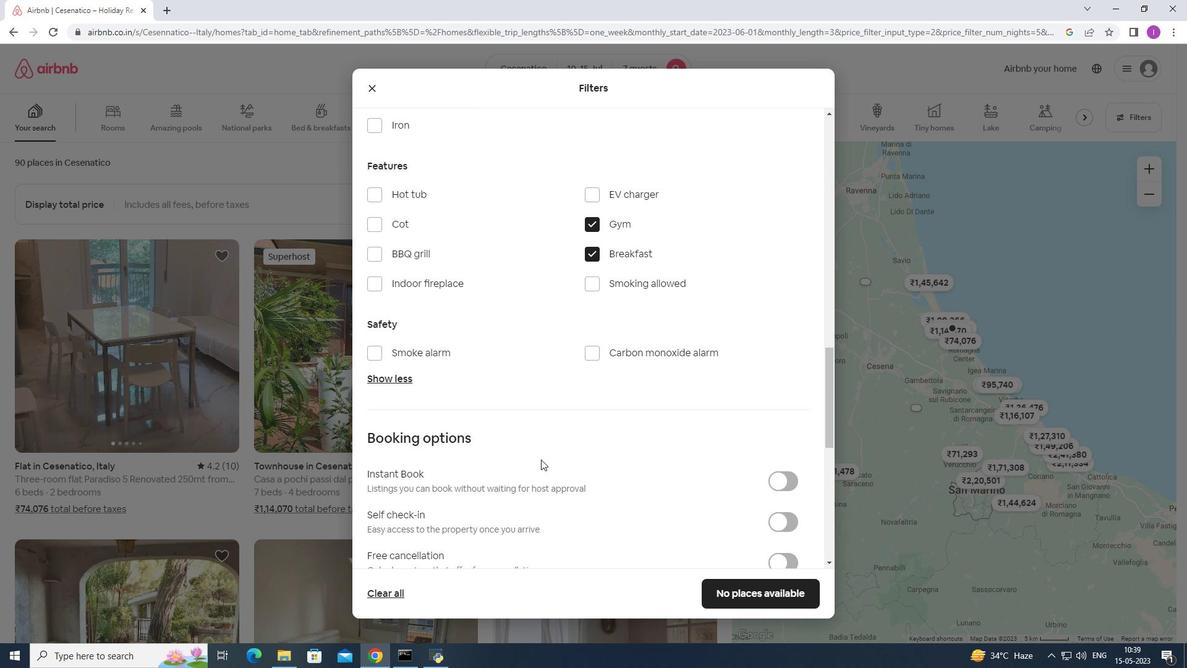 
Action: Mouse scrolled (541, 459) with delta (0, 0)
Screenshot: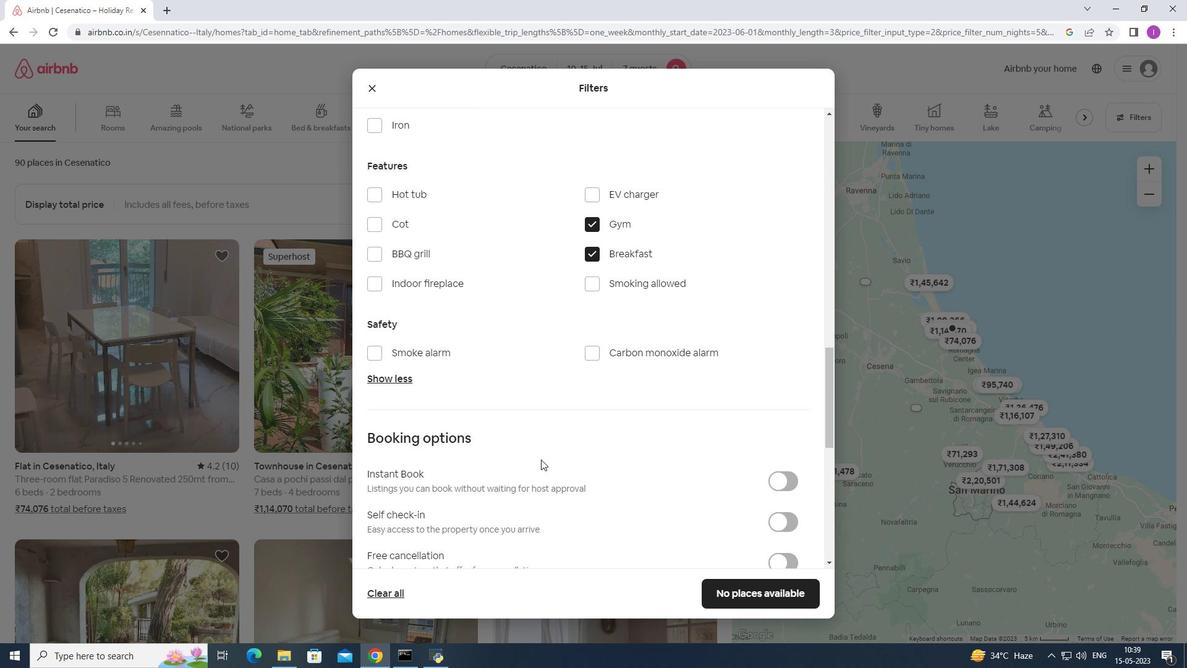 
Action: Mouse moved to (580, 443)
Screenshot: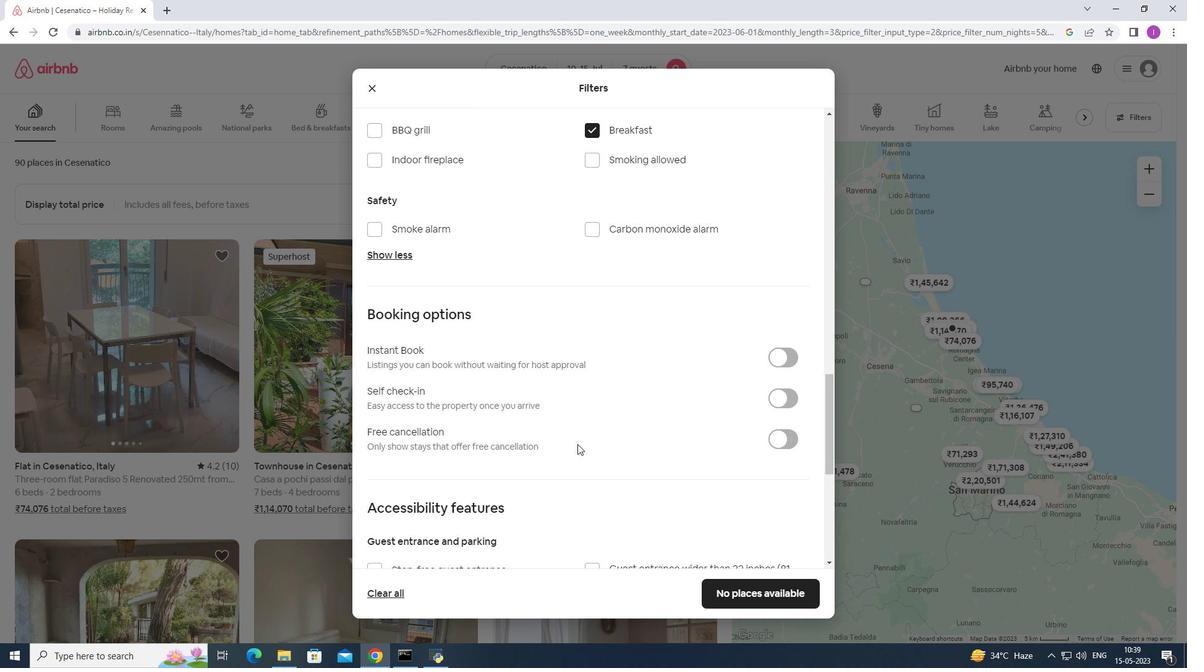 
Action: Mouse scrolled (580, 442) with delta (0, 0)
Screenshot: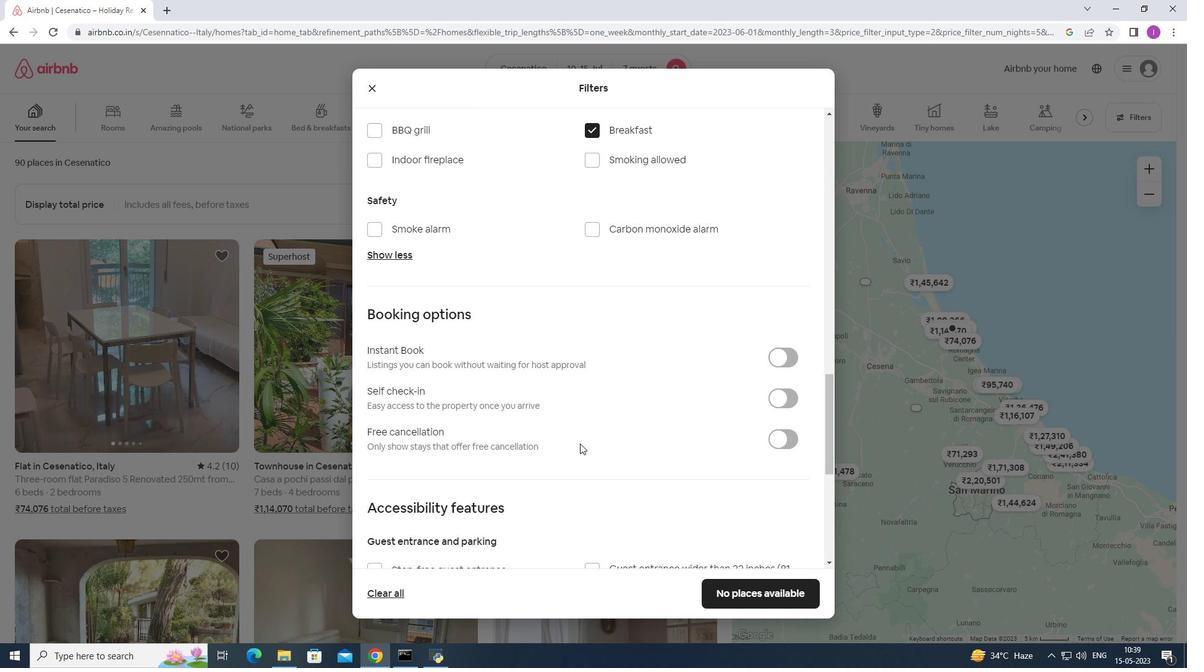 
Action: Mouse moved to (789, 335)
Screenshot: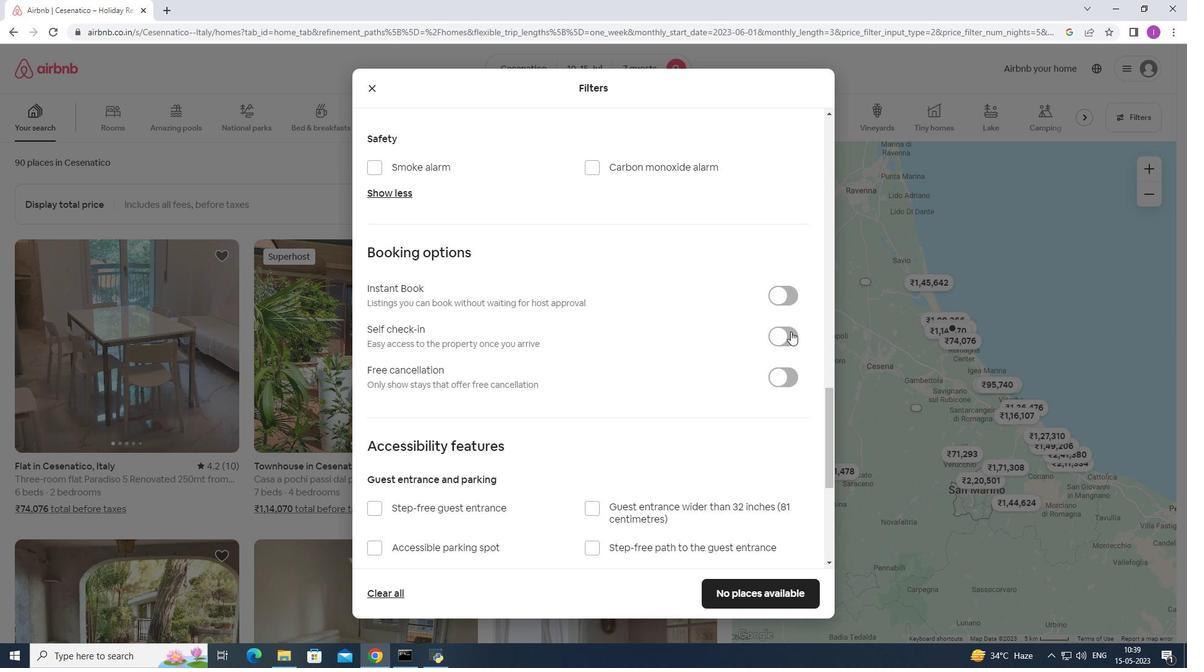 
Action: Mouse pressed left at (789, 335)
Screenshot: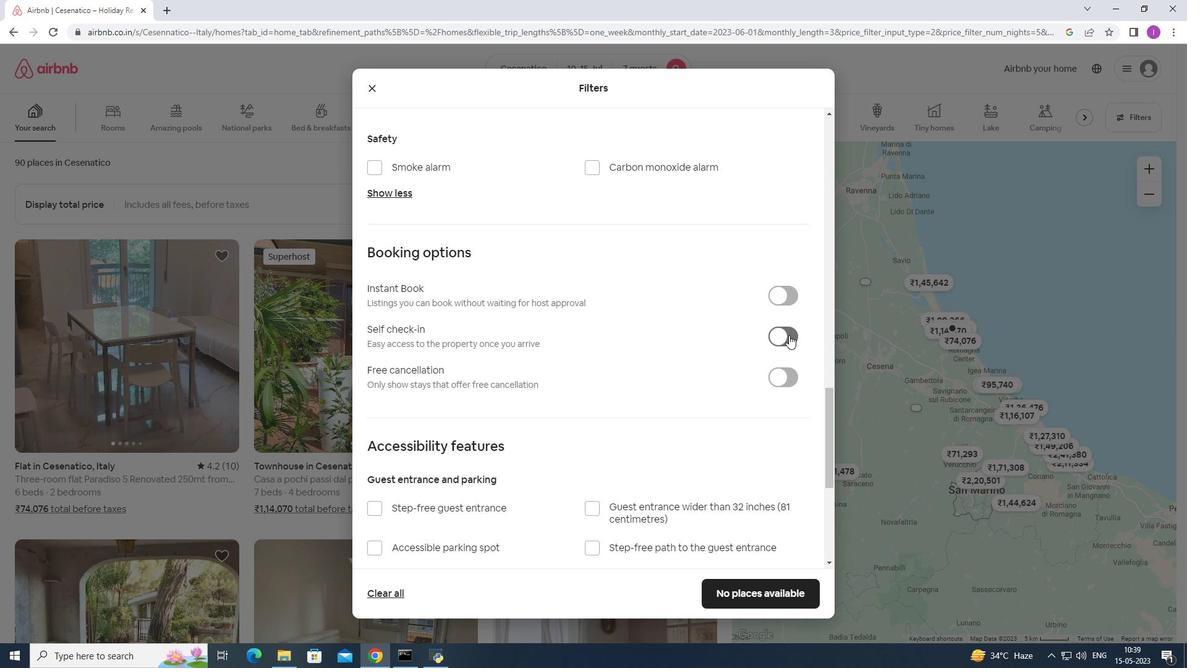 
Action: Mouse moved to (712, 365)
Screenshot: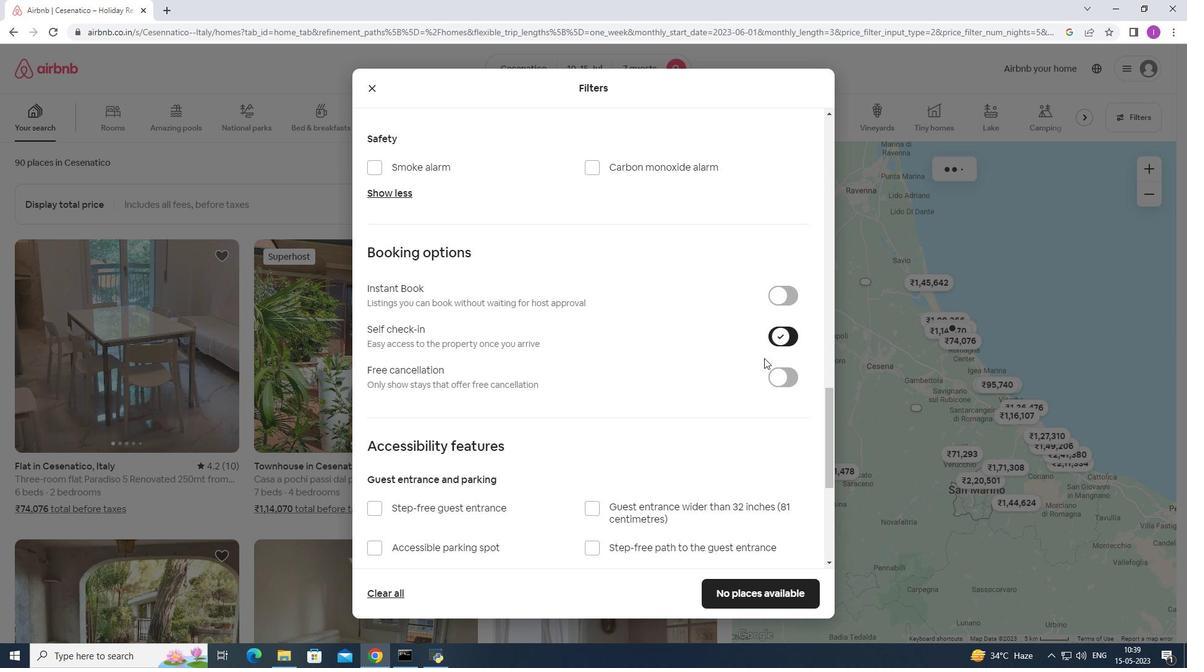 
Action: Mouse scrolled (712, 364) with delta (0, 0)
Screenshot: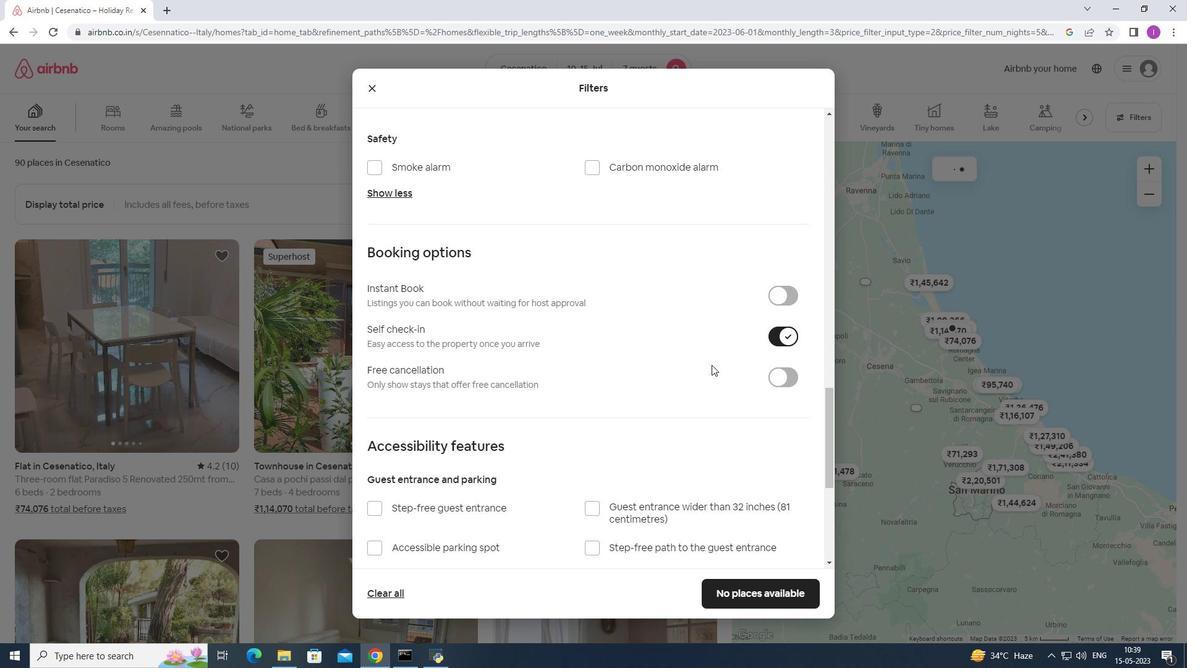 
Action: Mouse scrolled (712, 364) with delta (0, 0)
Screenshot: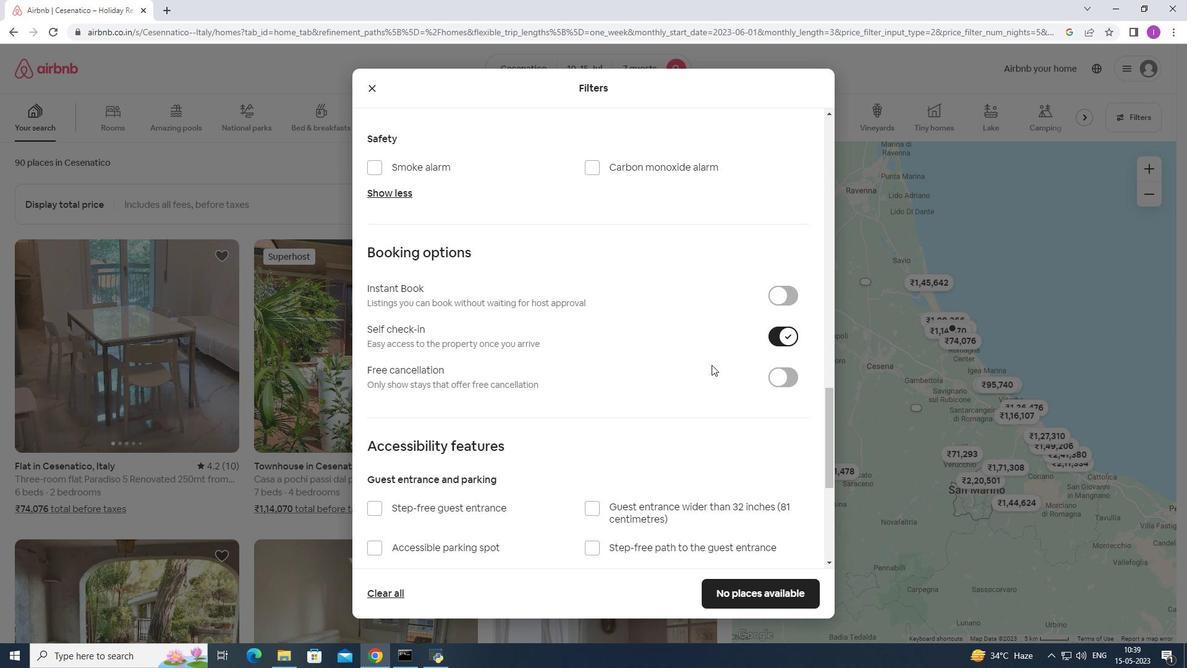 
Action: Mouse scrolled (712, 364) with delta (0, 0)
Screenshot: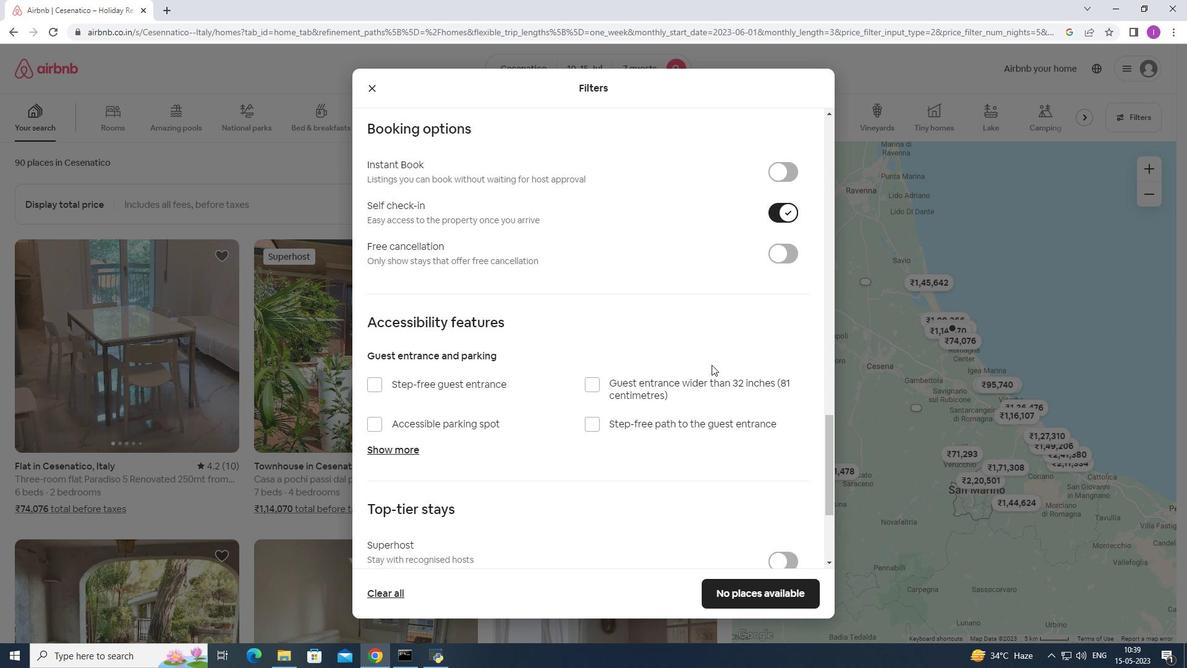 
Action: Mouse scrolled (712, 364) with delta (0, 0)
Screenshot: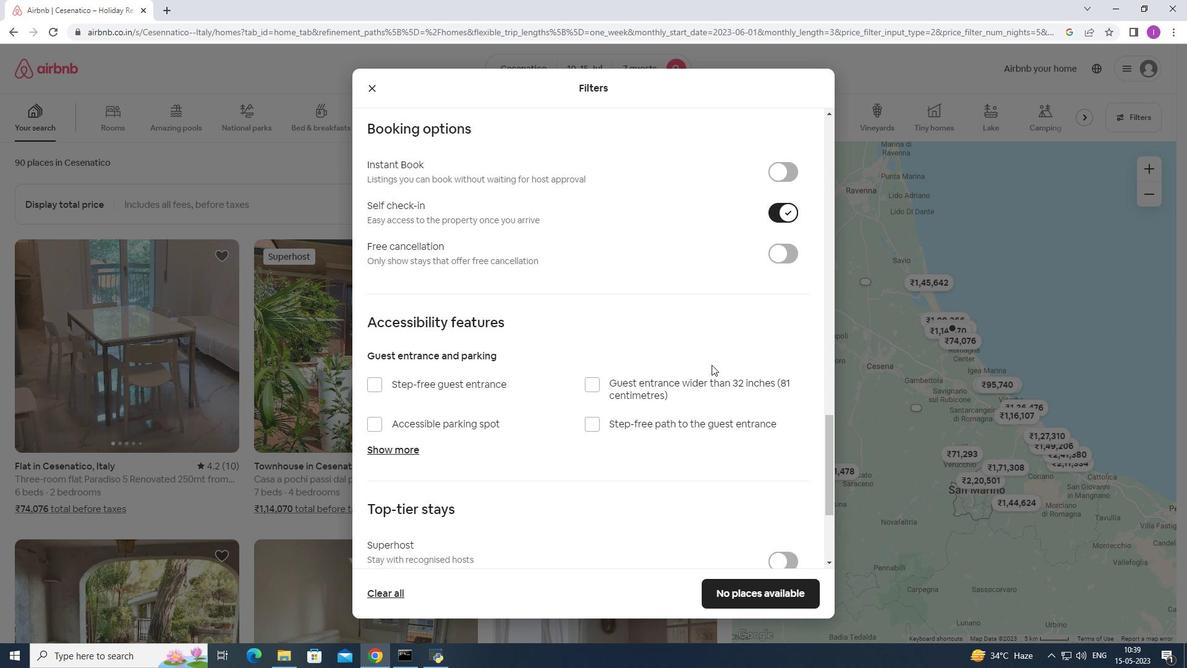 
Action: Mouse scrolled (712, 364) with delta (0, 0)
Screenshot: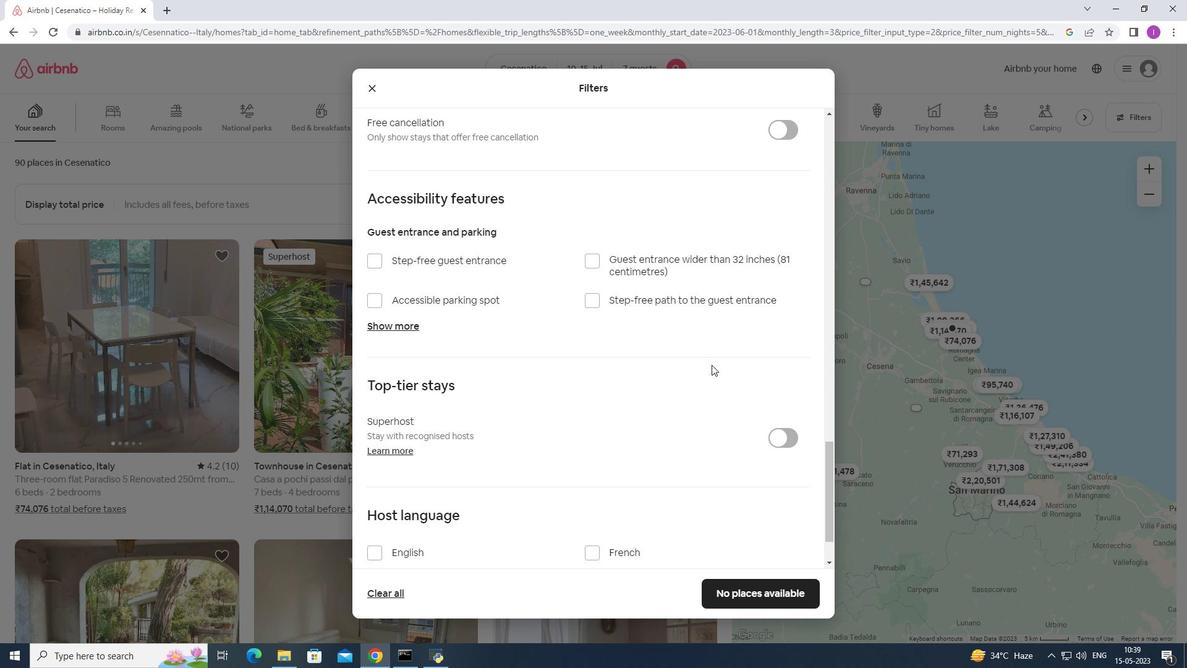 
Action: Mouse scrolled (712, 364) with delta (0, 0)
Screenshot: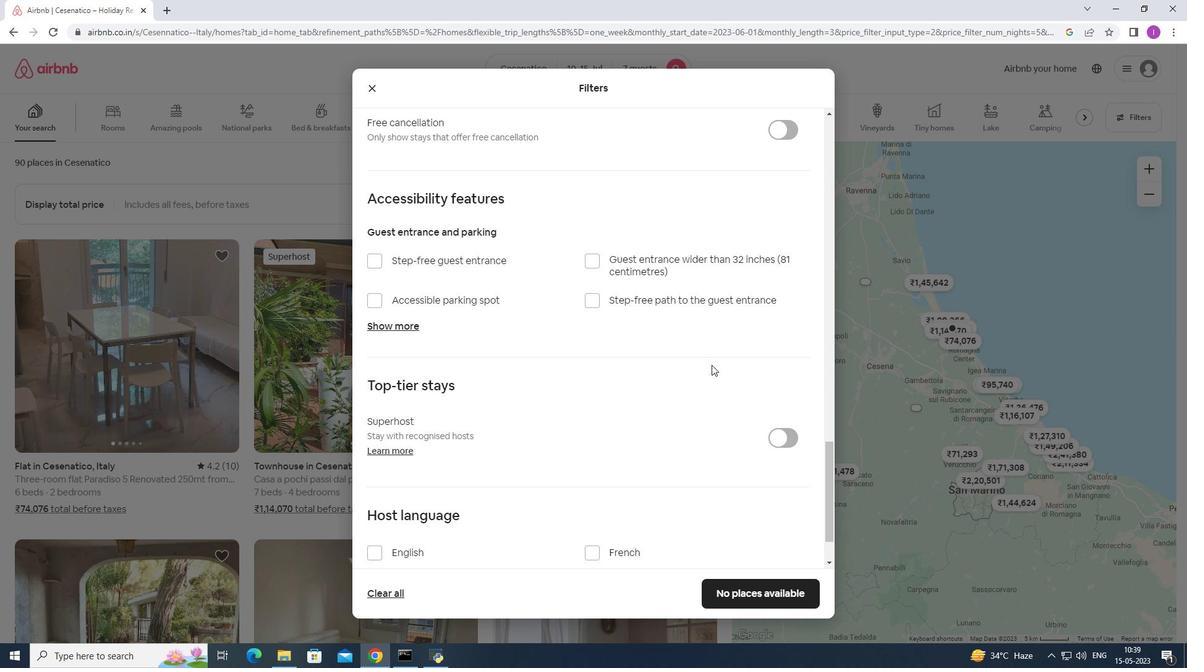 
Action: Mouse scrolled (712, 364) with delta (0, 0)
Screenshot: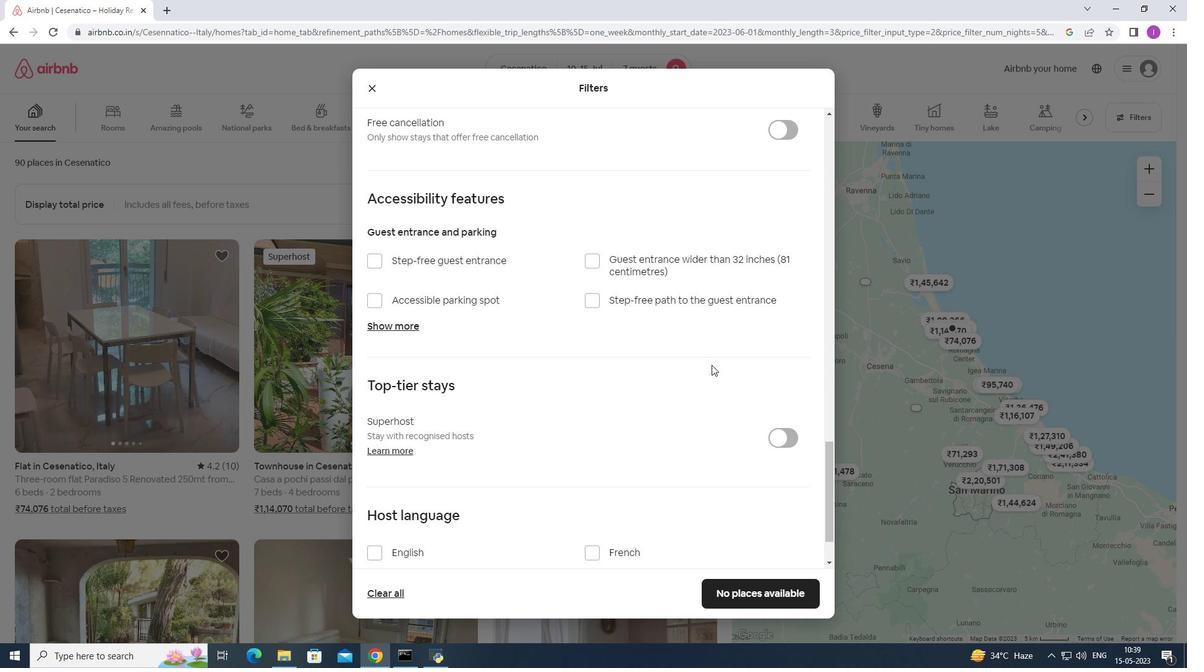 
Action: Mouse scrolled (712, 364) with delta (0, 0)
Screenshot: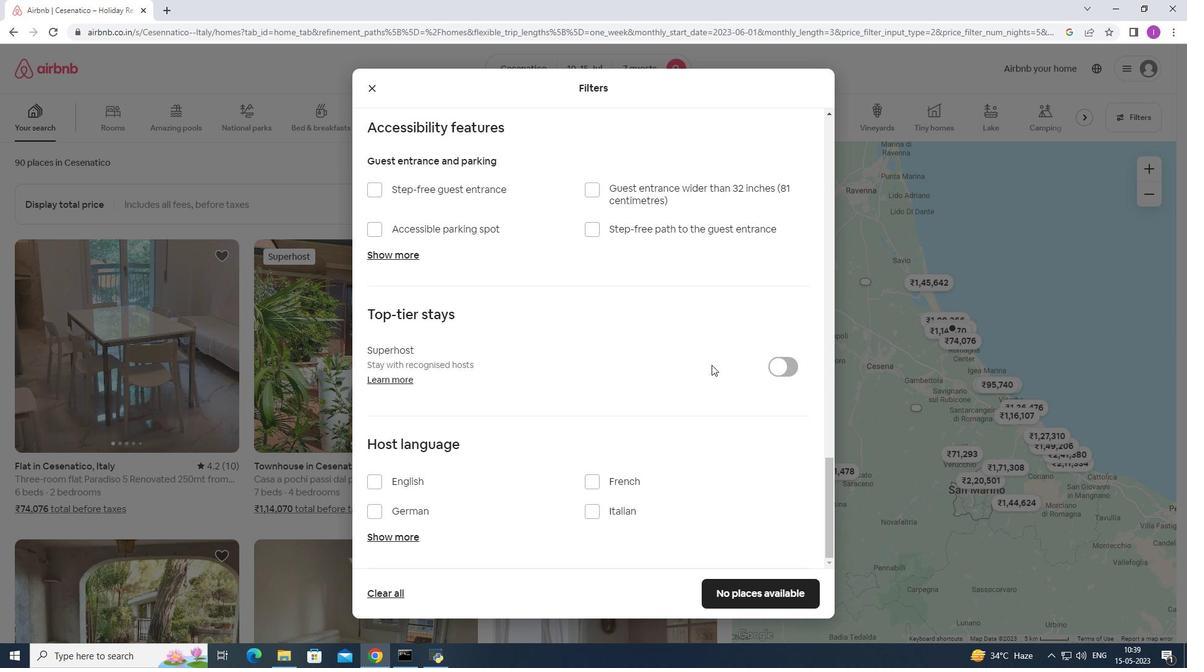 
Action: Mouse scrolled (712, 364) with delta (0, 0)
Screenshot: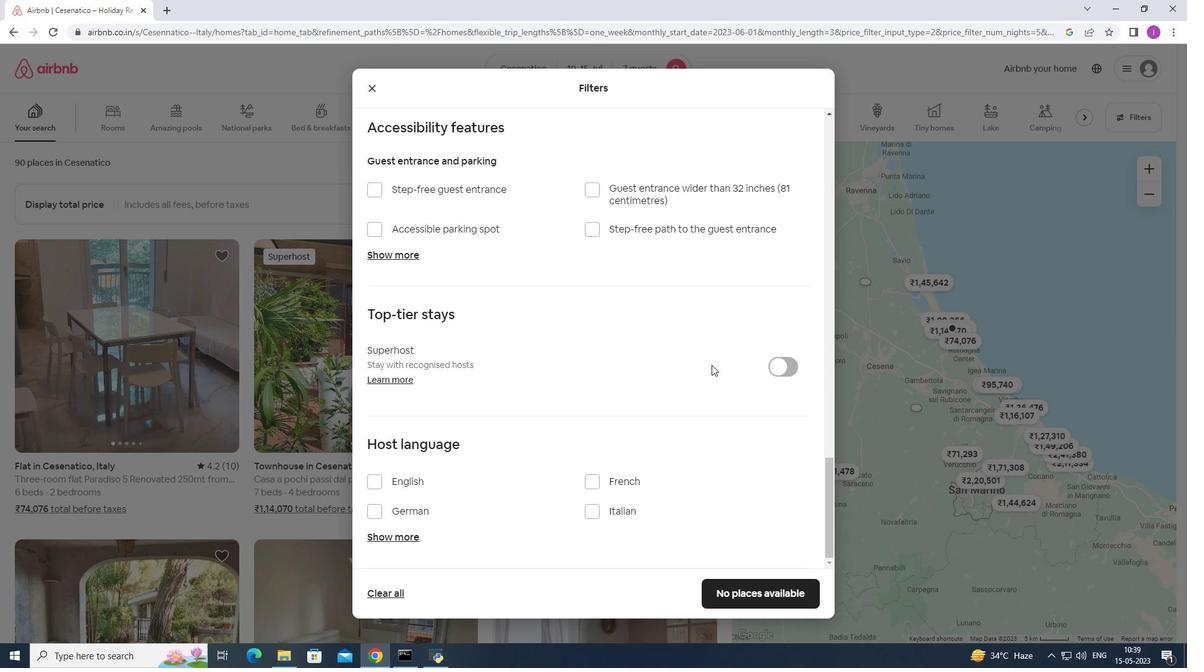 
Action: Mouse scrolled (712, 364) with delta (0, 0)
Screenshot: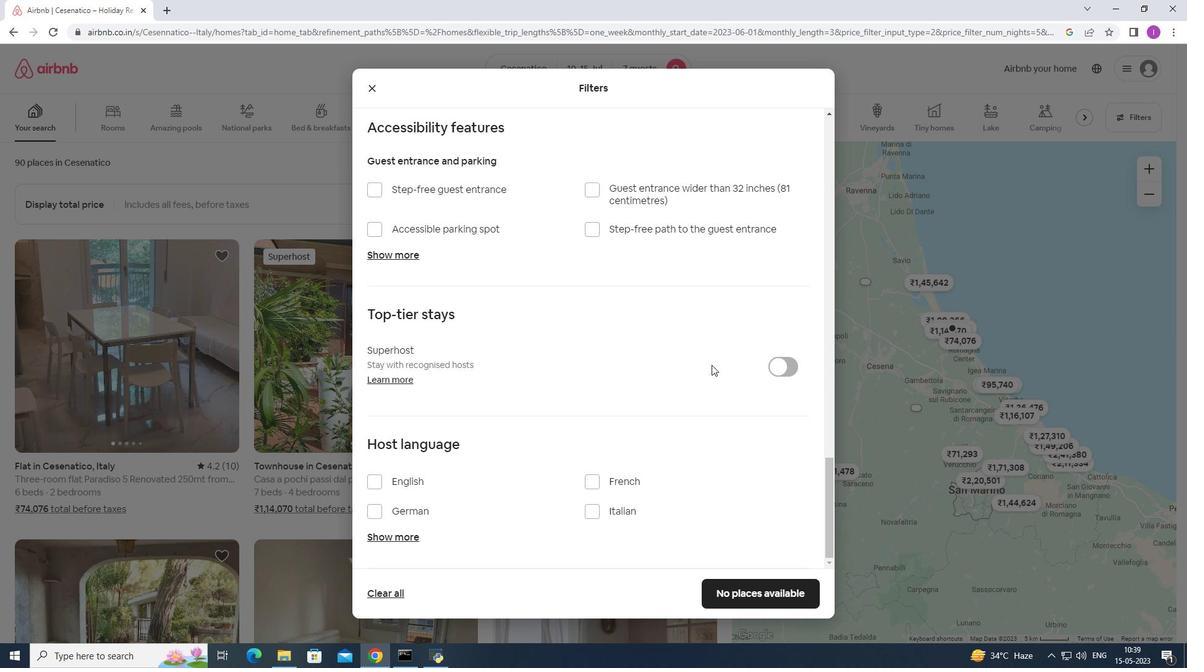 
Action: Mouse scrolled (712, 364) with delta (0, 0)
Screenshot: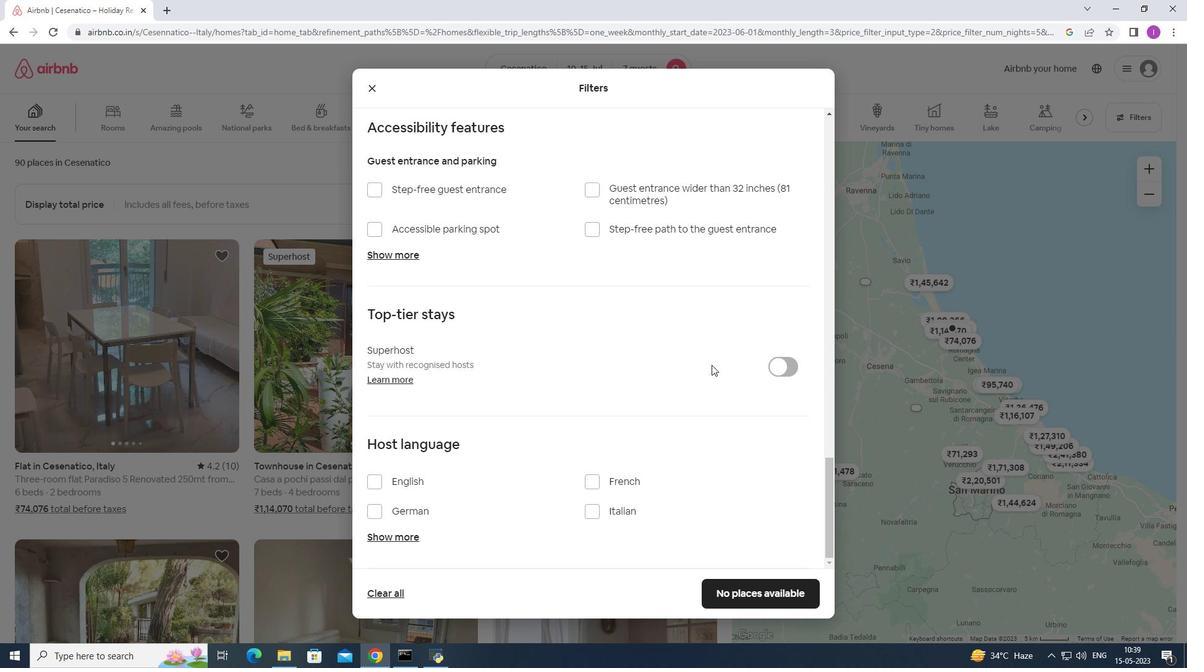 
Action: Mouse moved to (374, 481)
Screenshot: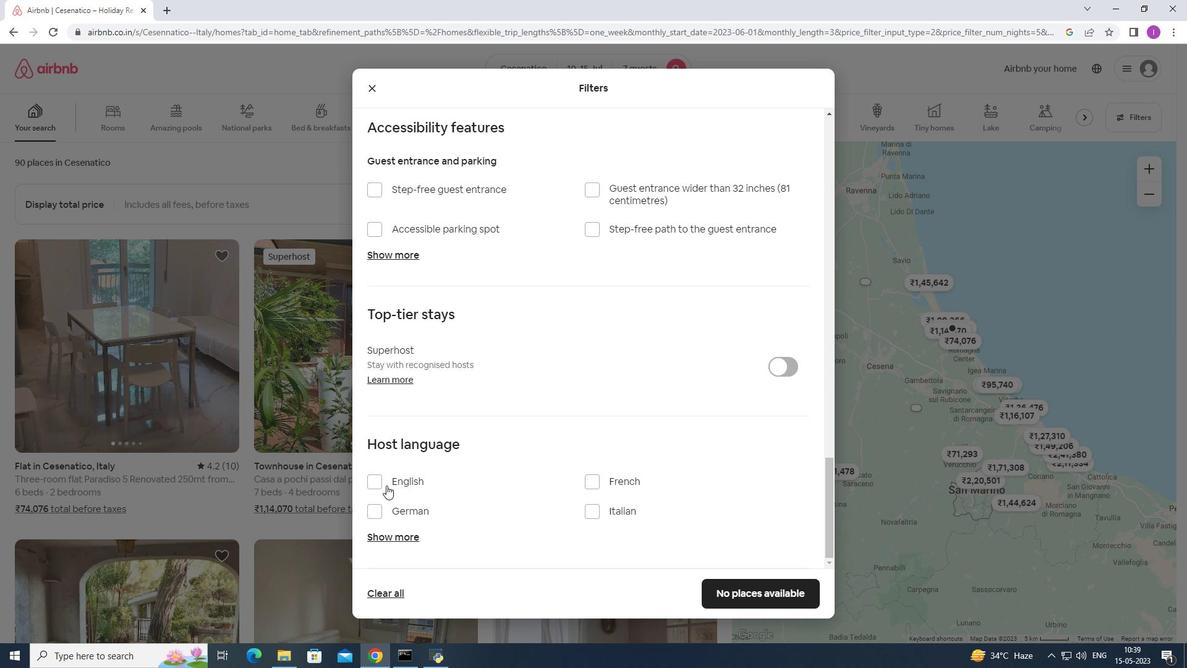 
Action: Mouse pressed left at (374, 481)
Screenshot: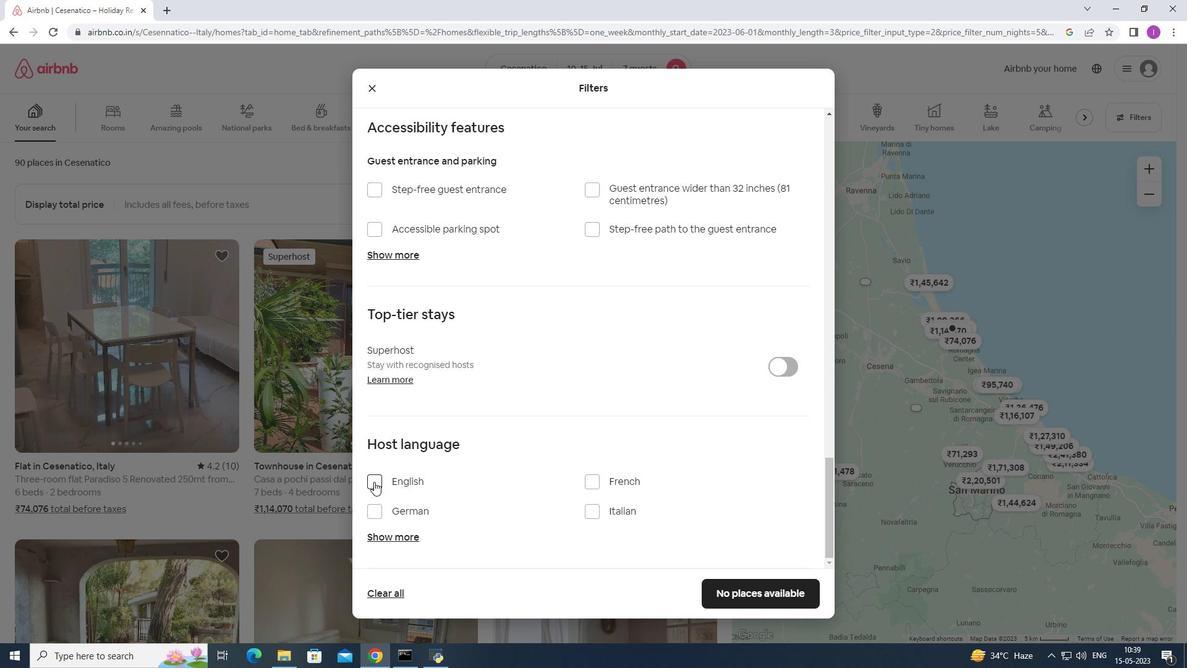 
Action: Mouse moved to (757, 598)
Screenshot: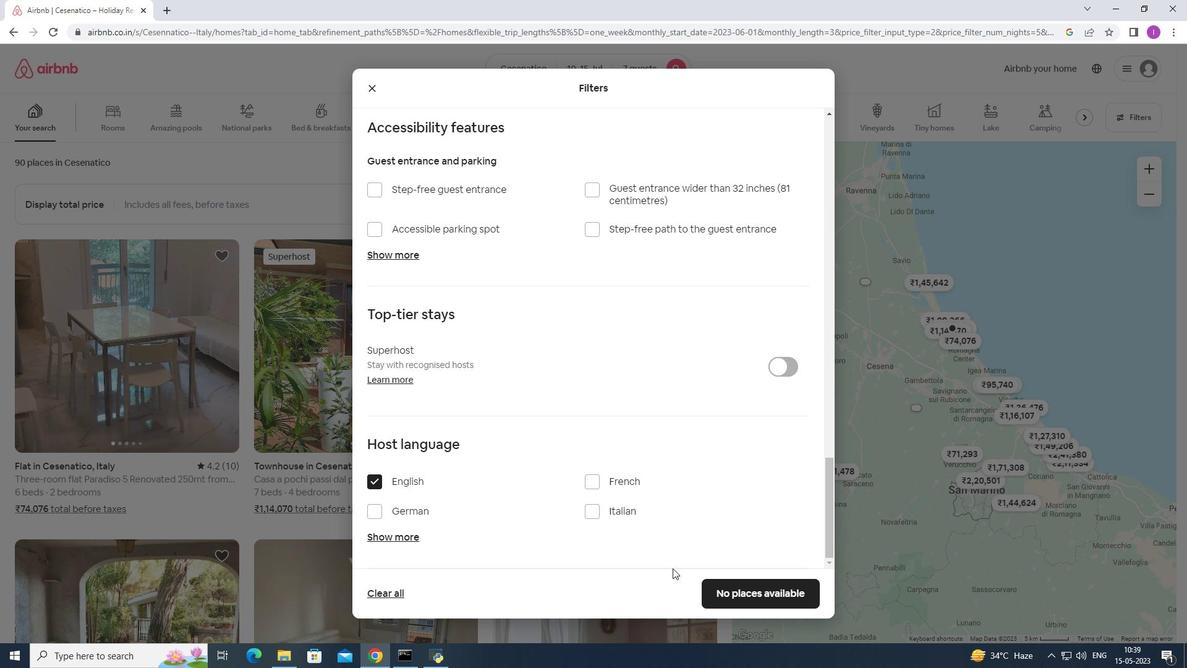 
Action: Mouse pressed left at (757, 598)
Screenshot: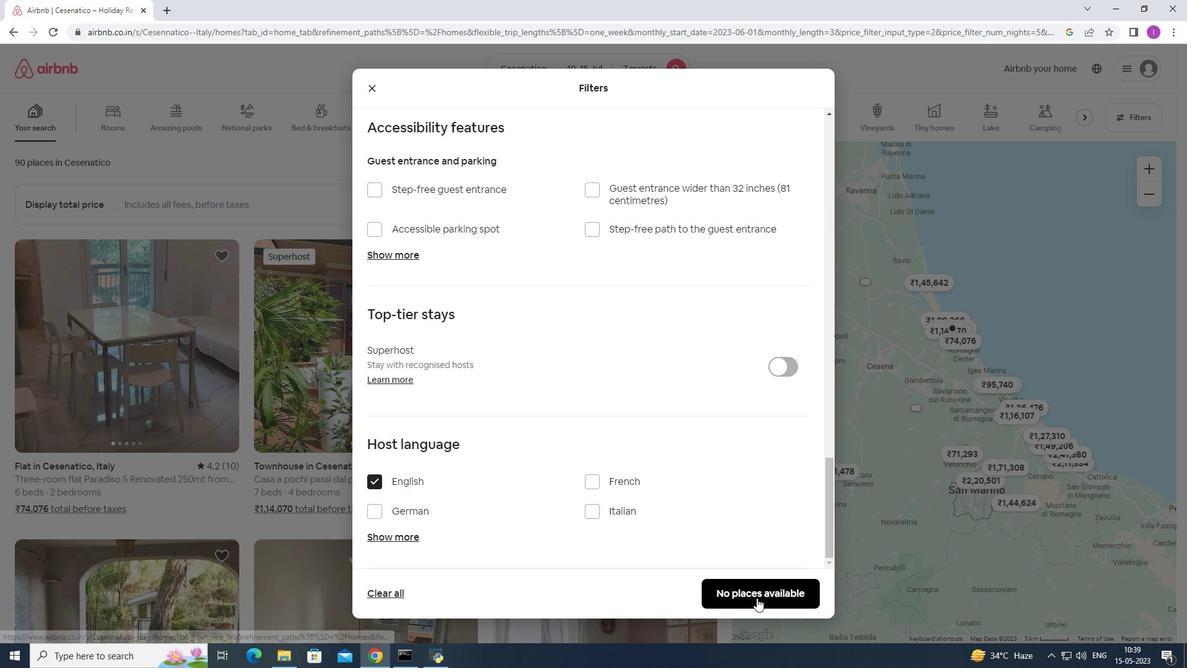 
Action: Mouse moved to (512, 560)
Screenshot: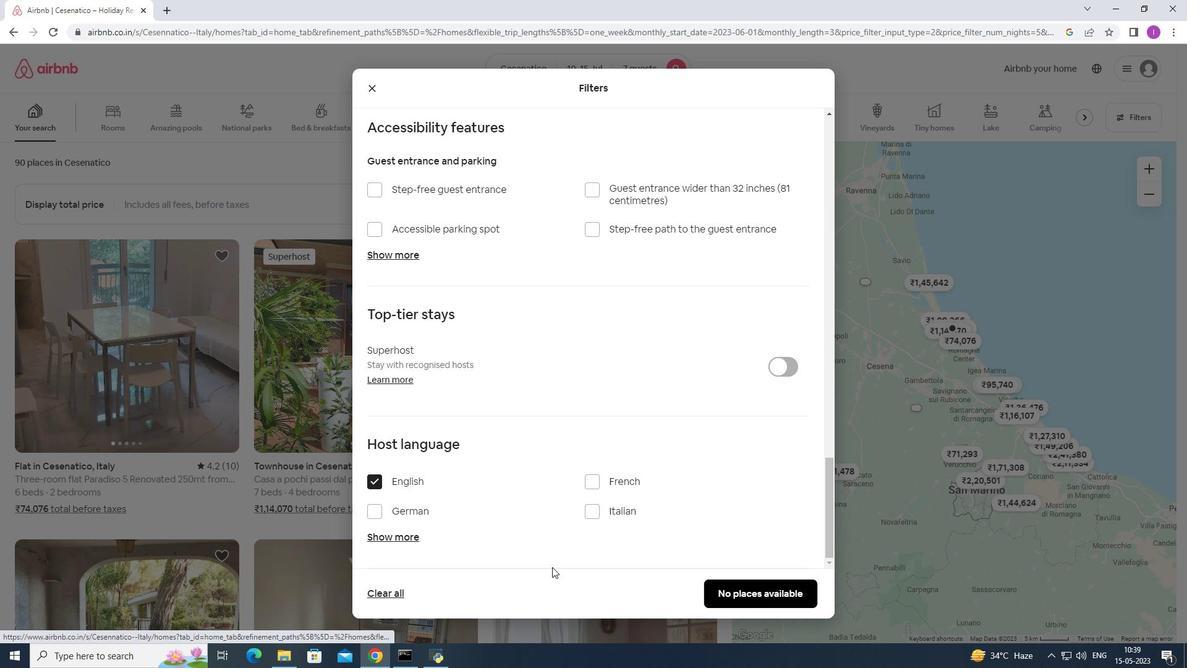 
